 Task: Add an event  with title  Weekly Team Meeting, date '2024/03/03' to 2024/03/05  & Select Event type as  Group. Add location for the event as  789 Rua Augusta, Lisbon, Portugal and add a description: A monthly review meeting is a scheduled gathering where team members and stakeholders come together to reflect on the previous month's performance, discuss achievements, identify areas for improvement, and set goals for the upcoming month. Create an event link  http-weeklyteammeetingcom & Select the event color as  Orange. , logged in from the account softage.1@softage.netand send the event invitation to softage.2@softage.net and softage.3@softage.net
Action: Mouse moved to (788, 112)
Screenshot: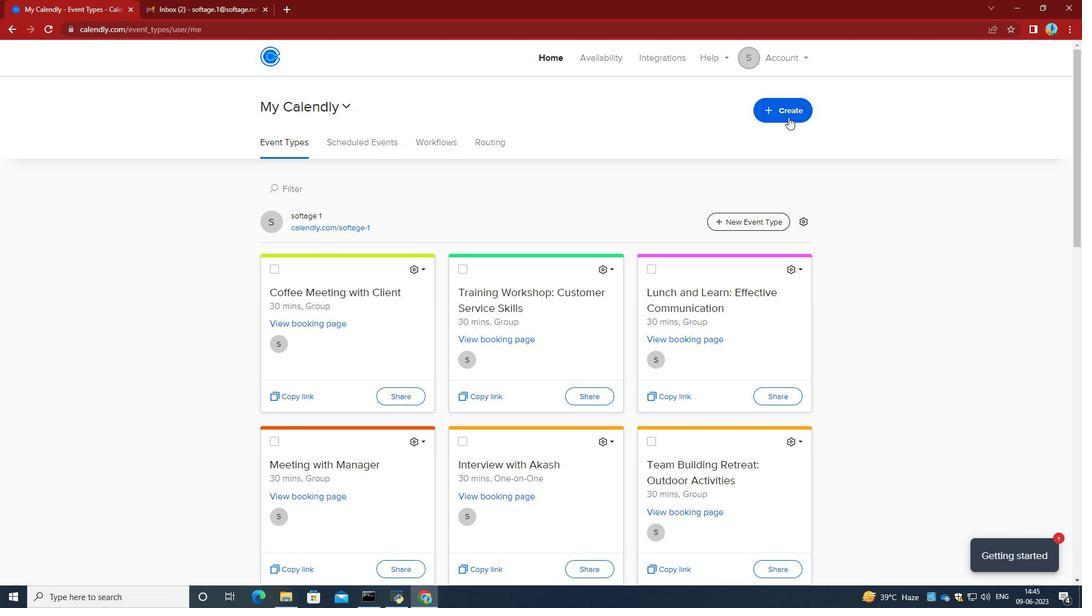 
Action: Mouse pressed left at (788, 112)
Screenshot: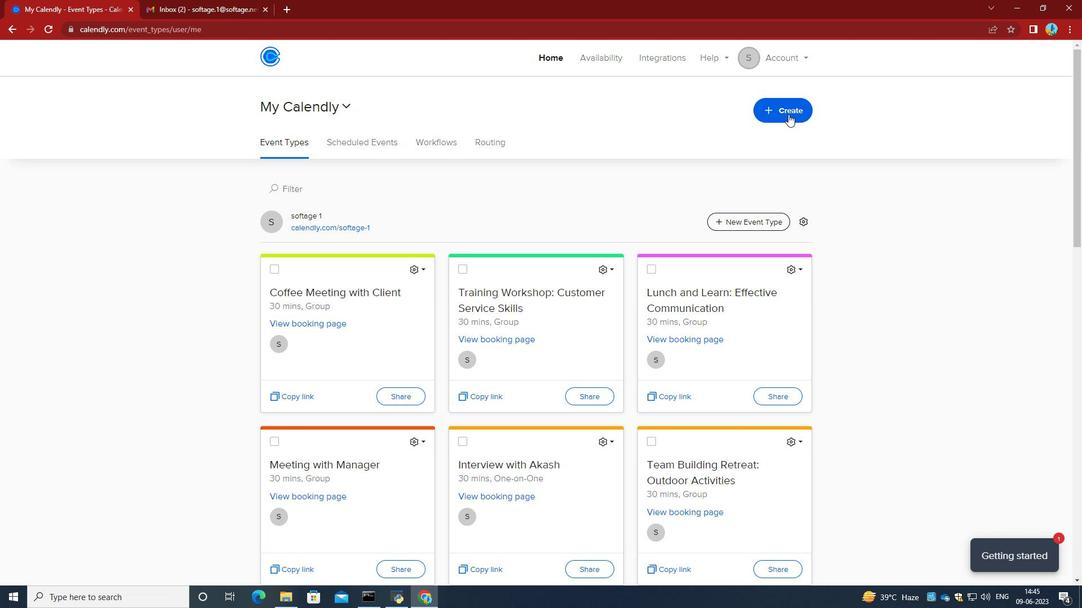 
Action: Mouse moved to (743, 162)
Screenshot: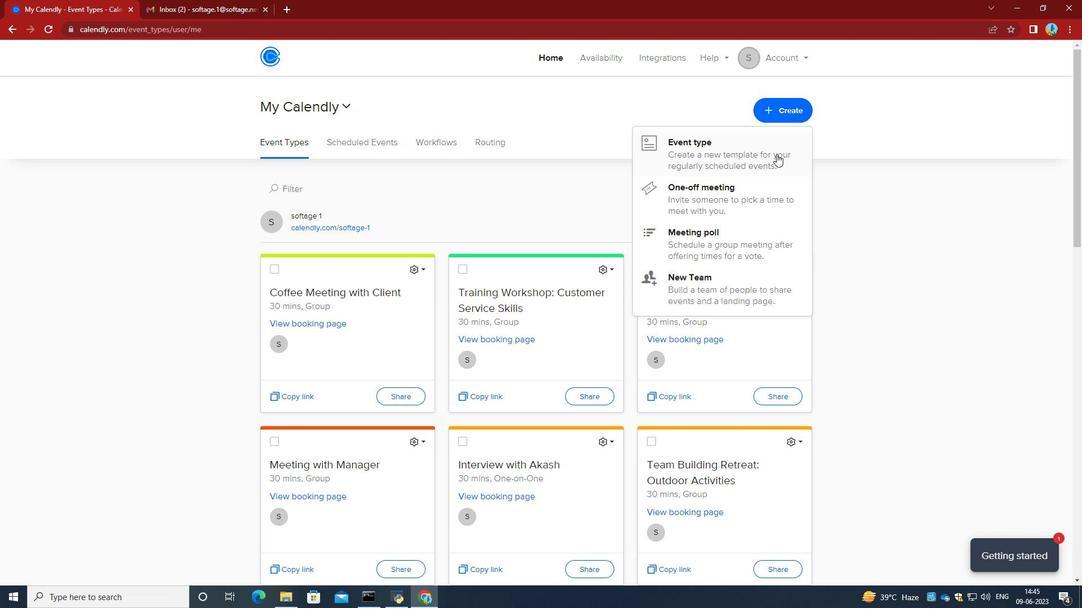 
Action: Mouse pressed left at (743, 162)
Screenshot: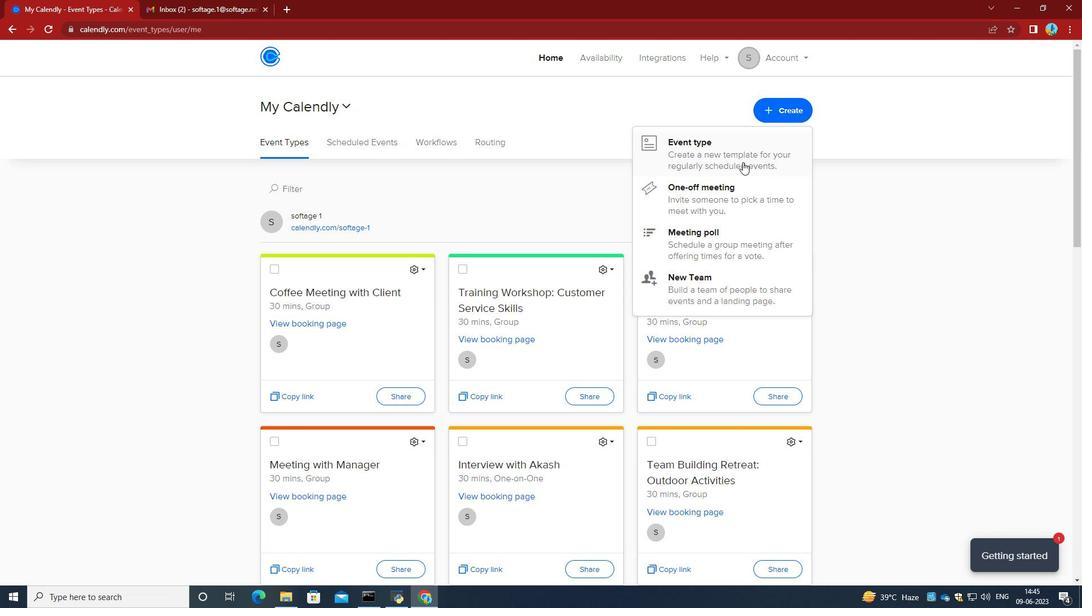
Action: Mouse moved to (483, 275)
Screenshot: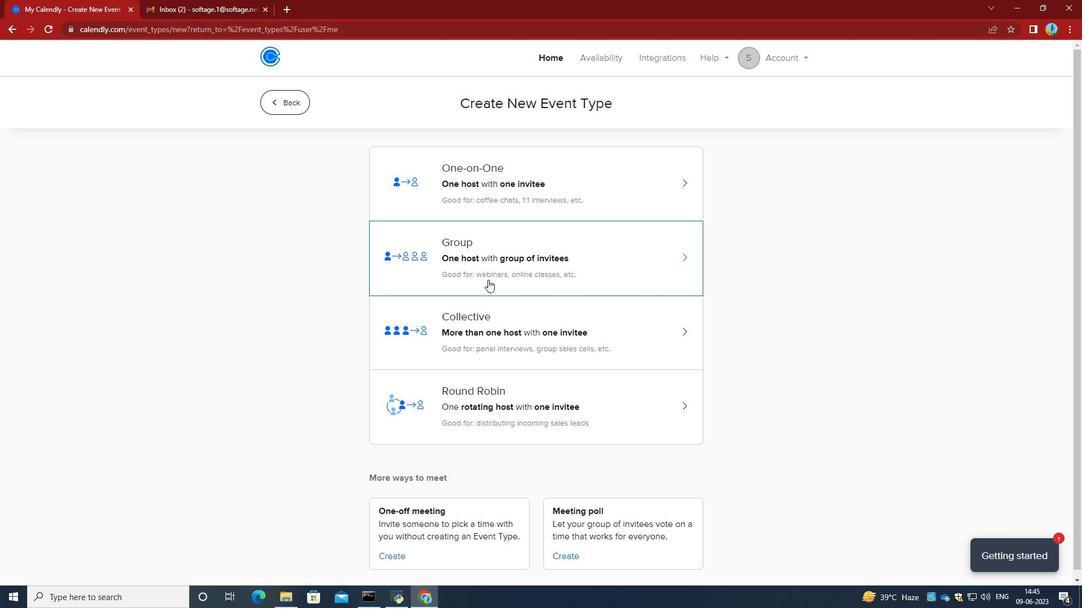 
Action: Mouse pressed left at (483, 275)
Screenshot: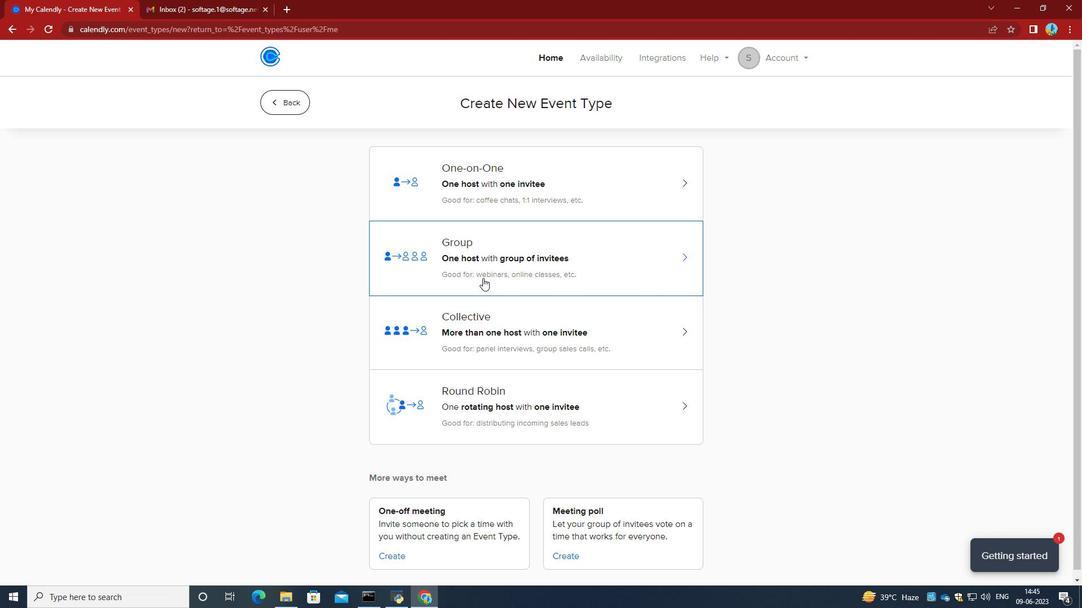 
Action: Mouse moved to (343, 263)
Screenshot: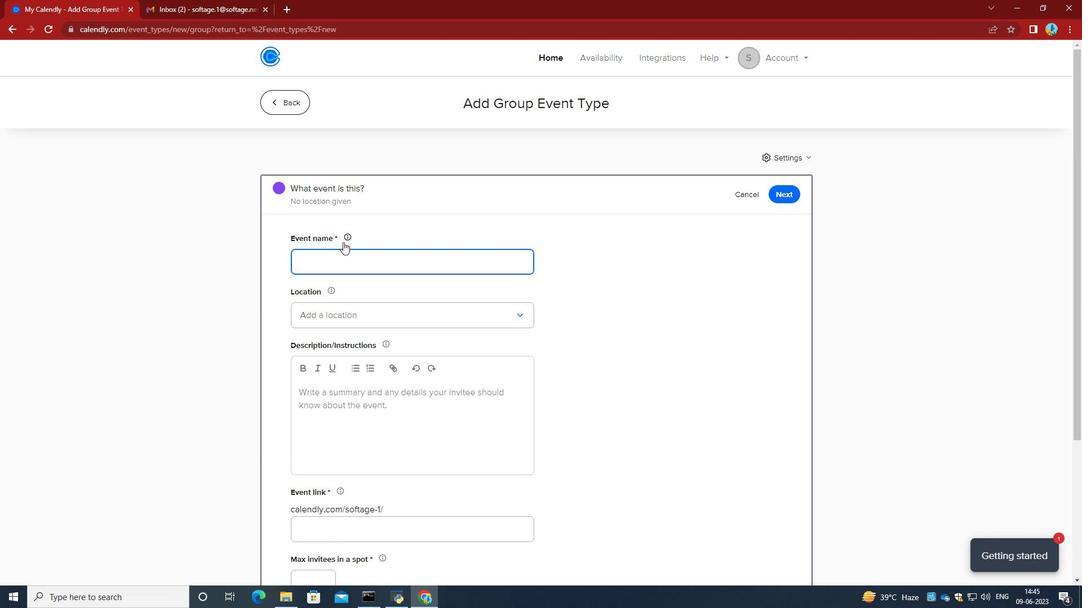
Action: Mouse pressed left at (343, 263)
Screenshot: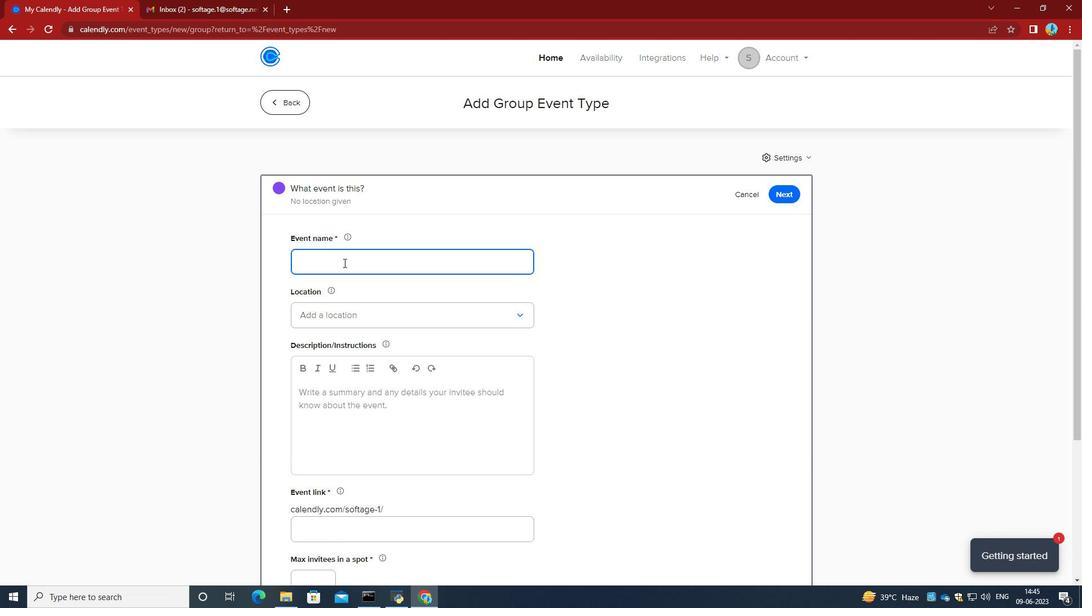 
Action: Key pressed <Key.caps_lock>W<Key.caps_lock>eekly<Key.space><Key.caps_lock>T<Key.caps_lock>eam<Key.space><Key.caps_lock>M<Key.caps_lock>eeting<Key.space>
Screenshot: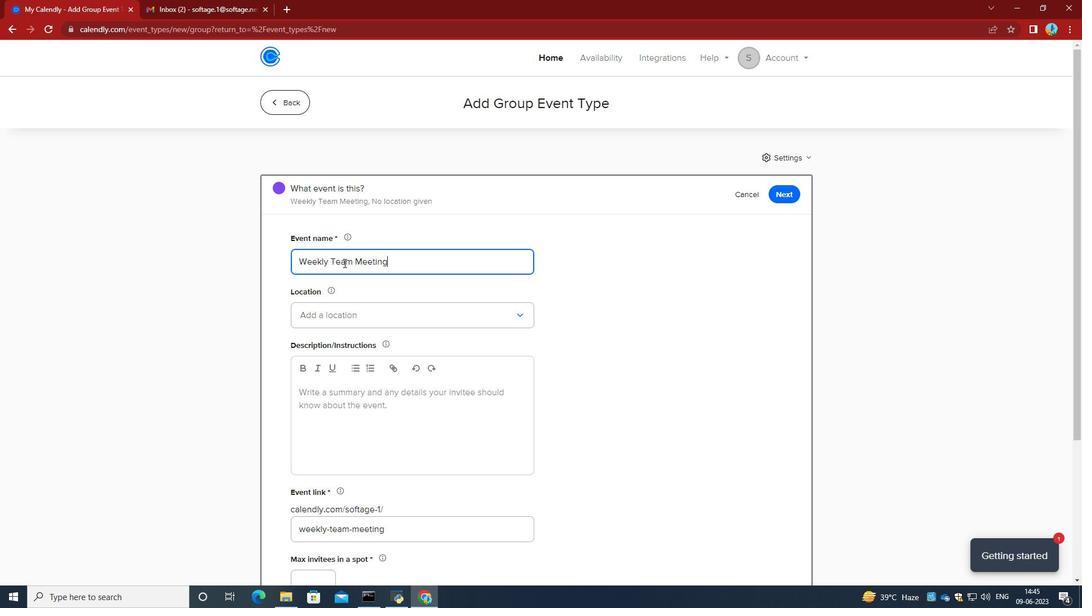 
Action: Mouse moved to (347, 312)
Screenshot: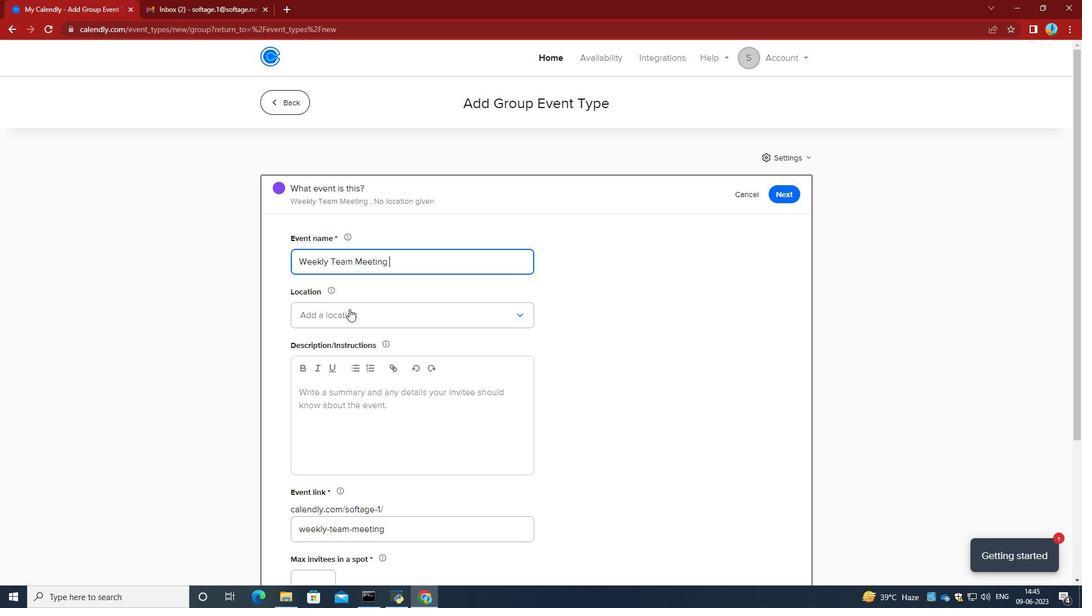 
Action: Mouse pressed left at (347, 312)
Screenshot: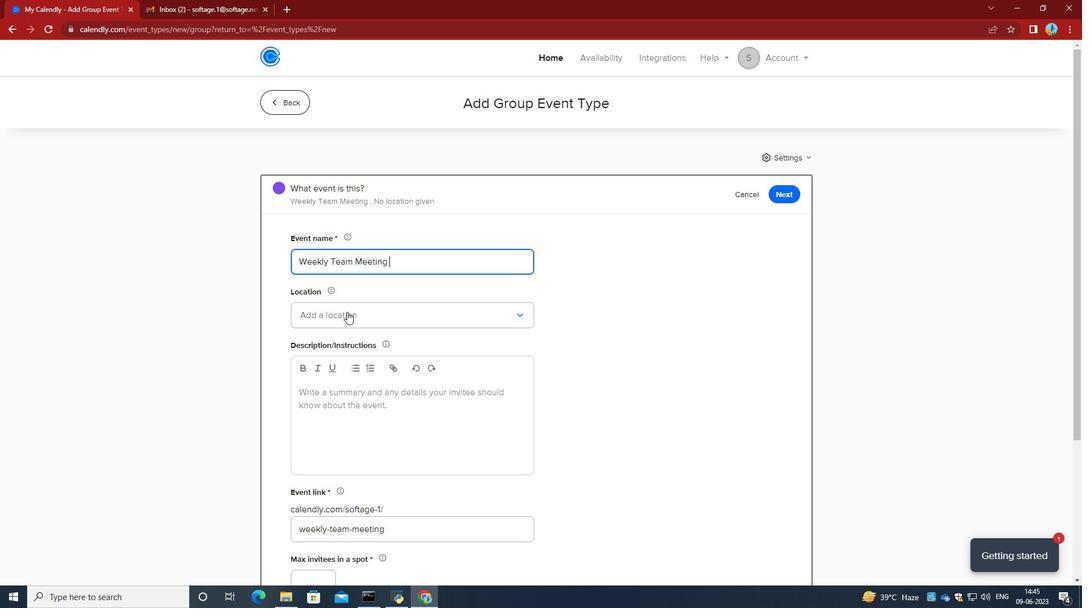 
Action: Mouse moved to (334, 343)
Screenshot: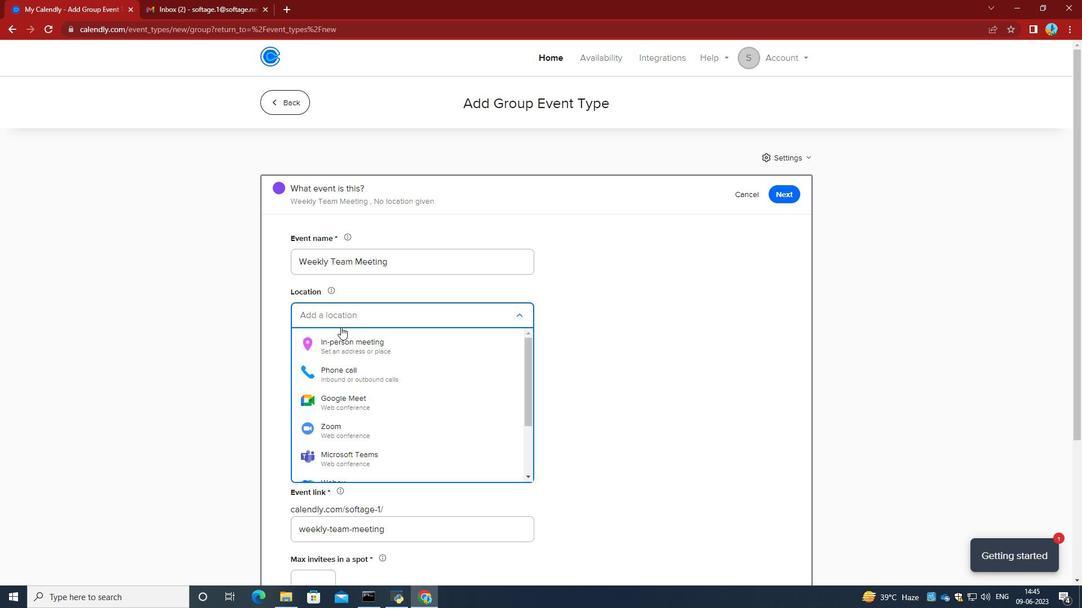 
Action: Mouse pressed left at (334, 343)
Screenshot: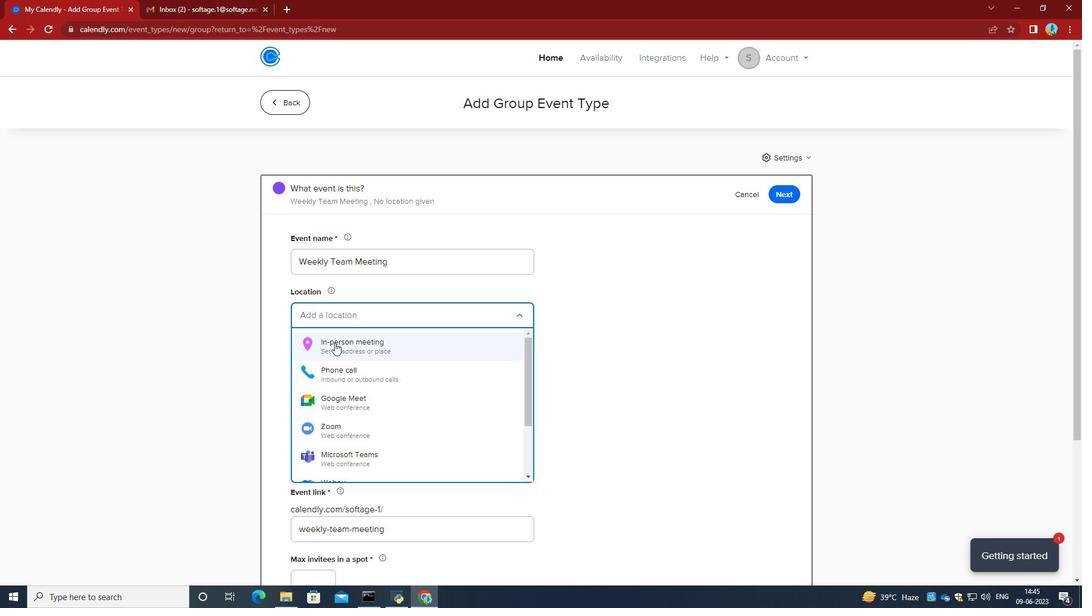 
Action: Mouse moved to (500, 188)
Screenshot: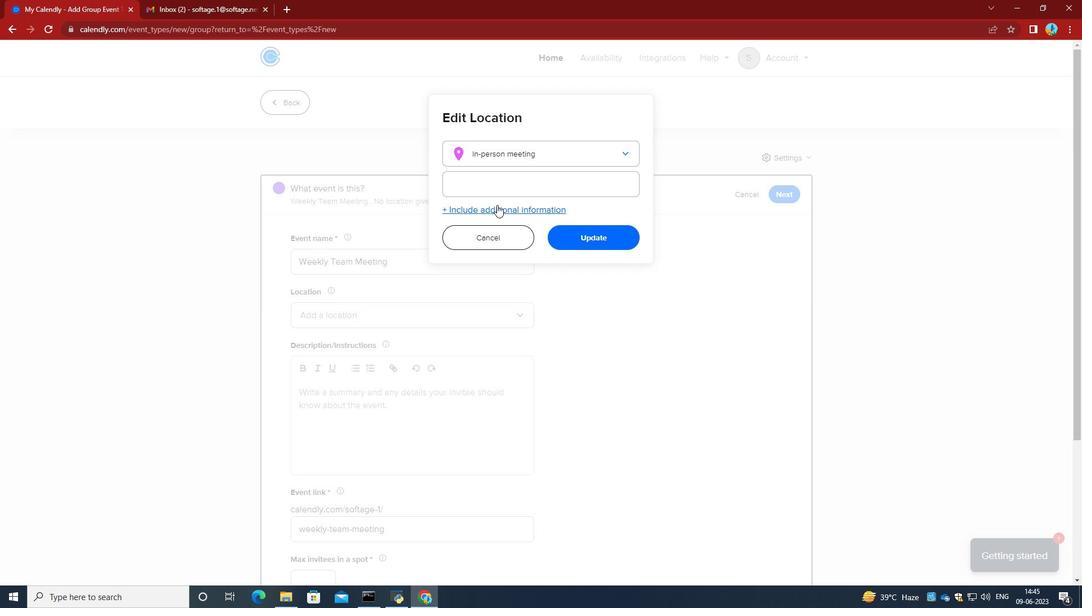 
Action: Mouse pressed left at (500, 188)
Screenshot: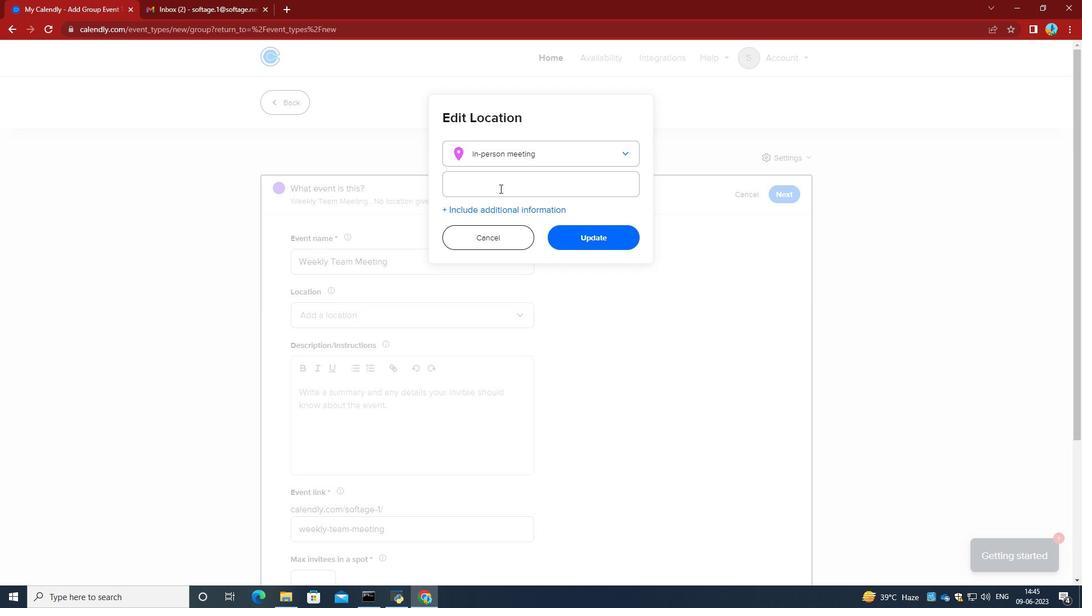 
Action: Key pressed 789<Key.space><Key.caps_lock>R<Key.caps_lock>ua<Key.space><Key.caps_lock>A<Key.caps_lock>ugusta,<Key.space><Key.caps_lock>L<Key.caps_lock>isbon,<Key.space><Key.caps_lock>P<Key.caps_lock>ortugal<Key.space>
Screenshot: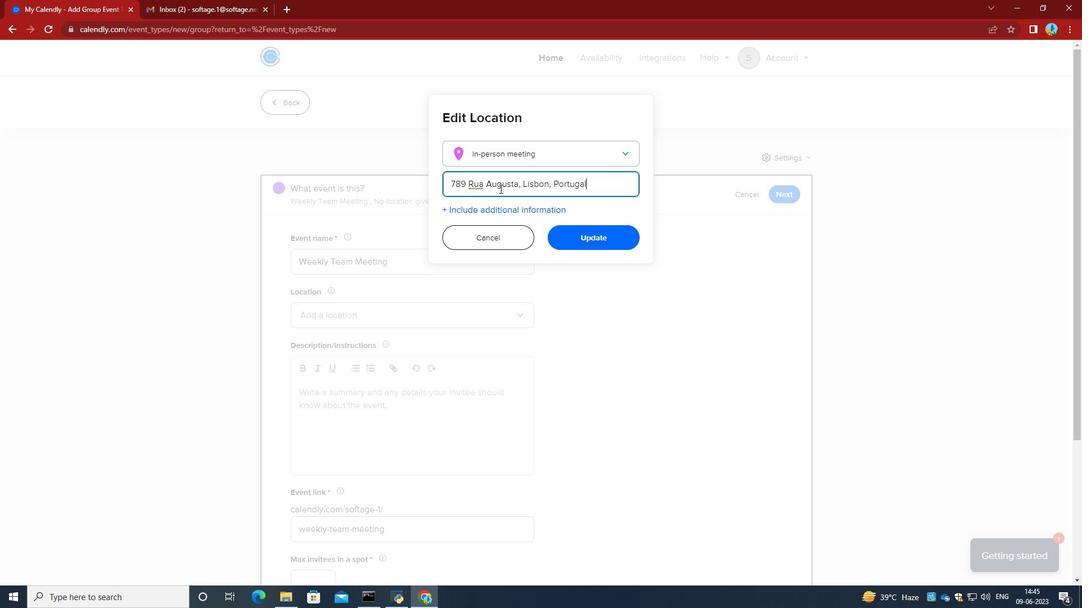
Action: Mouse moved to (565, 233)
Screenshot: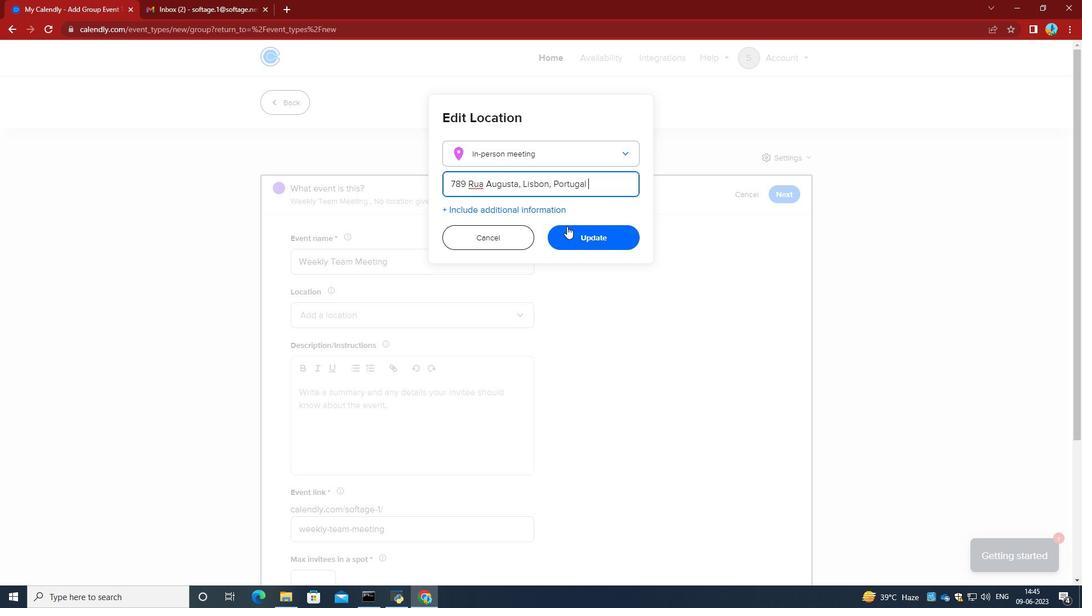 
Action: Mouse pressed left at (565, 233)
Screenshot: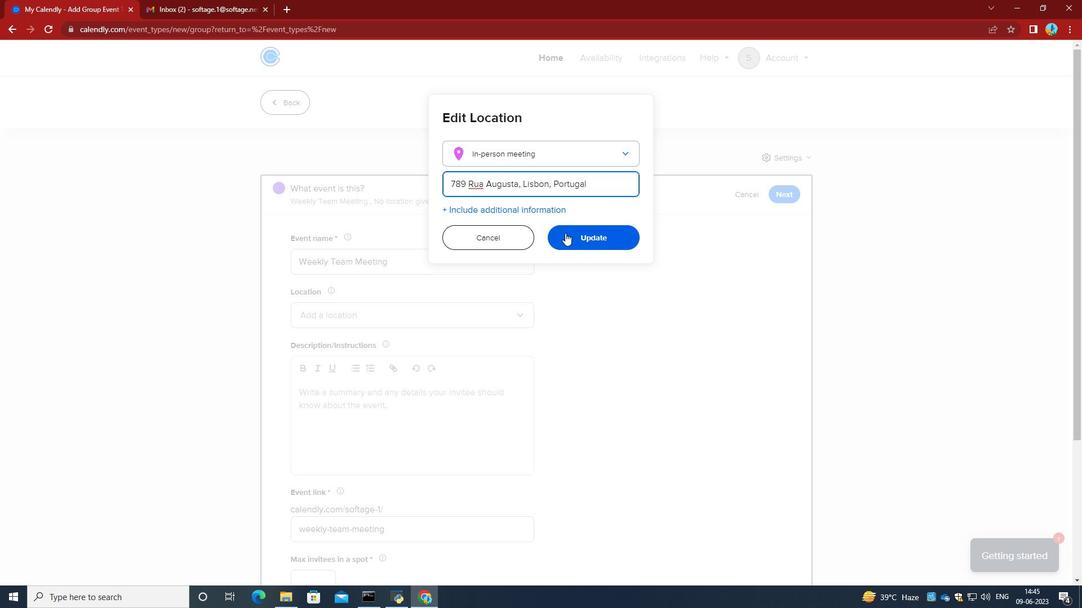 
Action: Mouse moved to (421, 425)
Screenshot: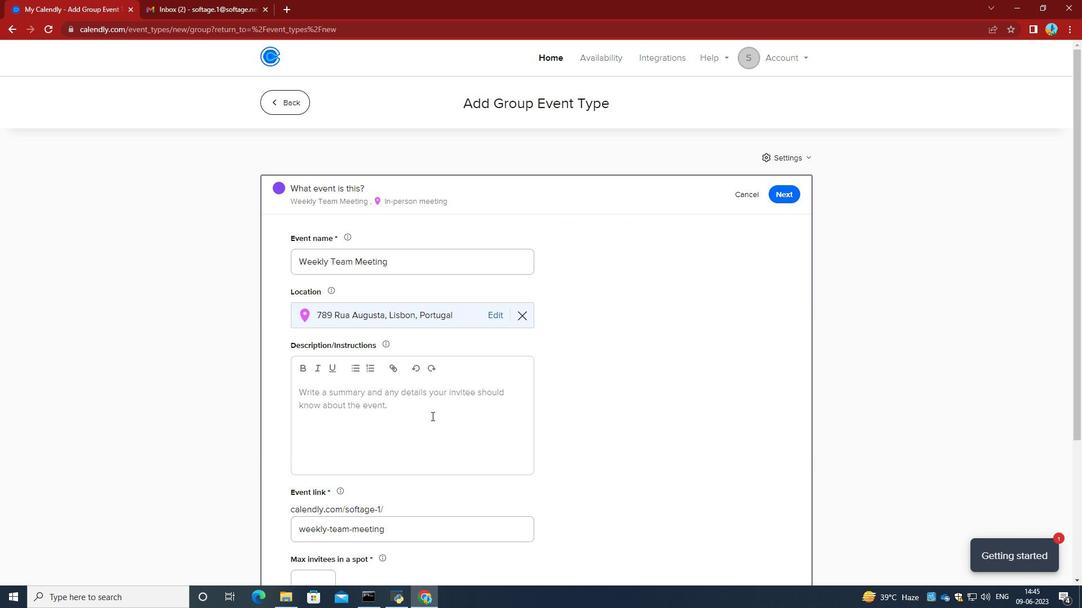 
Action: Mouse pressed left at (421, 425)
Screenshot: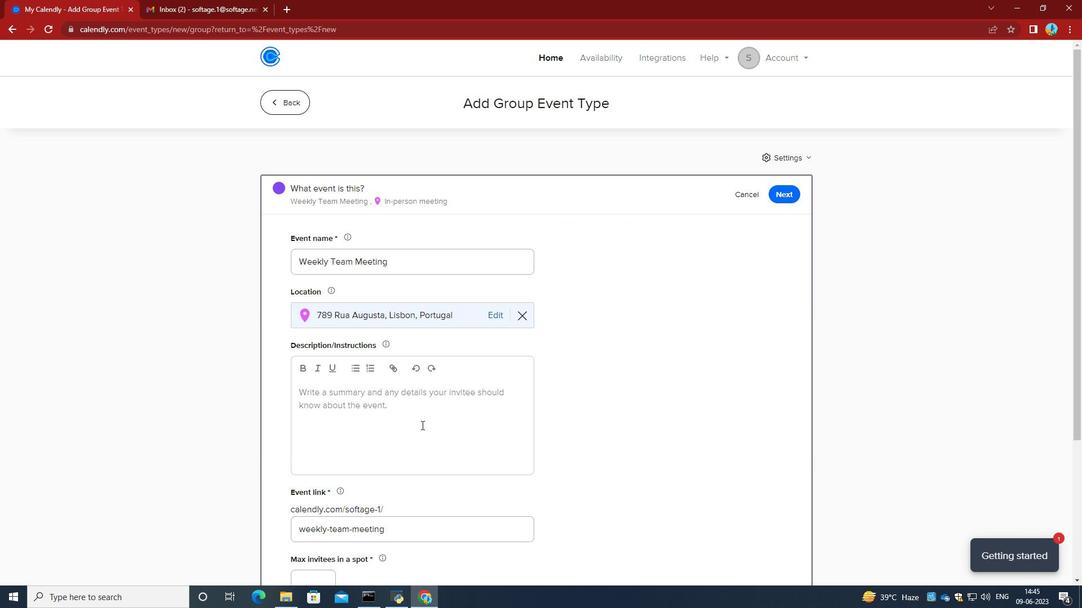 
Action: Key pressed <Key.caps_lock>A<Key.space><Key.caps_lock>montl<Key.backspace>hly<Key.space>review<Key.space>meeting<Key.space>is<Key.space>a<Key.space>scheduled<Key.space>gathering<Key.space>to<Key.space>reflect<Key.space>on<Key.space>the<Key.space>previous<Key.space>month's<Key.space>performac<Key.backspace>nce,<Key.space>sic<Key.backspace><Key.backspace>d<Key.backspace><Key.backspace>du<Key.backspace>iscuss<Key.space>ache<Key.backspace>ievments,<Key.space><Key.backspace><Key.backspace><Key.backspace><Key.backspace><Key.backspace><Key.backspace><Key.backspace><Key.backspace><Key.backspace><Key.backspace>ievements,<Key.space>identify<Key.space>areas<Key.space>for<Key.space>improvement,<Key.space>and<Key.space>set<Key.space>goals<Key.space>for<Key.space>the<Key.space>upcoming<Key.space>month.<Key.space><Key.caps_lock>
Screenshot: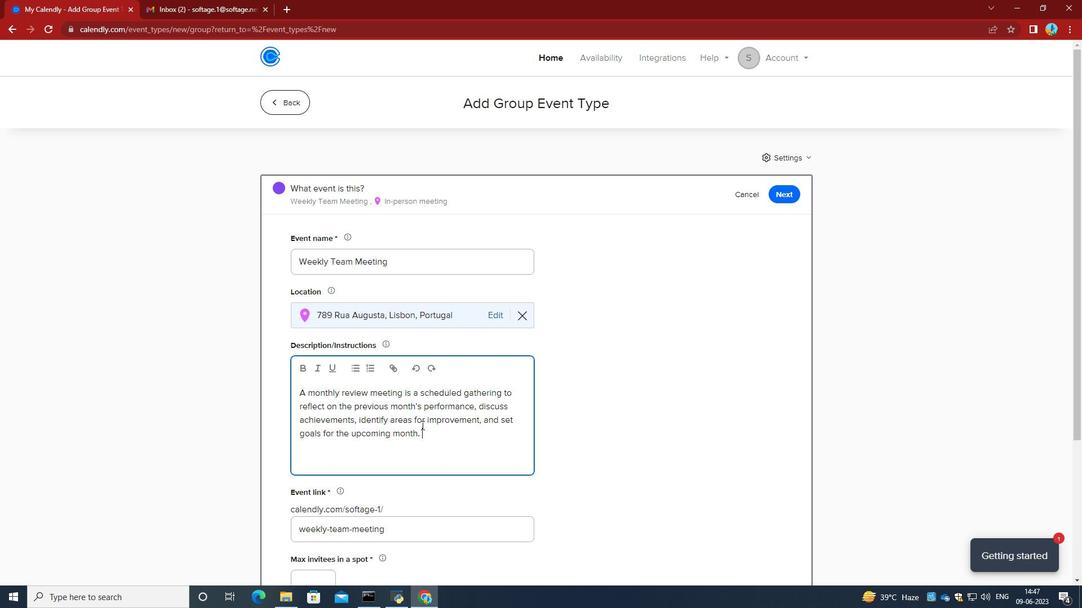 
Action: Mouse moved to (428, 464)
Screenshot: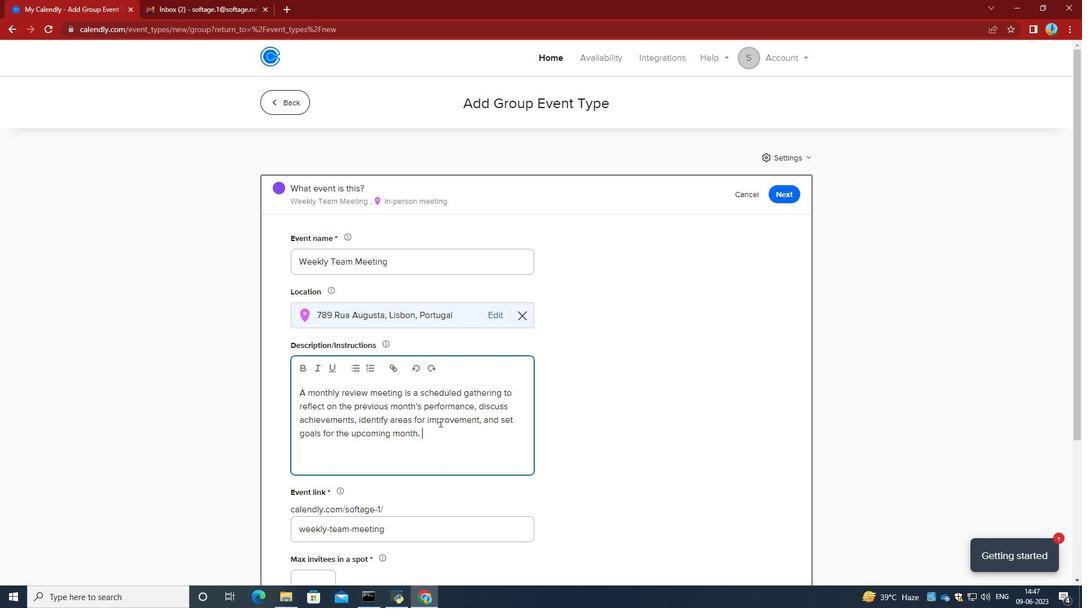 
Action: Mouse scrolled (428, 464) with delta (0, 0)
Screenshot: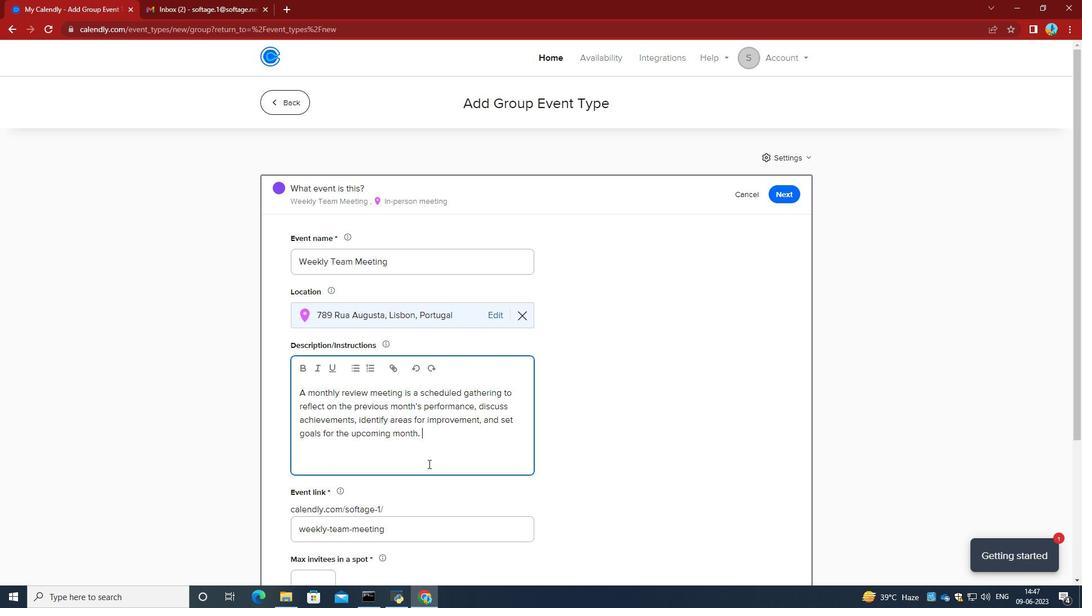 
Action: Mouse moved to (406, 469)
Screenshot: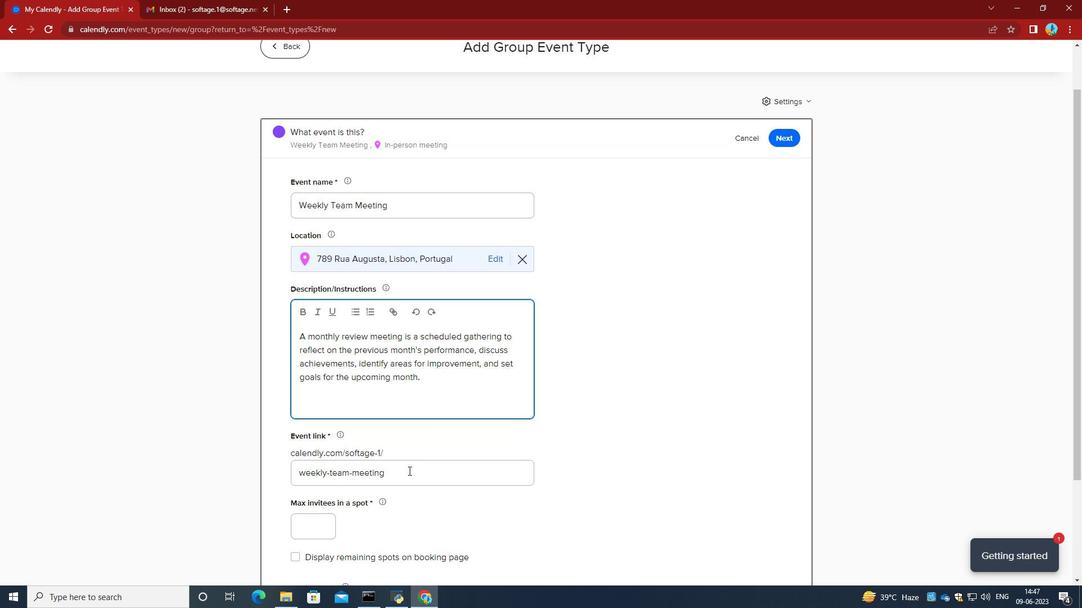 
Action: Mouse pressed left at (406, 469)
Screenshot: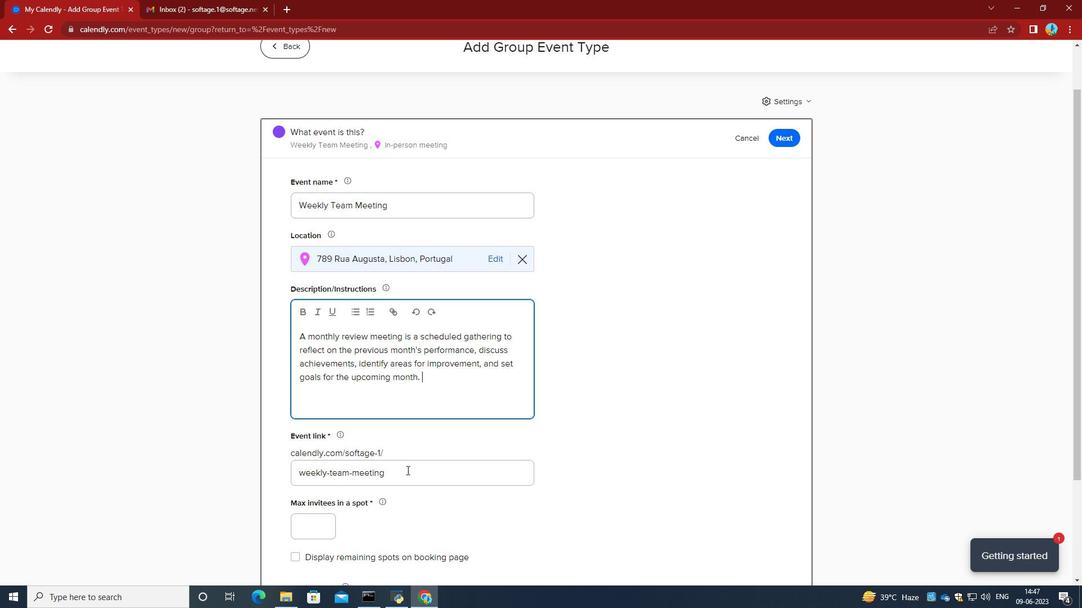 
Action: Mouse moved to (271, 477)
Screenshot: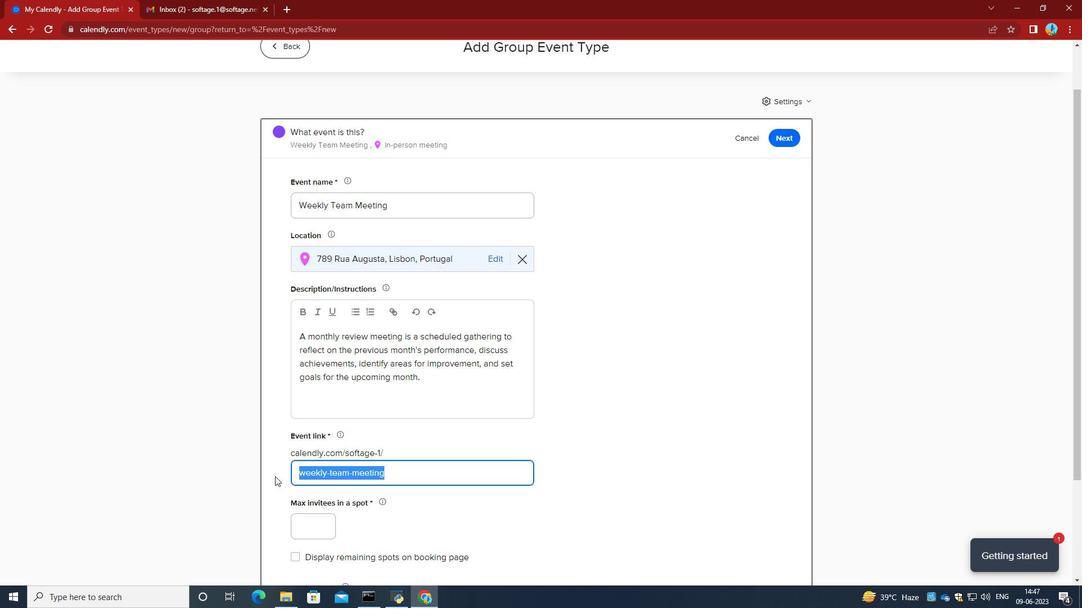 
Action: Key pressed <Key.backspace>HTT<Key.backspace><Key.backspace><Key.backspace><Key.caps_lock>http-weeklyteammeetingcom
Screenshot: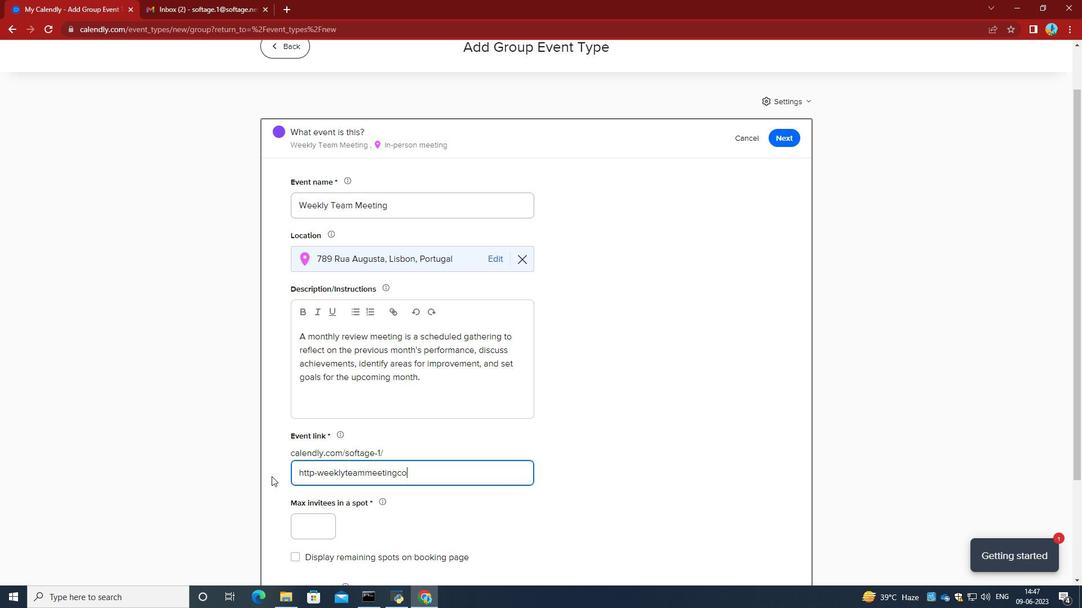 
Action: Mouse moved to (308, 528)
Screenshot: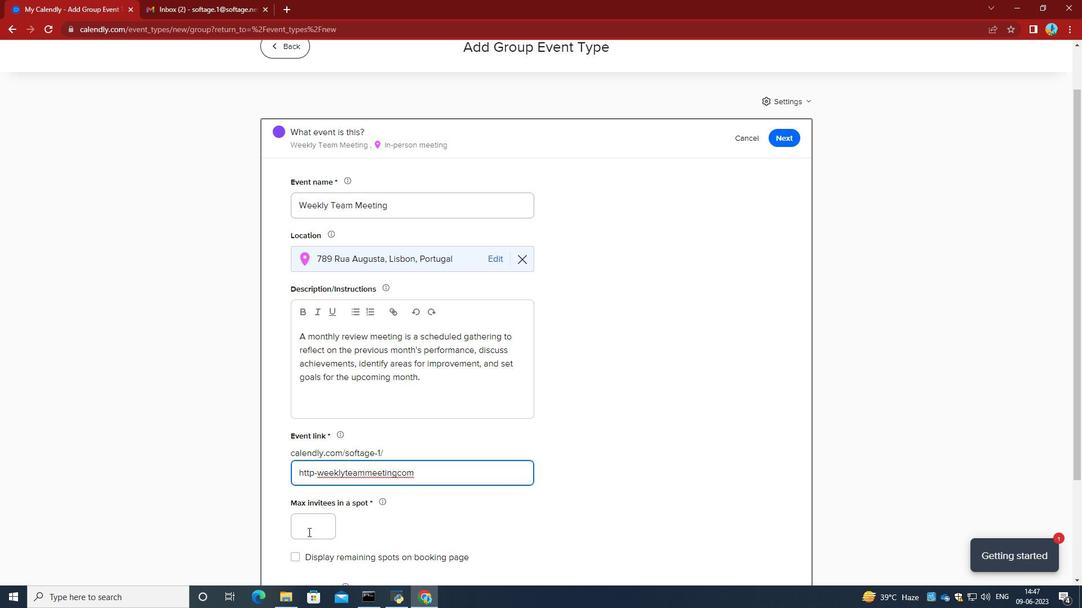 
Action: Mouse pressed left at (308, 528)
Screenshot: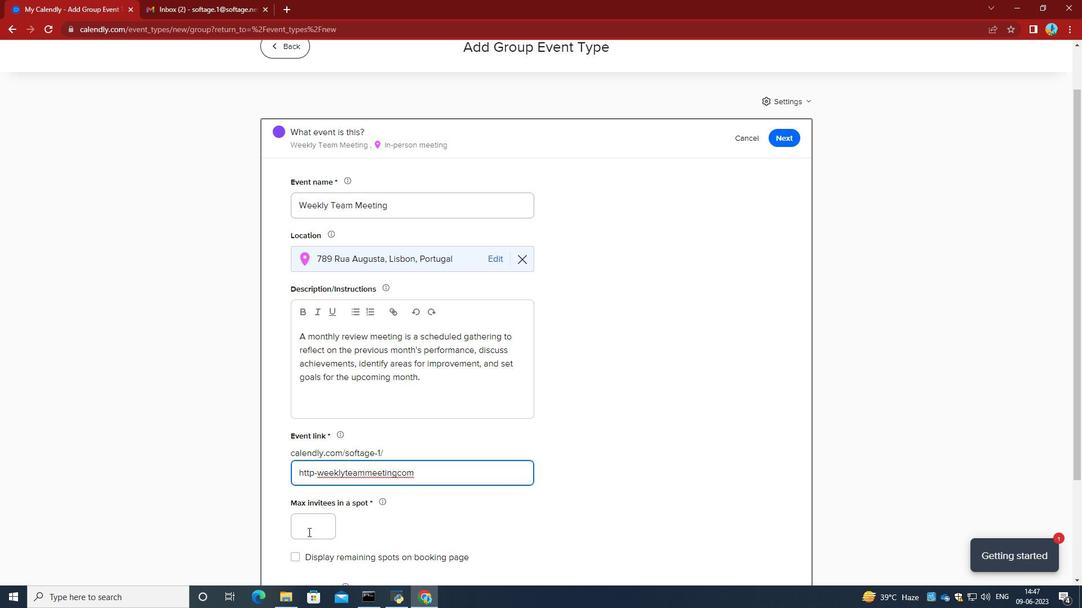 
Action: Key pressed 2
Screenshot: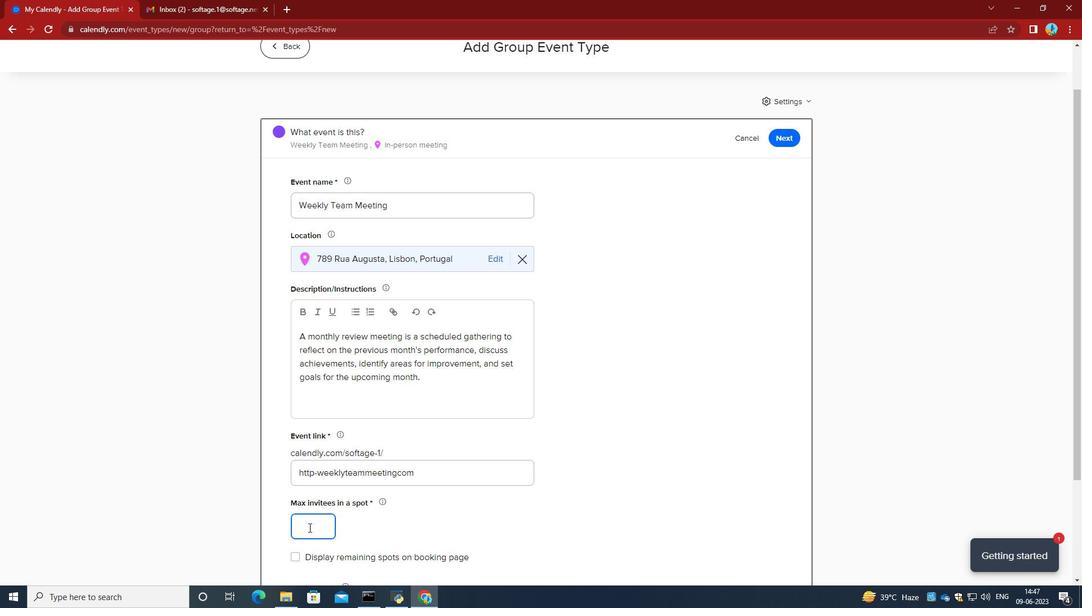 
Action: Mouse moved to (385, 526)
Screenshot: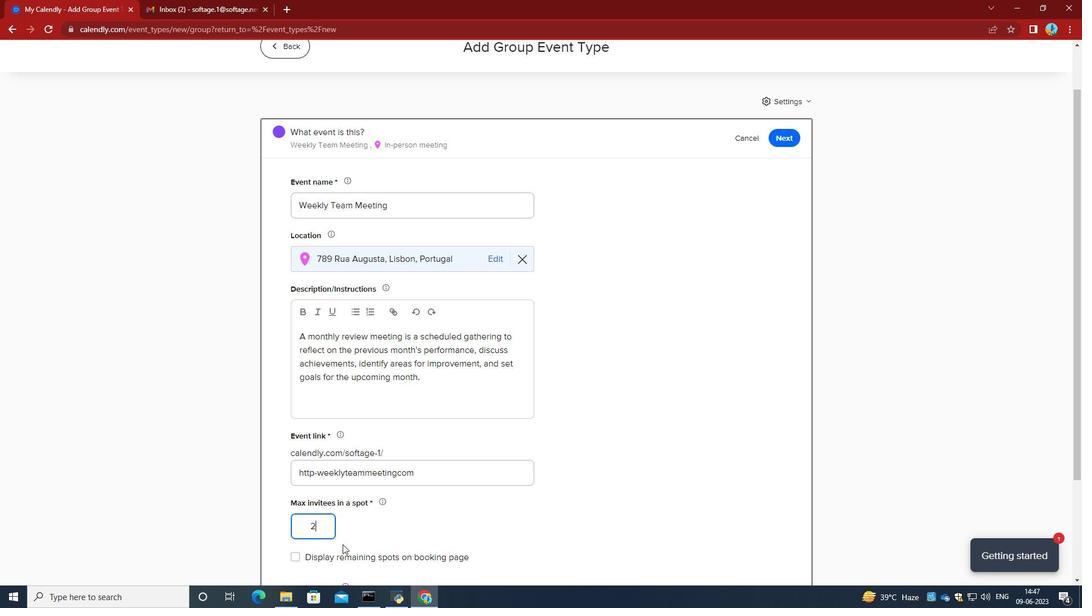 
Action: Mouse scrolled (385, 525) with delta (0, 0)
Screenshot: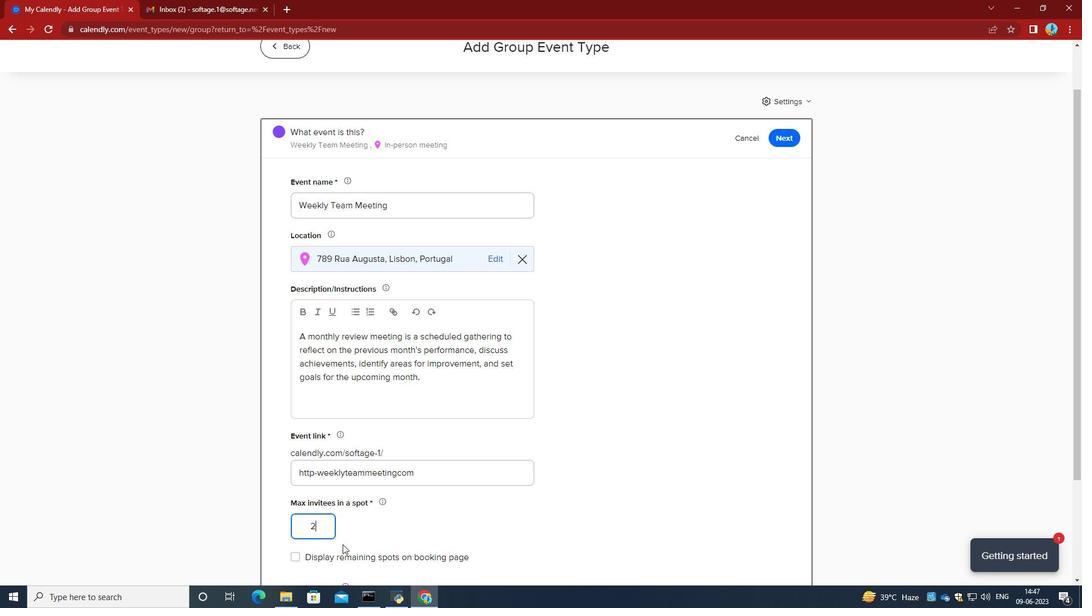 
Action: Mouse scrolled (385, 525) with delta (0, 0)
Screenshot: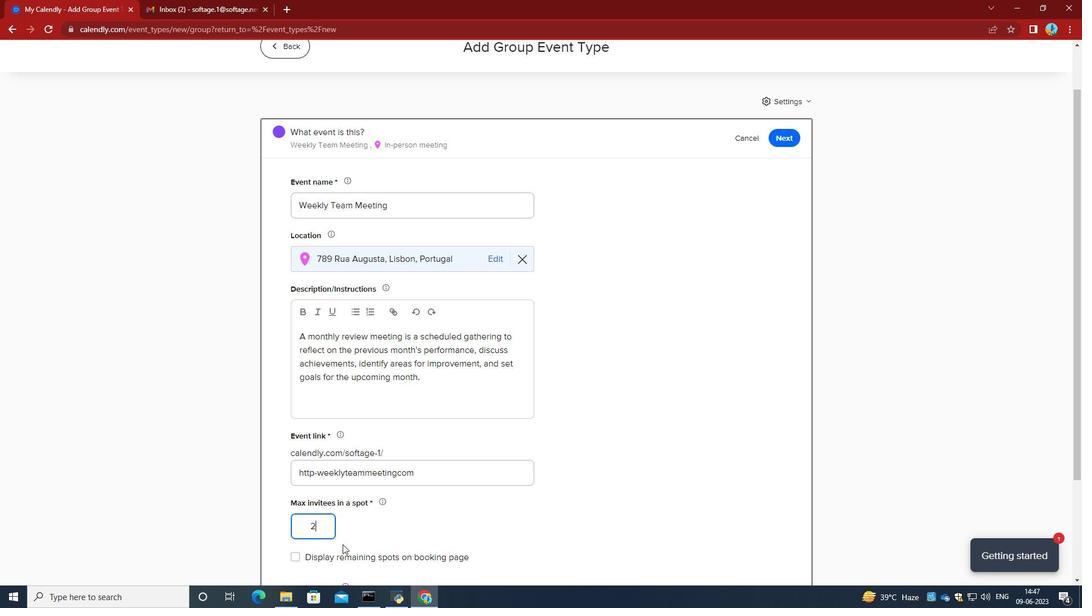 
Action: Mouse scrolled (385, 525) with delta (0, 0)
Screenshot: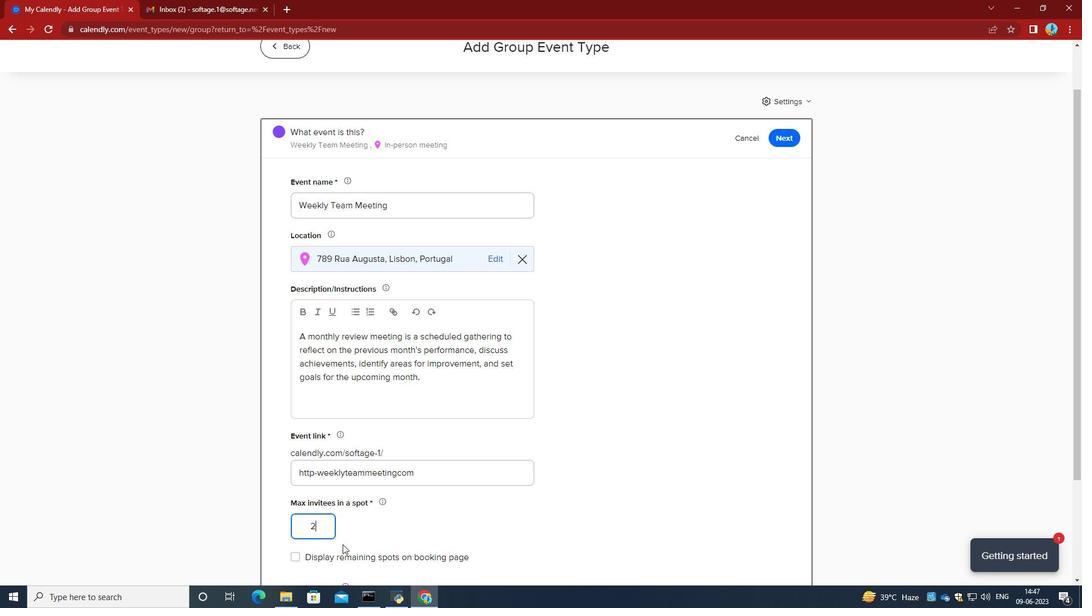 
Action: Mouse moved to (518, 479)
Screenshot: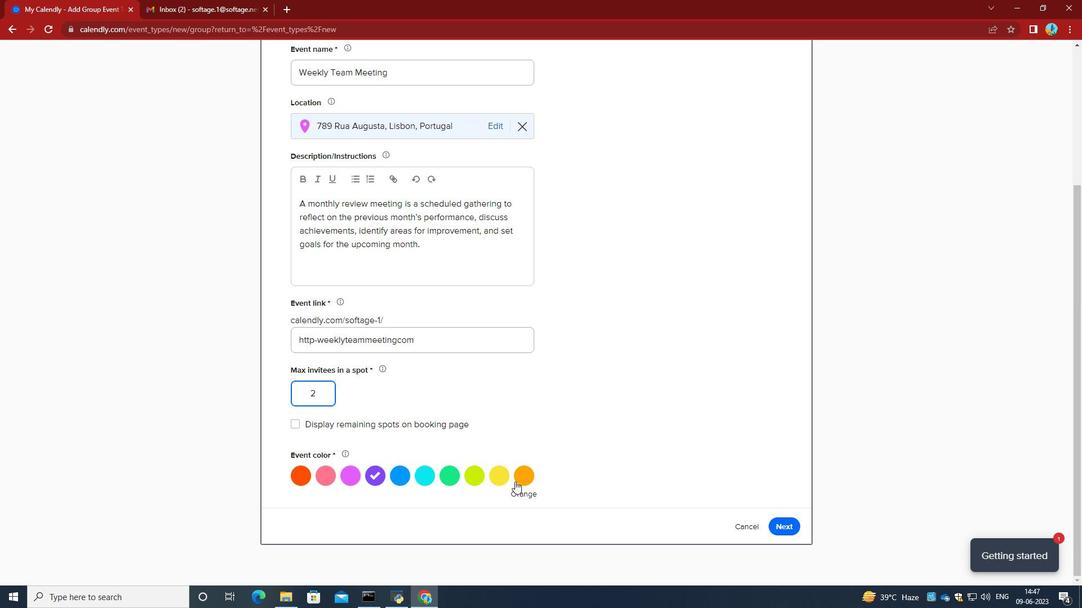 
Action: Mouse pressed left at (518, 479)
Screenshot: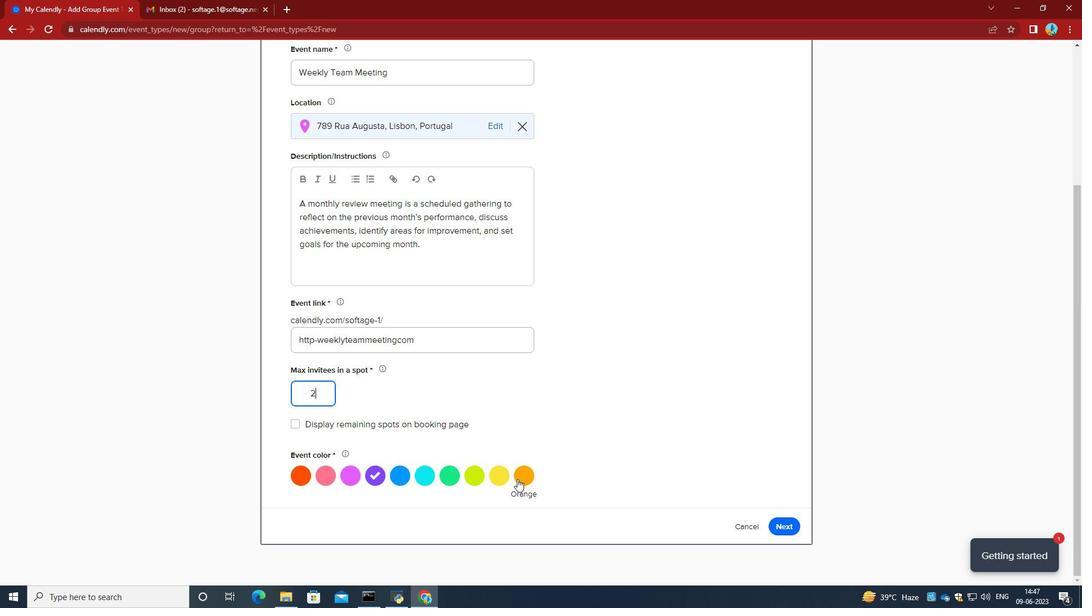
Action: Mouse moved to (797, 528)
Screenshot: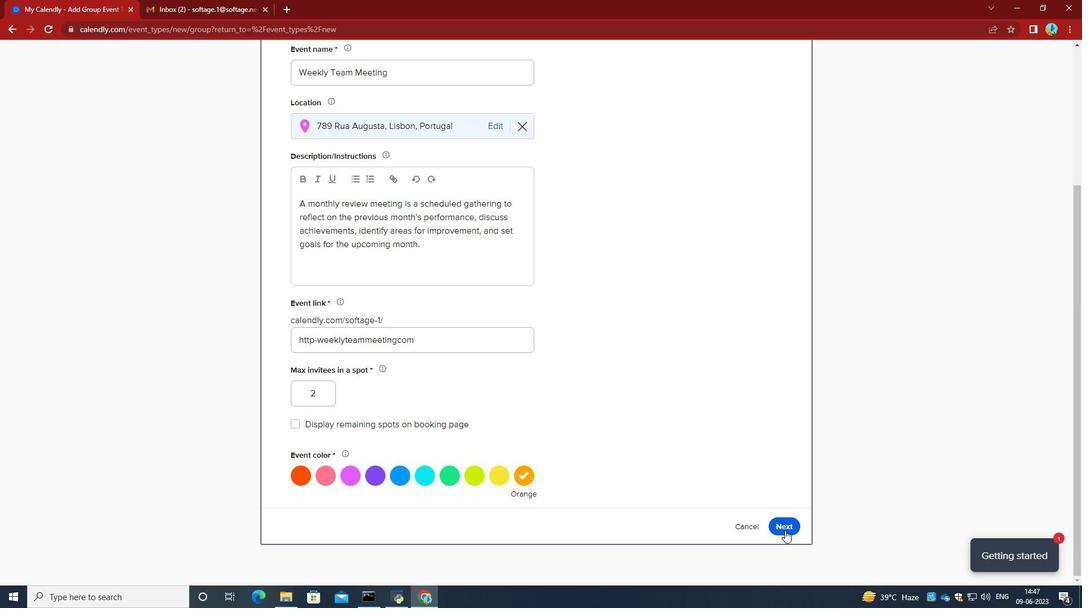 
Action: Mouse pressed left at (797, 528)
Screenshot: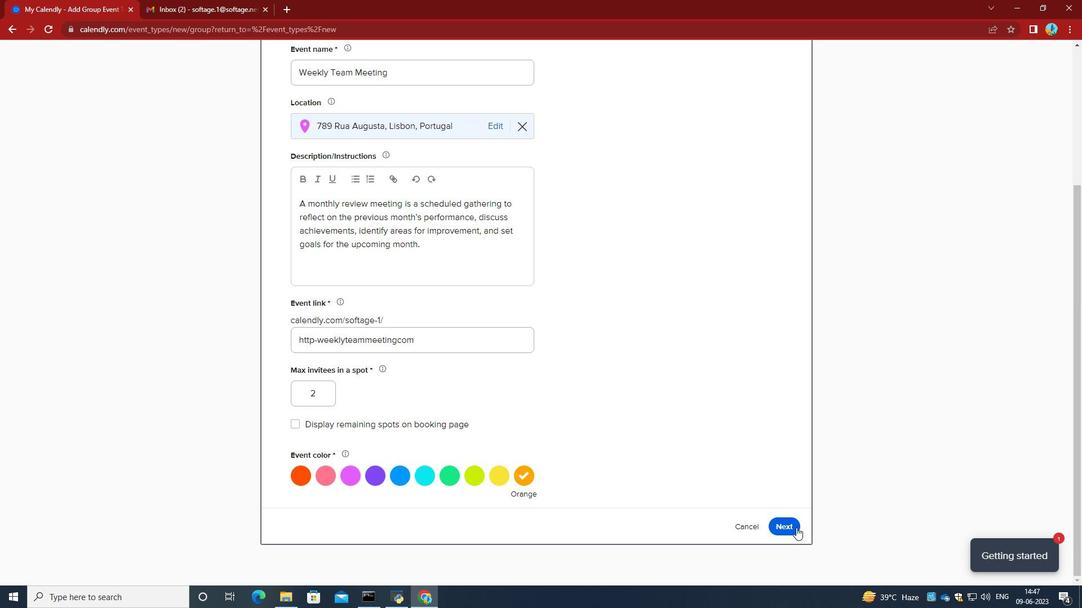 
Action: Mouse moved to (360, 170)
Screenshot: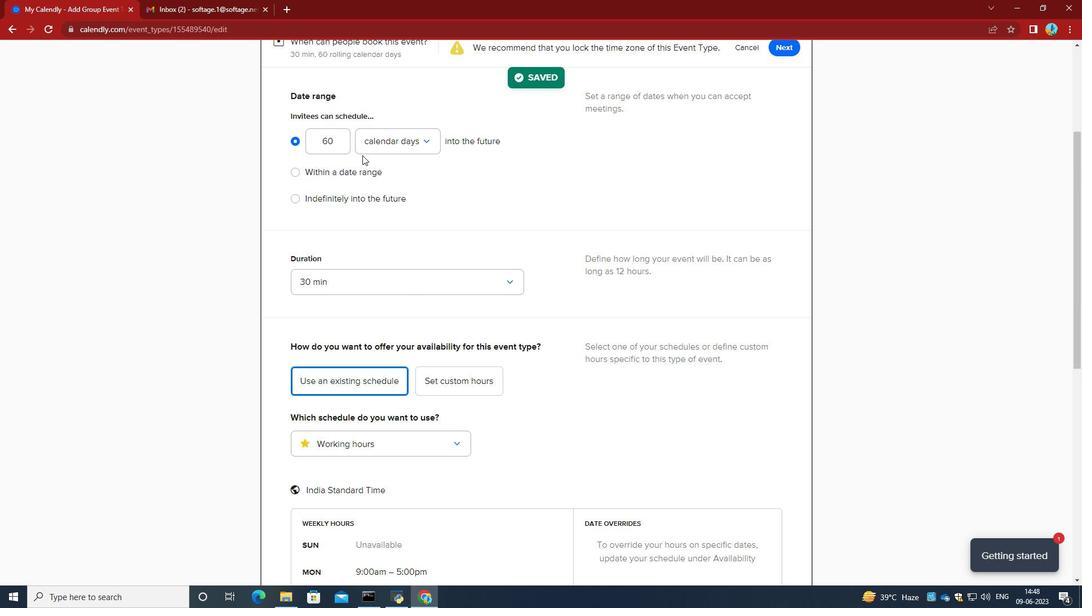 
Action: Mouse pressed left at (360, 170)
Screenshot: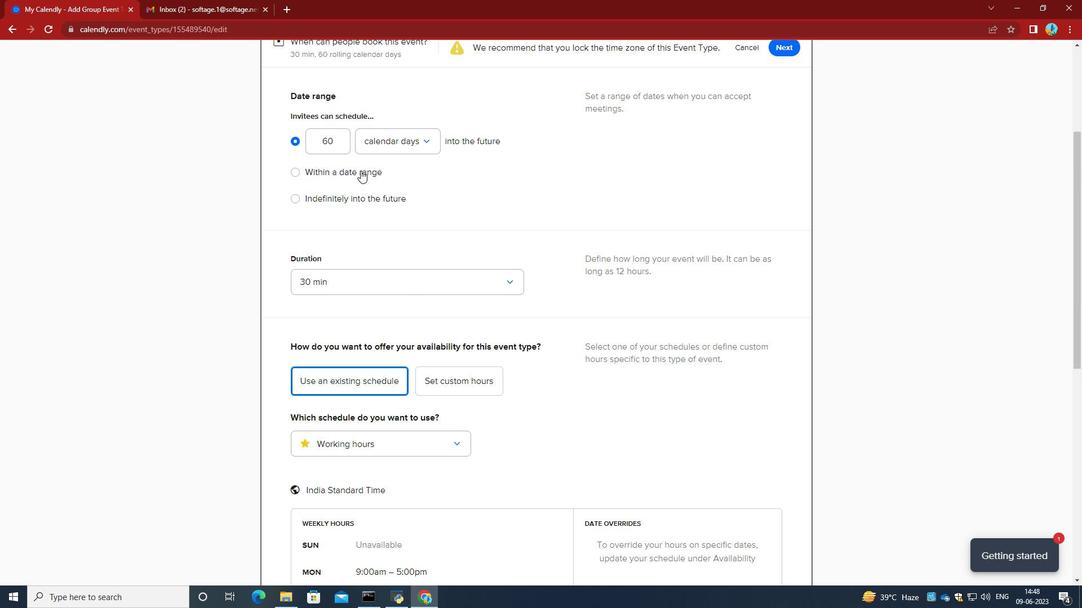 
Action: Mouse moved to (405, 177)
Screenshot: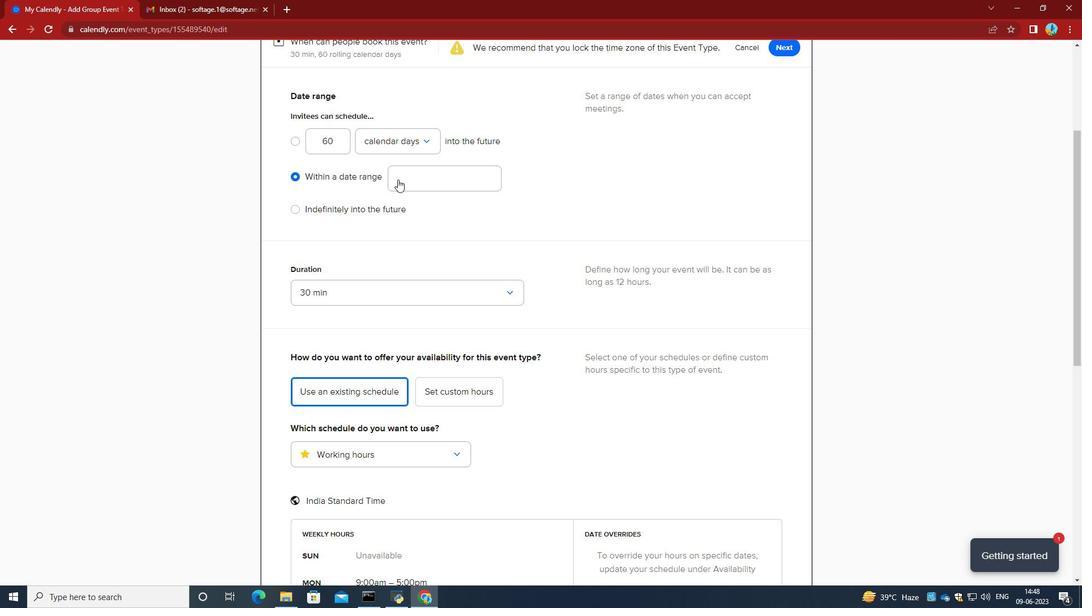 
Action: Mouse pressed left at (405, 177)
Screenshot: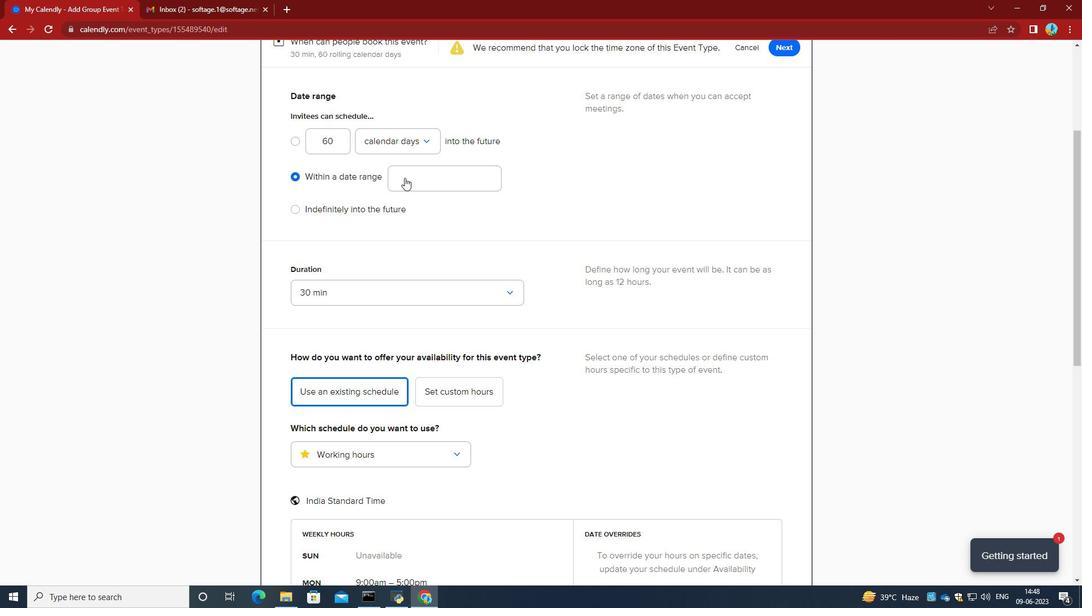 
Action: Mouse moved to (479, 213)
Screenshot: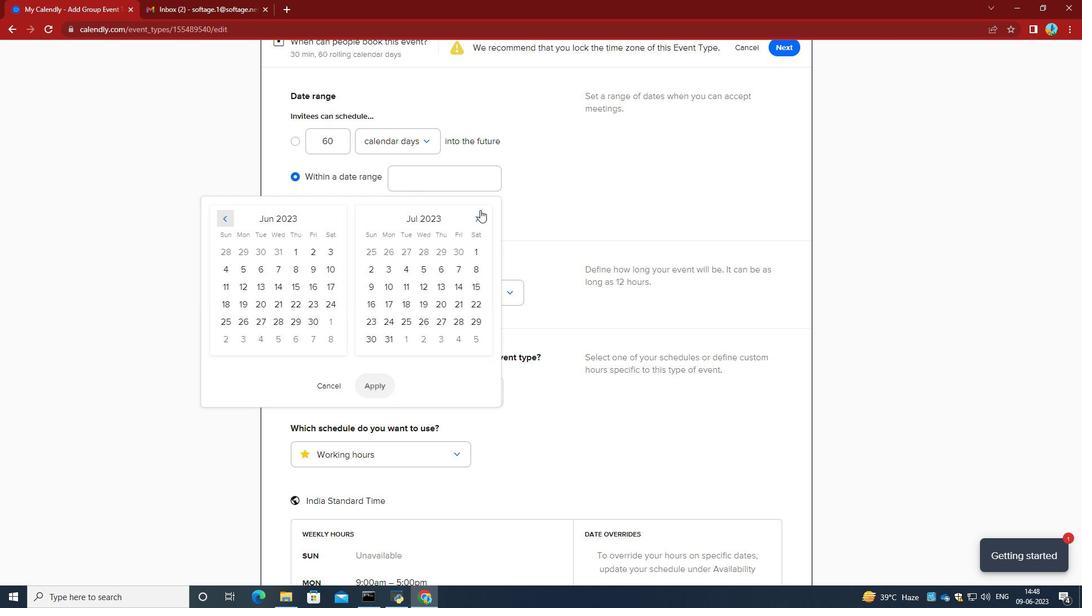 
Action: Mouse pressed left at (479, 213)
Screenshot: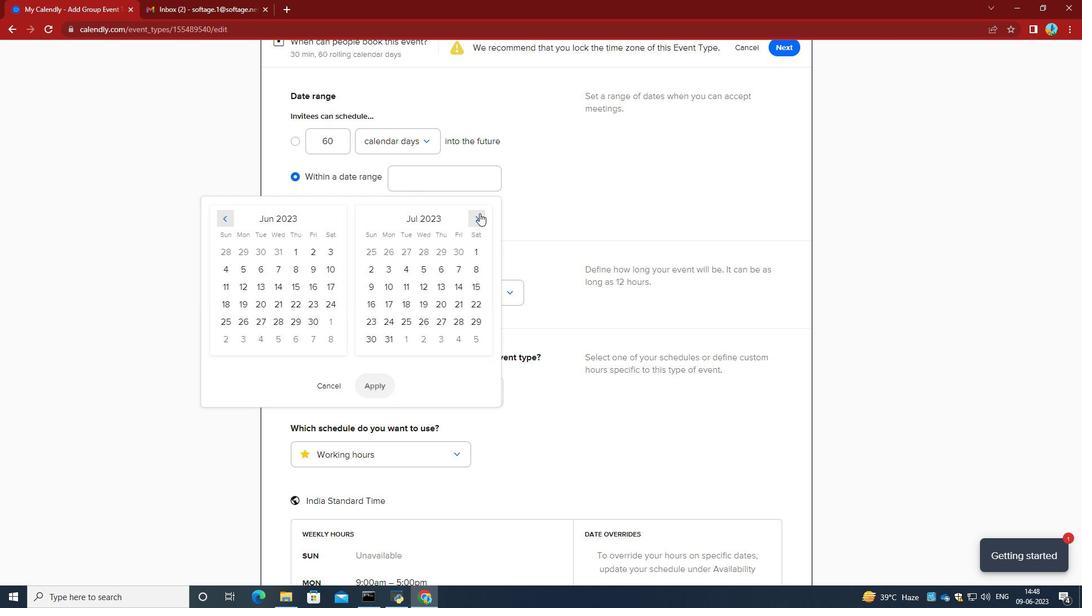 
Action: Mouse pressed left at (479, 213)
Screenshot: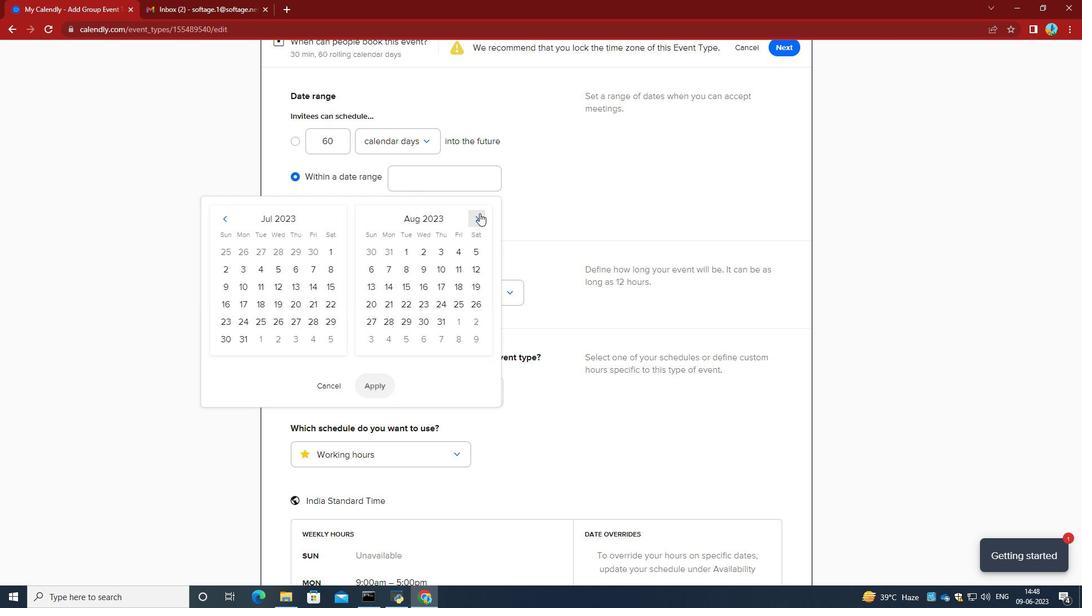 
Action: Mouse pressed left at (479, 213)
Screenshot: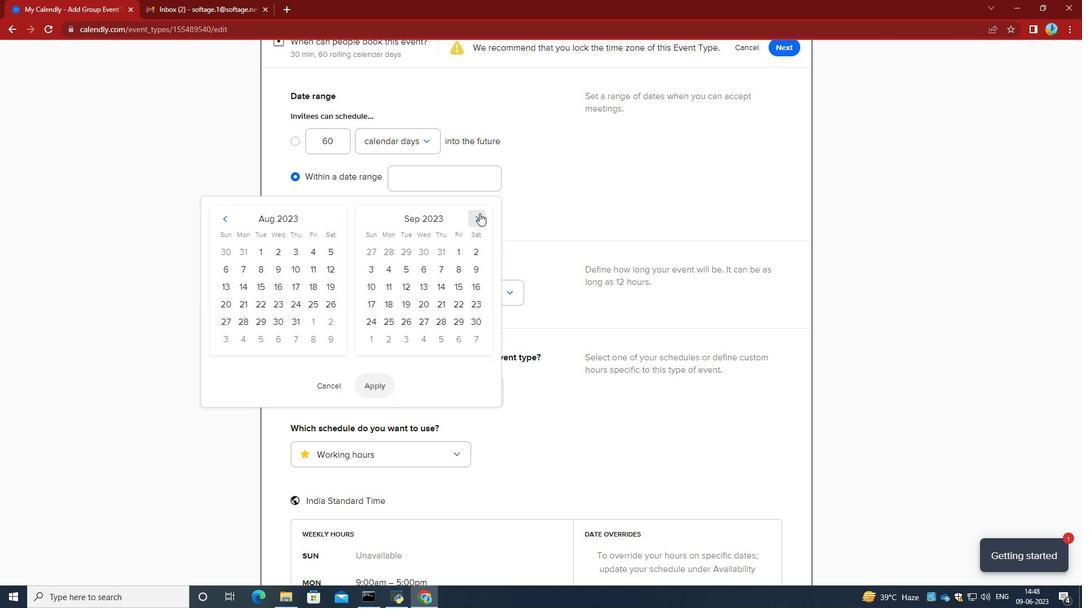 
Action: Mouse pressed left at (479, 213)
Screenshot: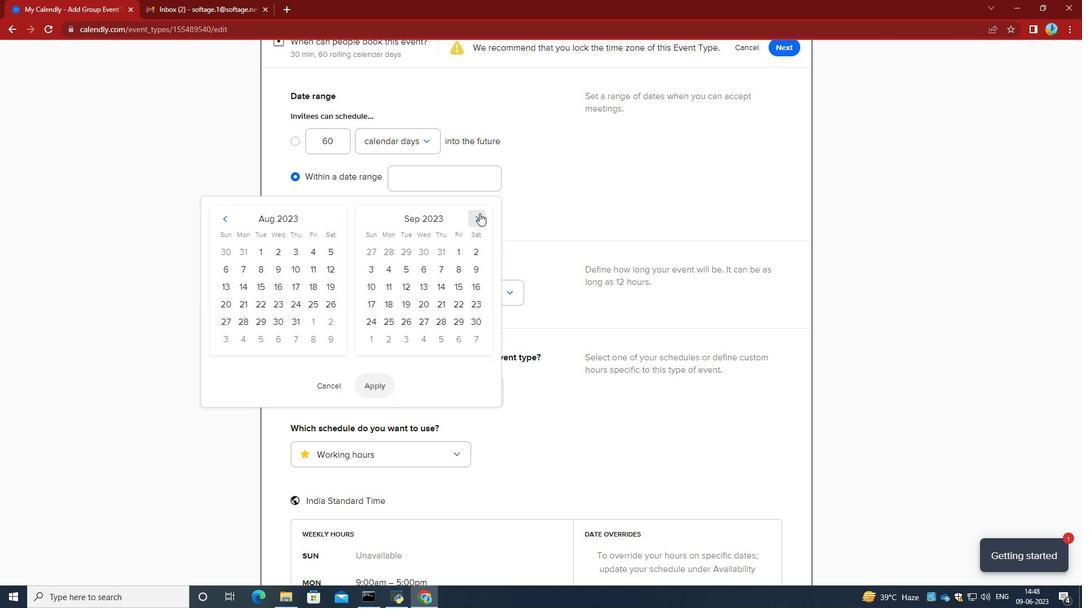 
Action: Mouse moved to (479, 214)
Screenshot: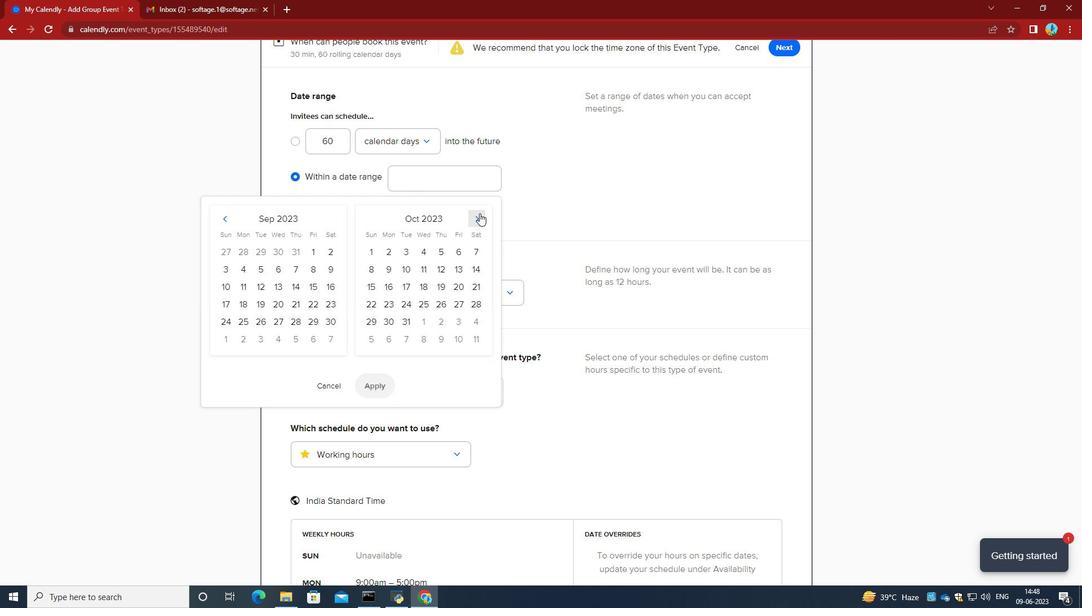 
Action: Mouse pressed left at (479, 214)
Screenshot: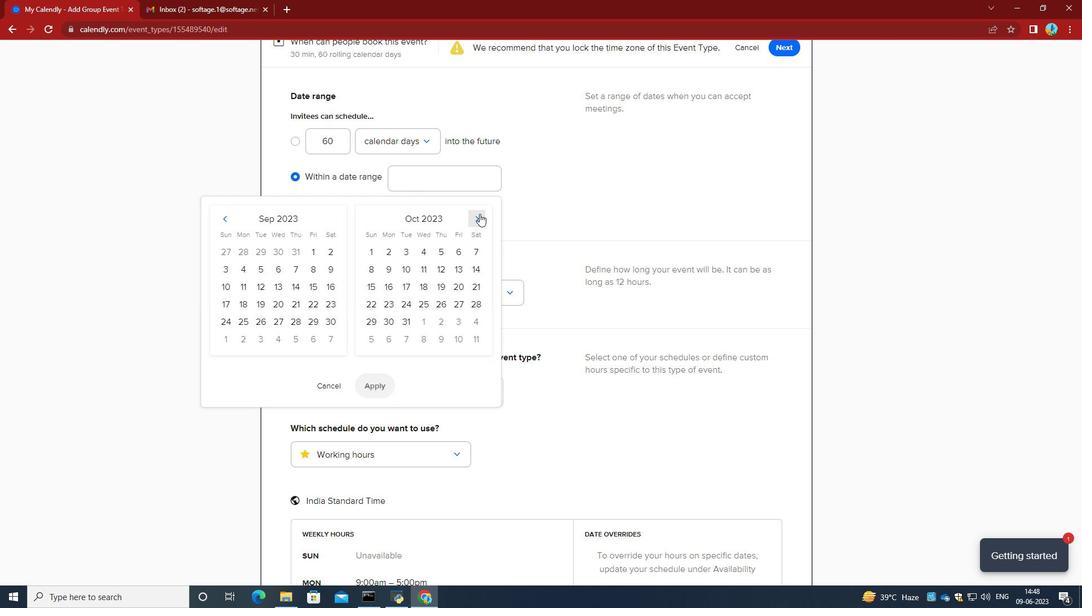 
Action: Mouse moved to (478, 215)
Screenshot: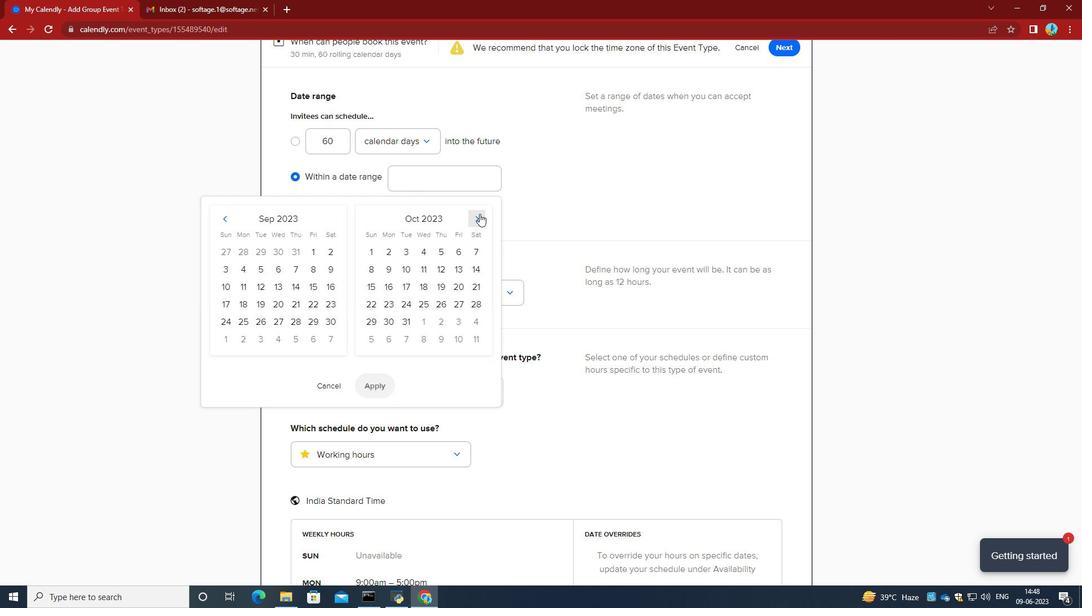 
Action: Mouse pressed left at (478, 215)
Screenshot: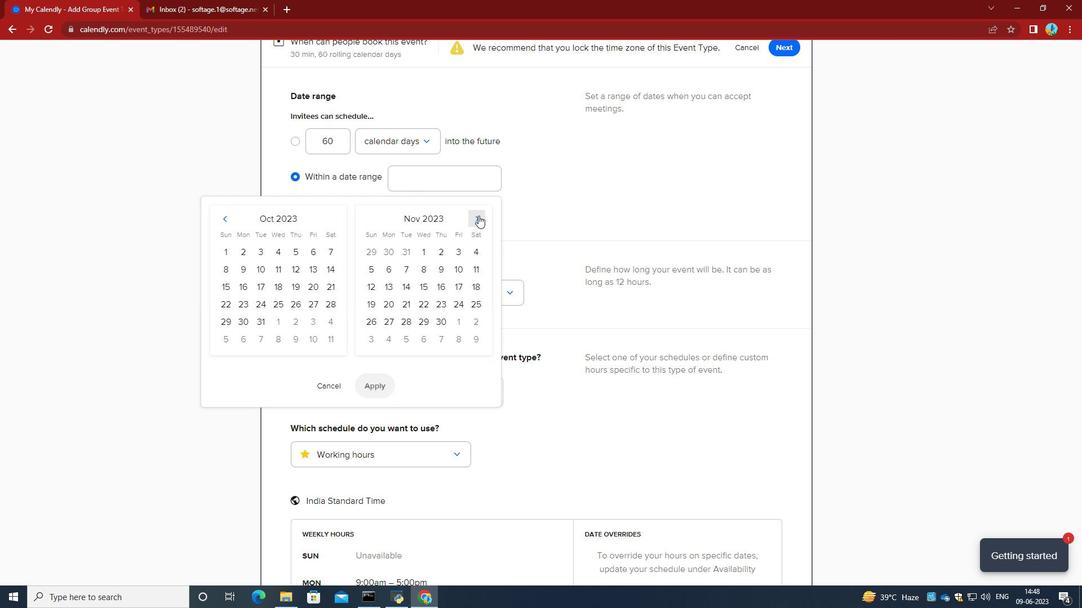 
Action: Mouse pressed left at (478, 215)
Screenshot: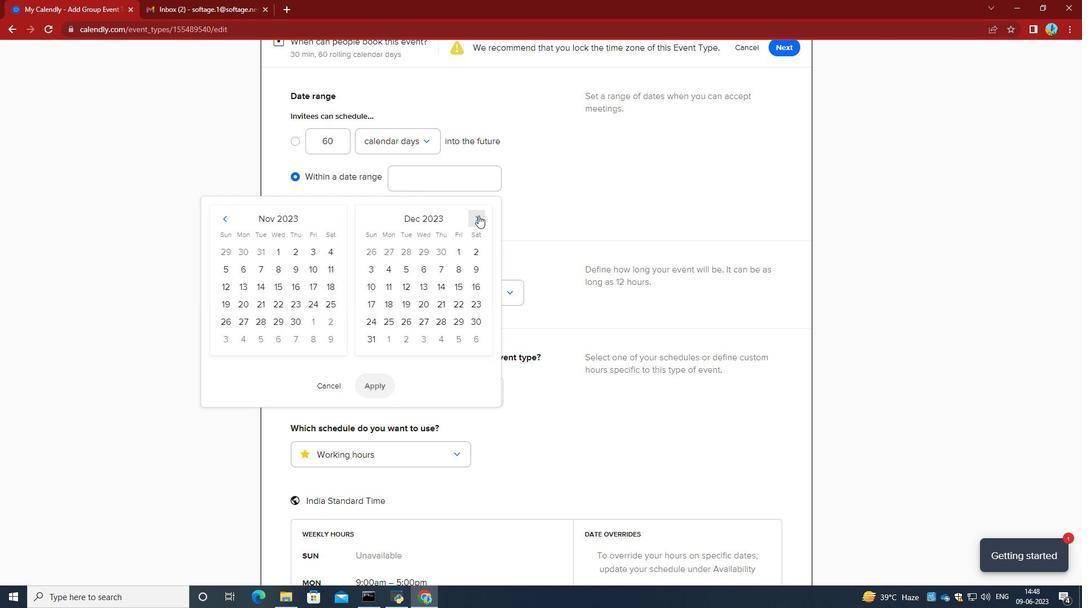 
Action: Mouse pressed left at (478, 215)
Screenshot: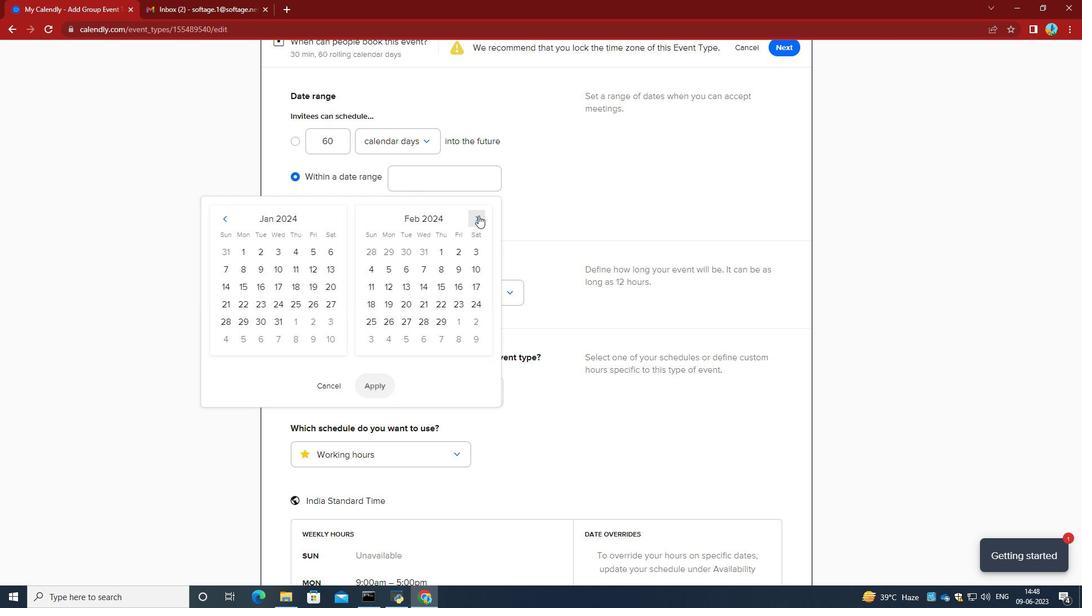 
Action: Mouse moved to (369, 271)
Screenshot: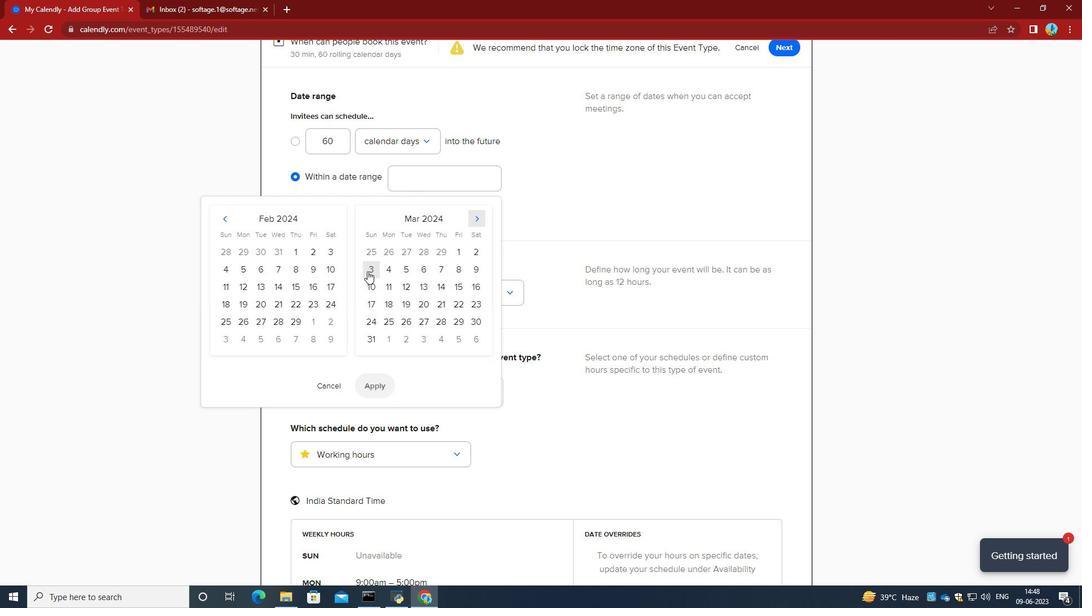 
Action: Mouse pressed left at (369, 271)
Screenshot: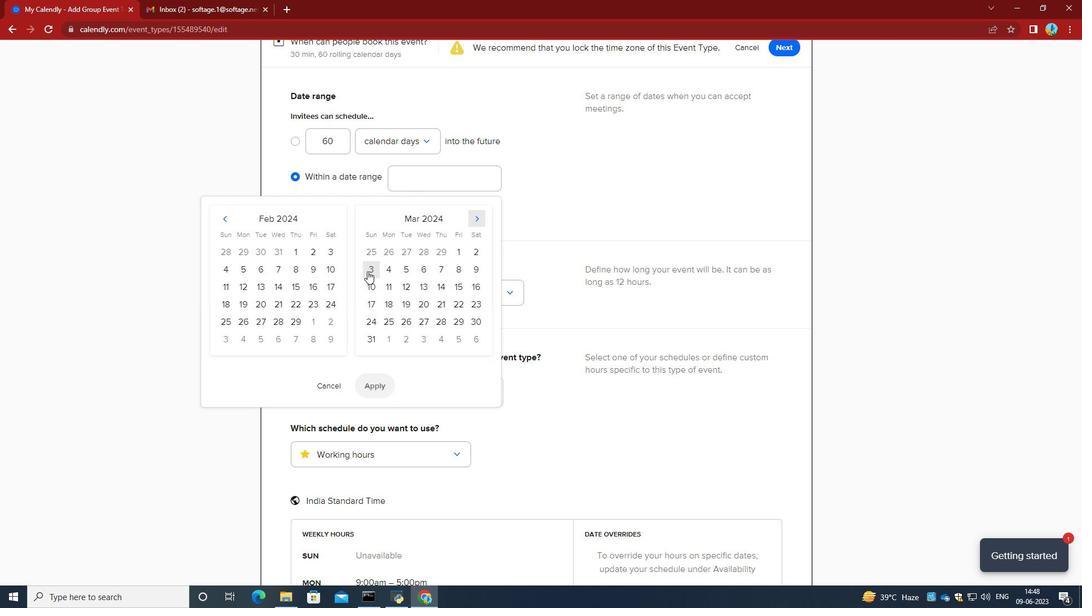 
Action: Mouse moved to (402, 272)
Screenshot: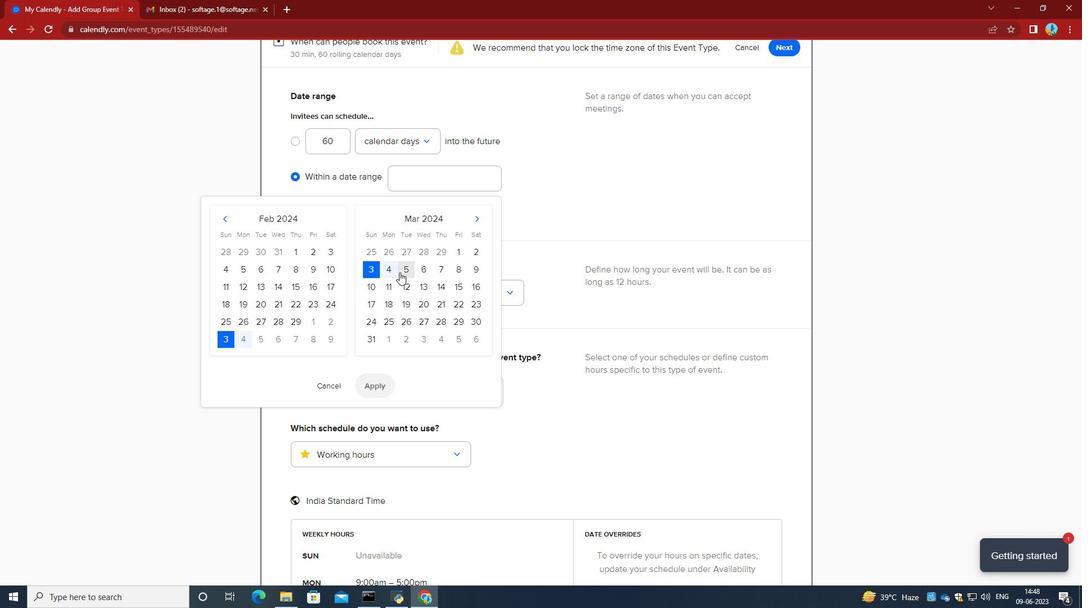 
Action: Mouse pressed left at (402, 272)
Screenshot: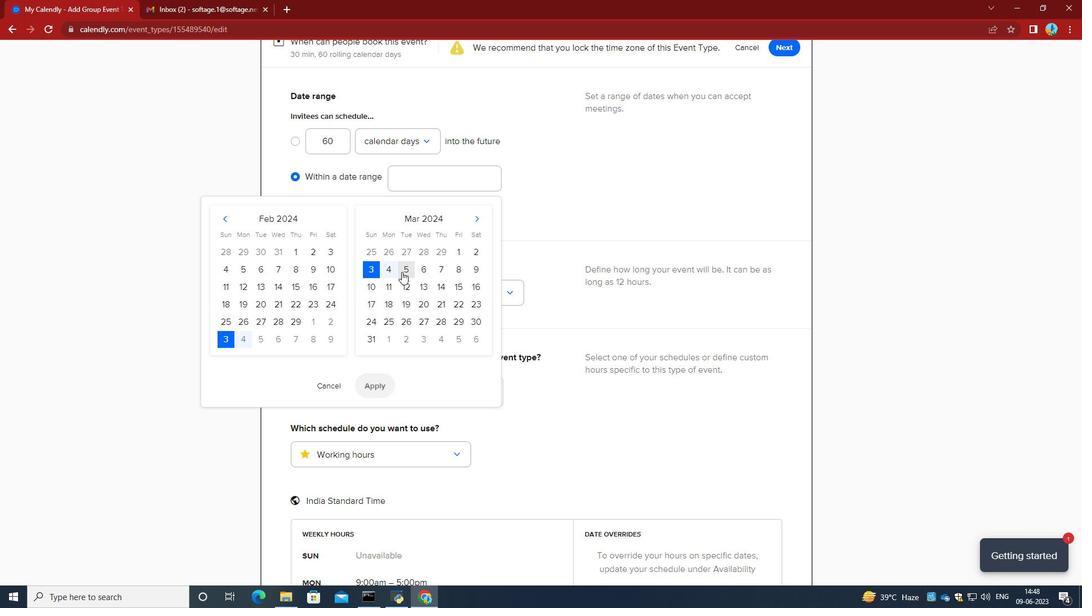 
Action: Mouse moved to (381, 385)
Screenshot: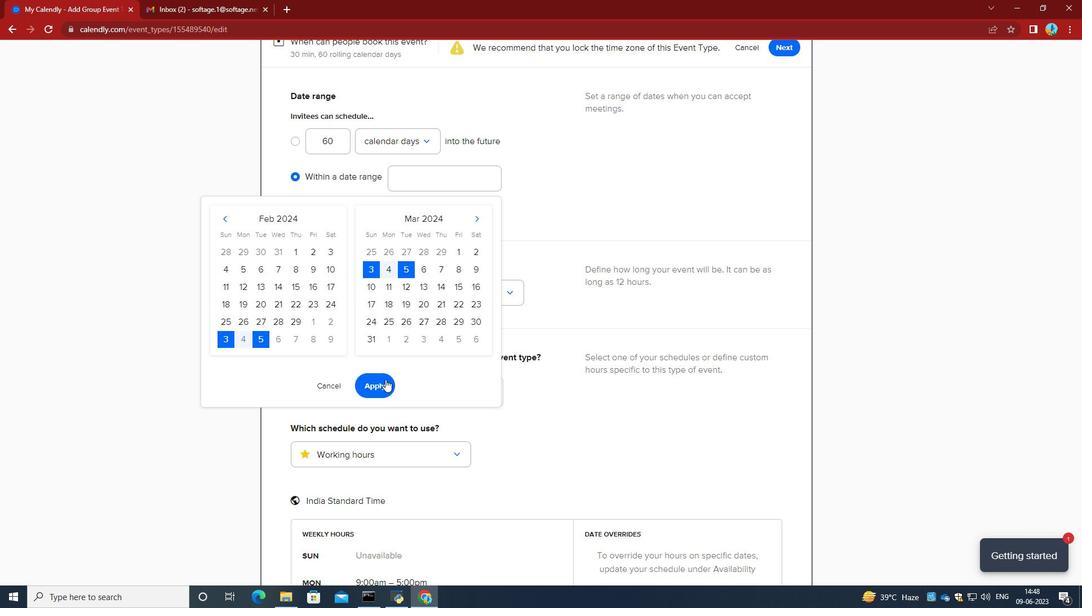 
Action: Mouse pressed left at (381, 385)
Screenshot: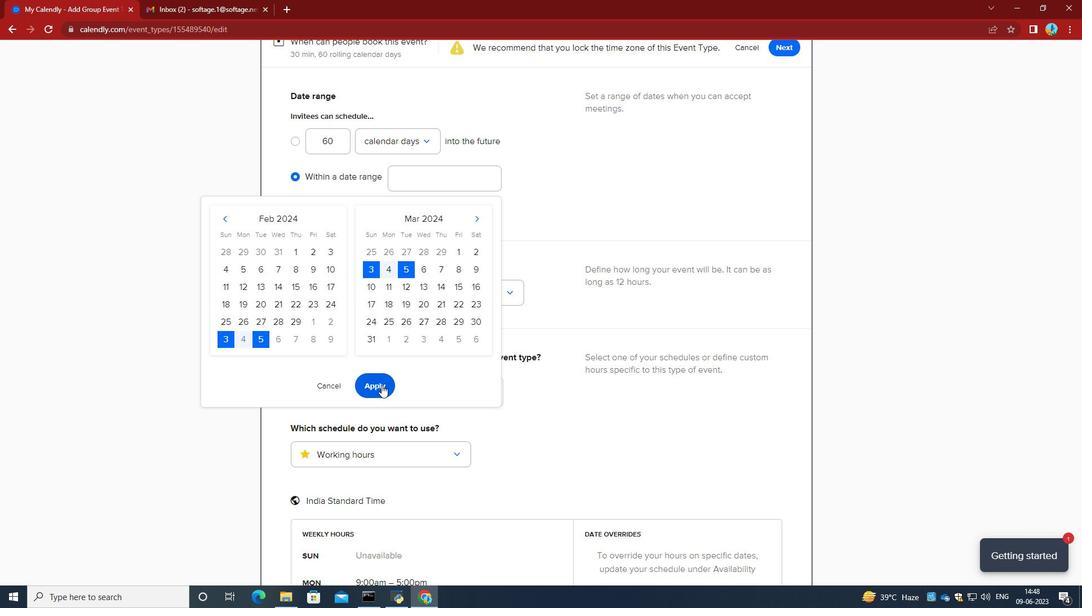 
Action: Mouse moved to (432, 288)
Screenshot: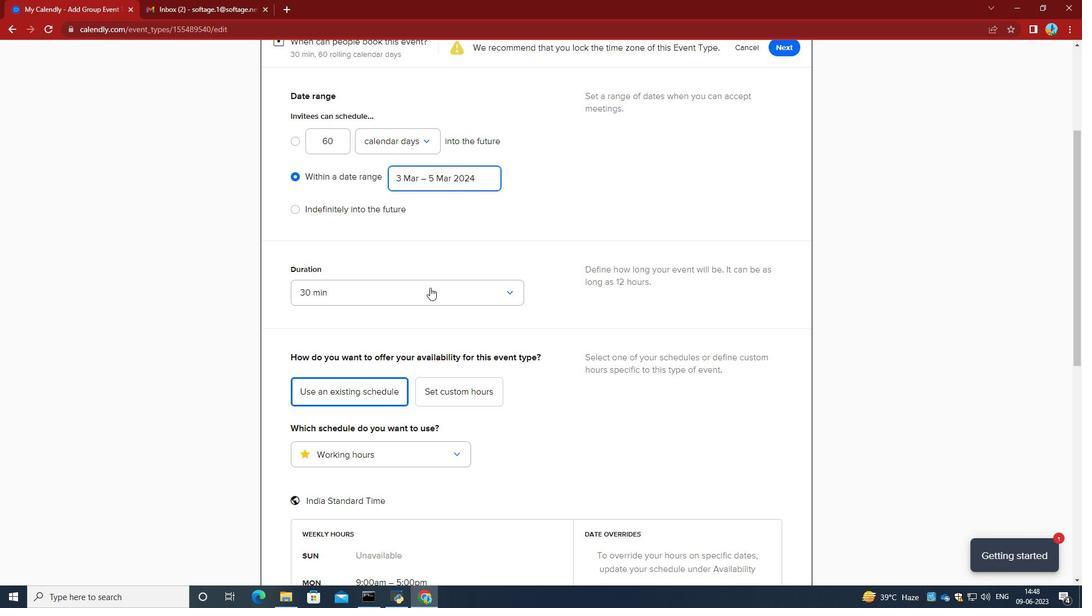 
Action: Mouse scrolled (432, 288) with delta (0, 0)
Screenshot: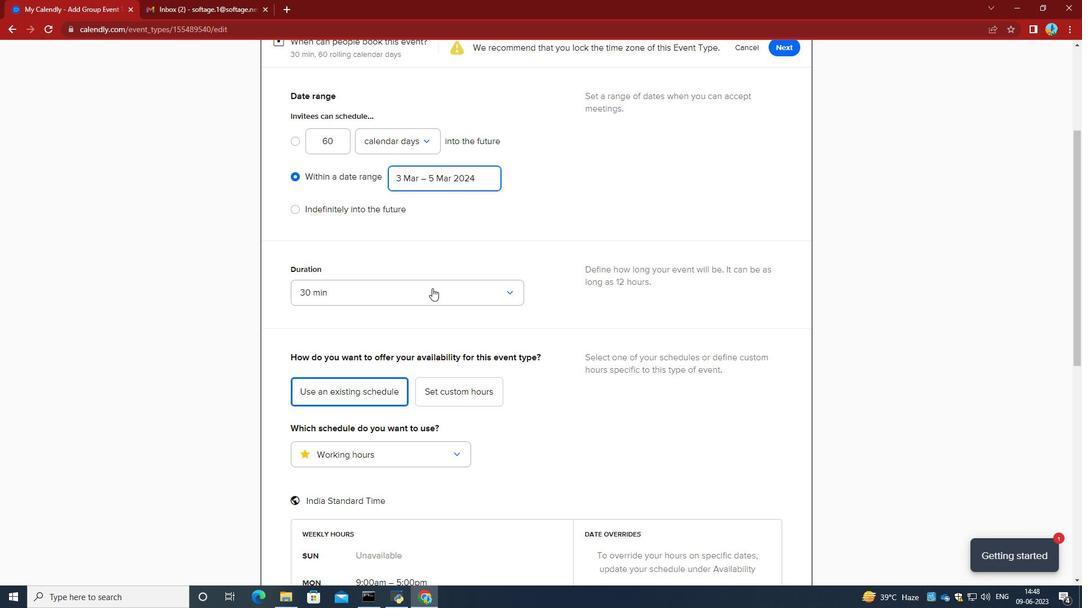 
Action: Mouse moved to (433, 289)
Screenshot: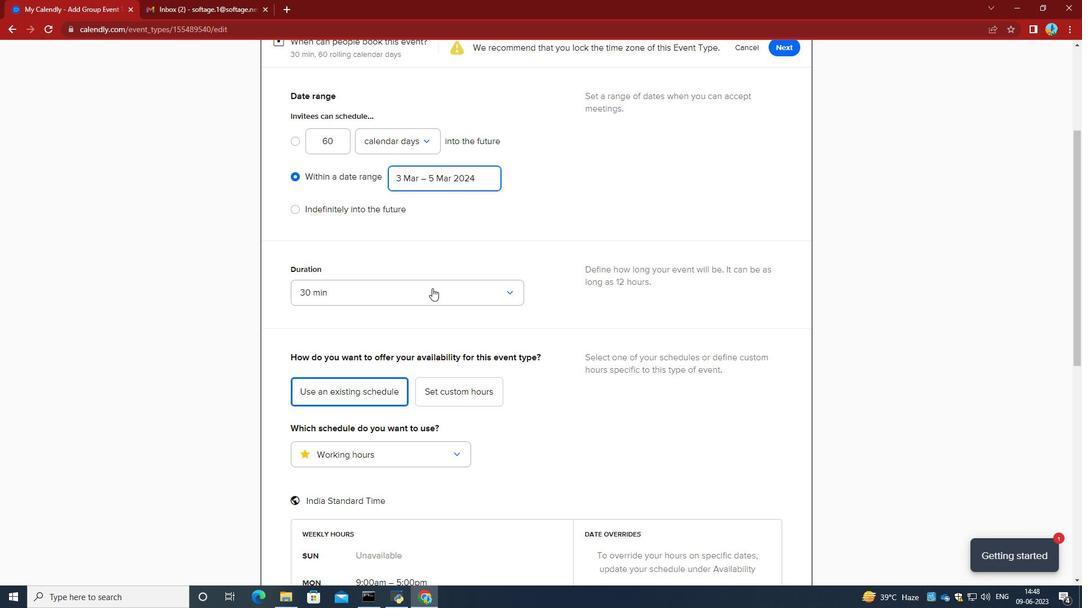 
Action: Mouse scrolled (433, 289) with delta (0, 0)
Screenshot: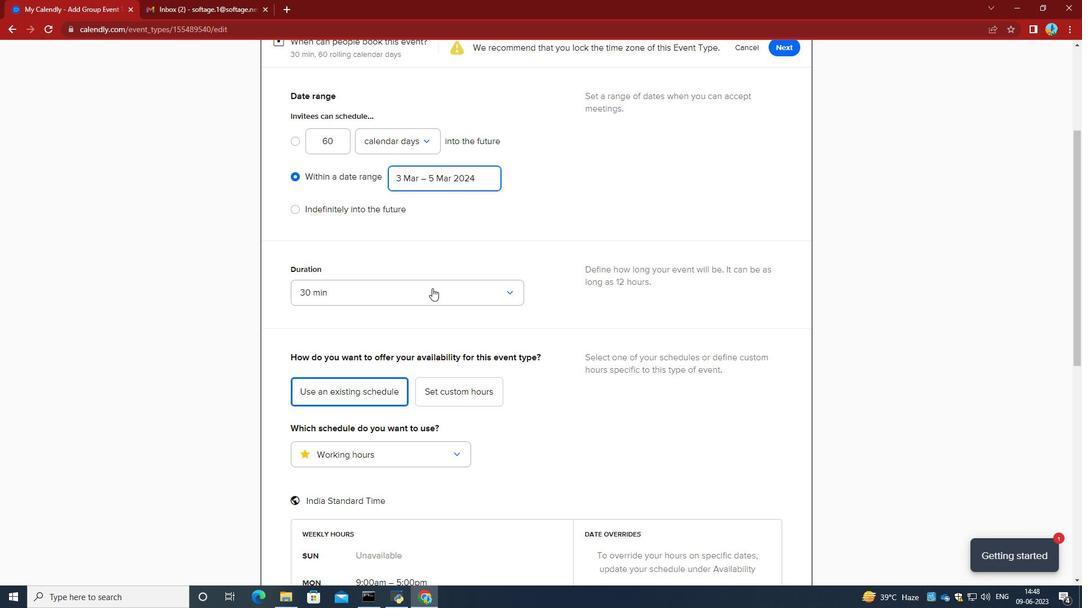 
Action: Mouse moved to (434, 290)
Screenshot: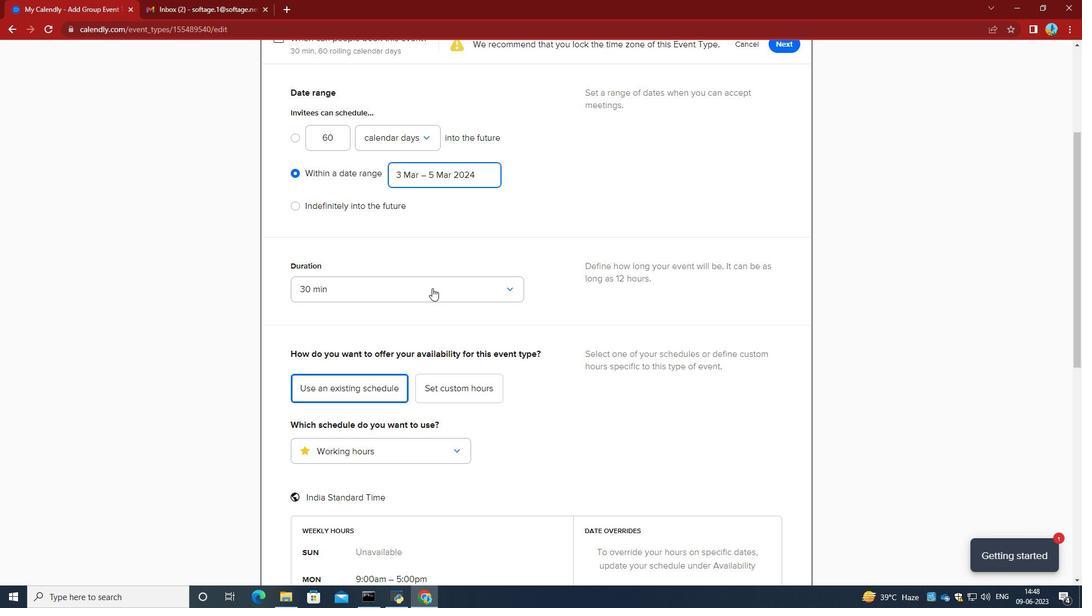 
Action: Mouse scrolled (434, 289) with delta (0, 0)
Screenshot: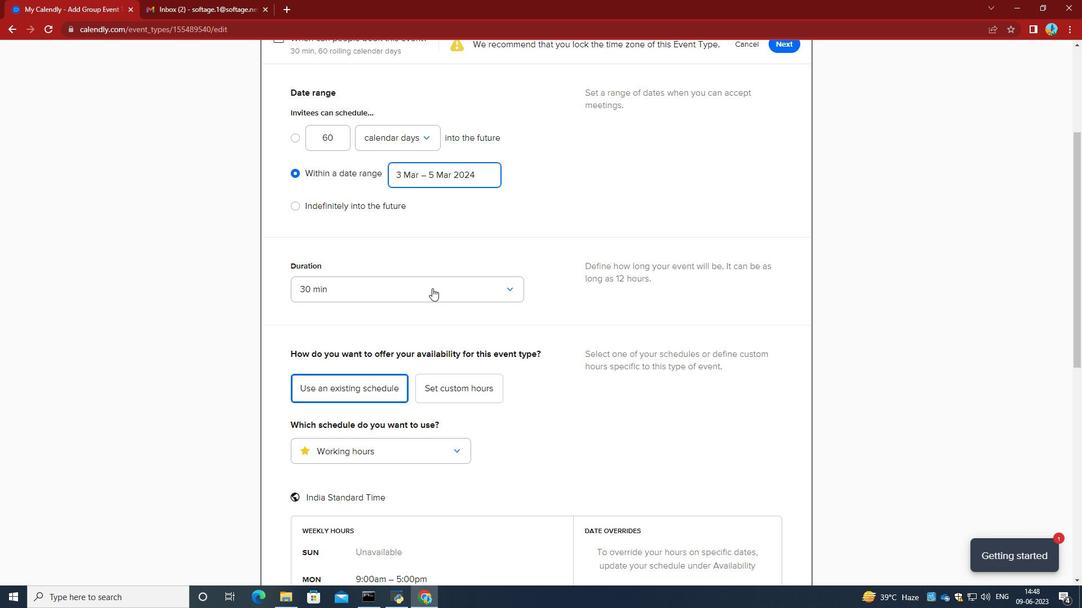 
Action: Mouse moved to (434, 290)
Screenshot: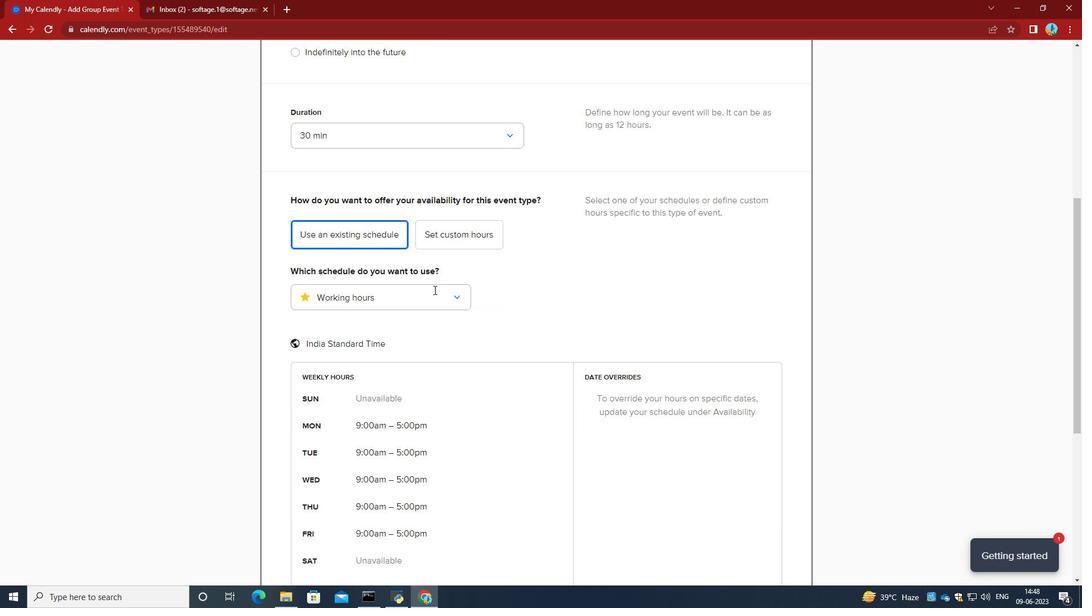 
Action: Mouse scrolled (434, 290) with delta (0, 0)
Screenshot: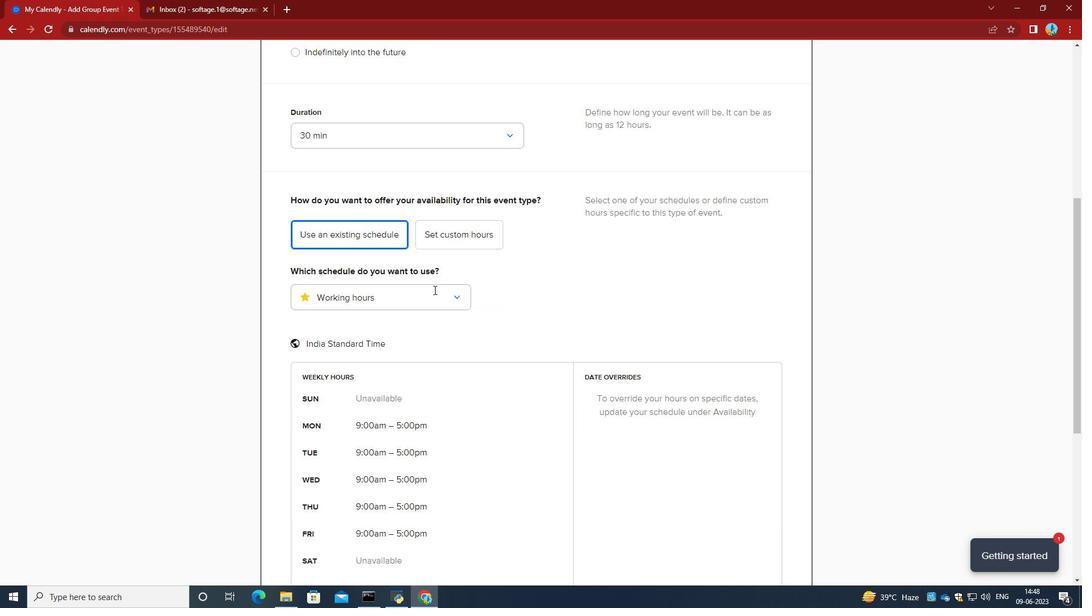 
Action: Mouse moved to (435, 292)
Screenshot: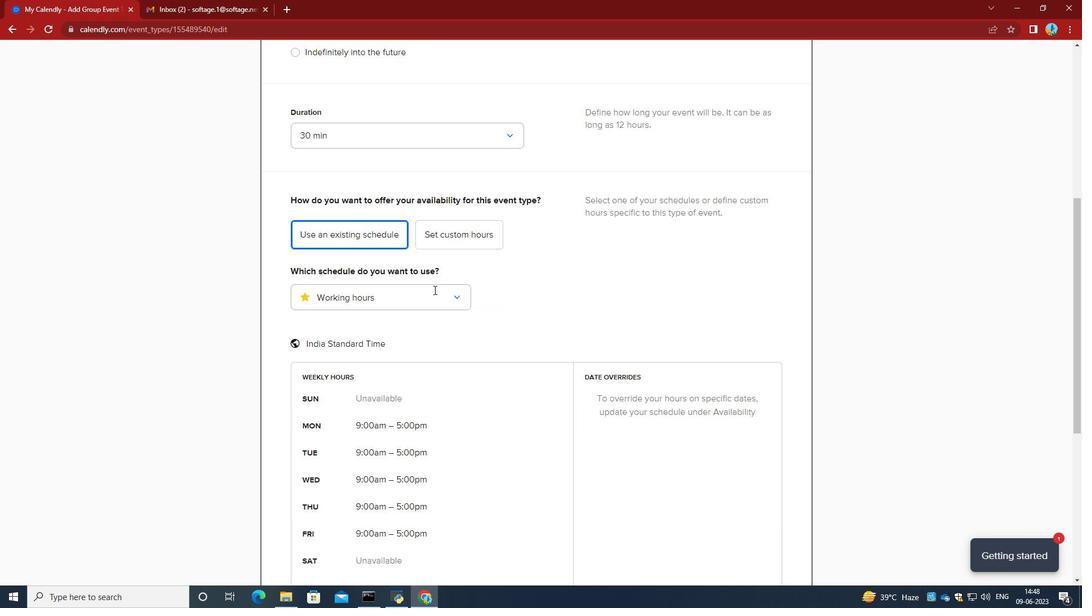 
Action: Mouse scrolled (435, 291) with delta (0, 0)
Screenshot: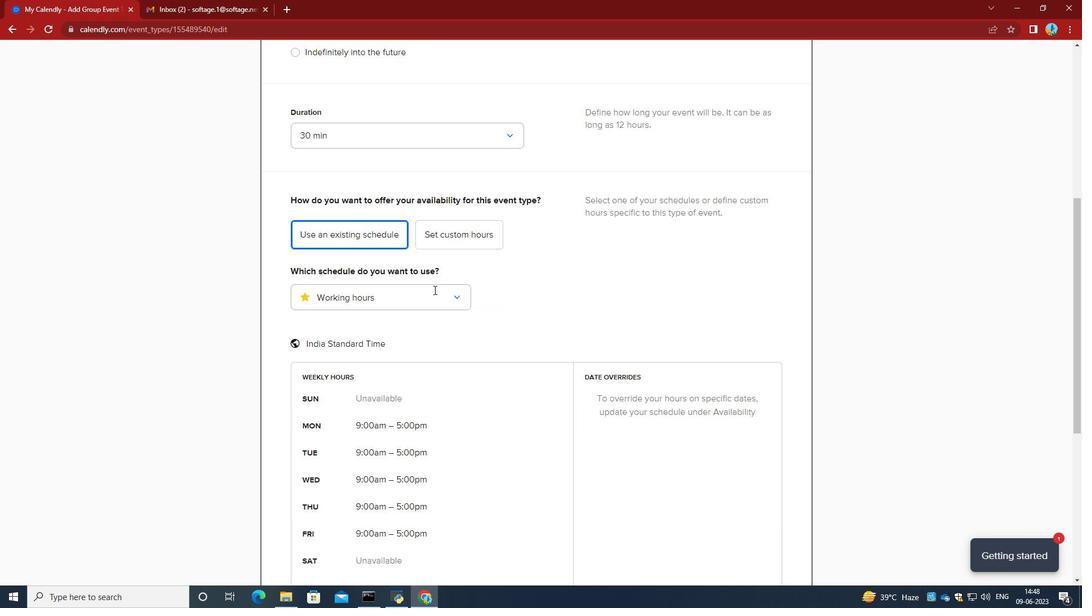 
Action: Mouse scrolled (435, 291) with delta (0, 0)
Screenshot: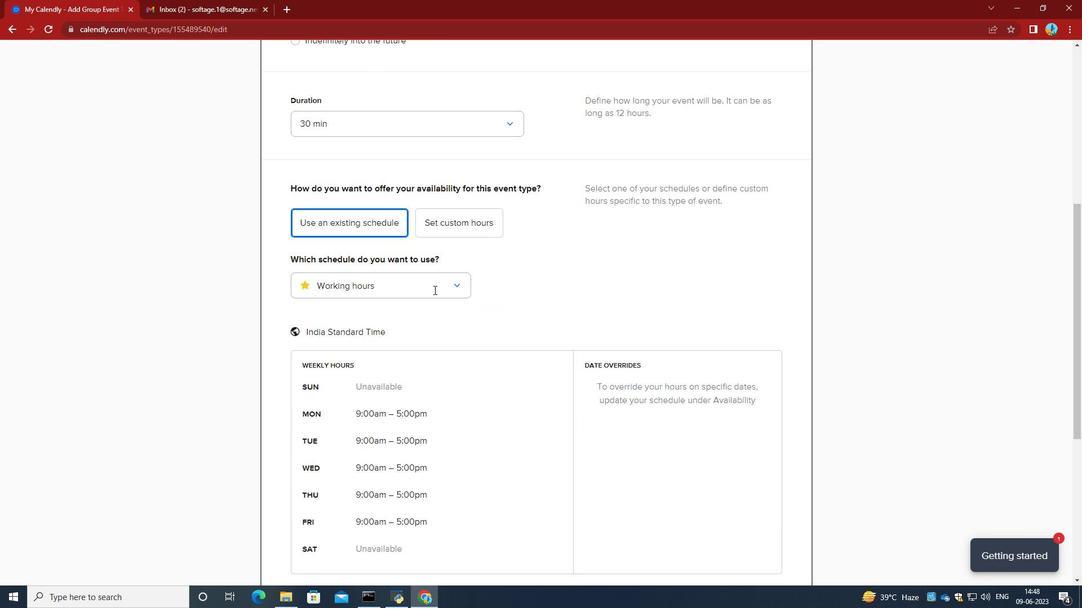 
Action: Mouse scrolled (435, 291) with delta (0, 0)
Screenshot: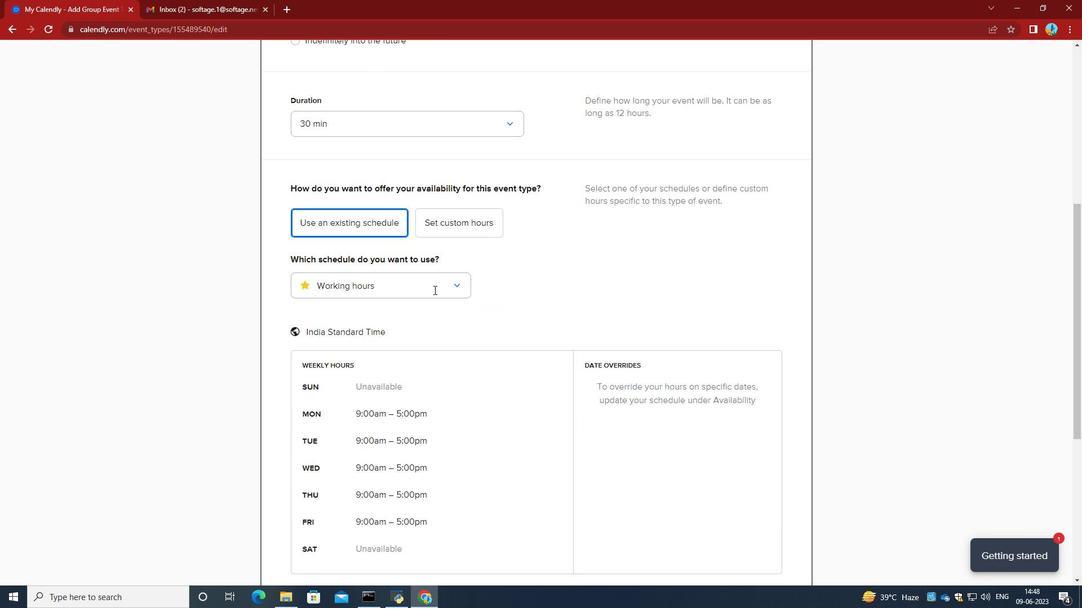 
Action: Mouse moved to (437, 293)
Screenshot: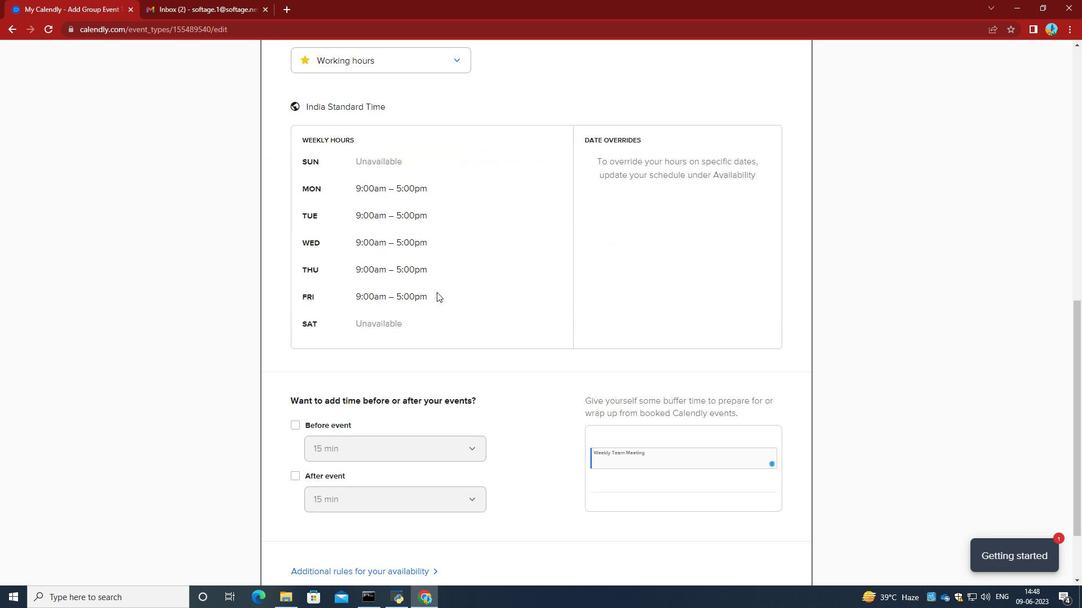 
Action: Mouse scrolled (437, 292) with delta (0, 0)
Screenshot: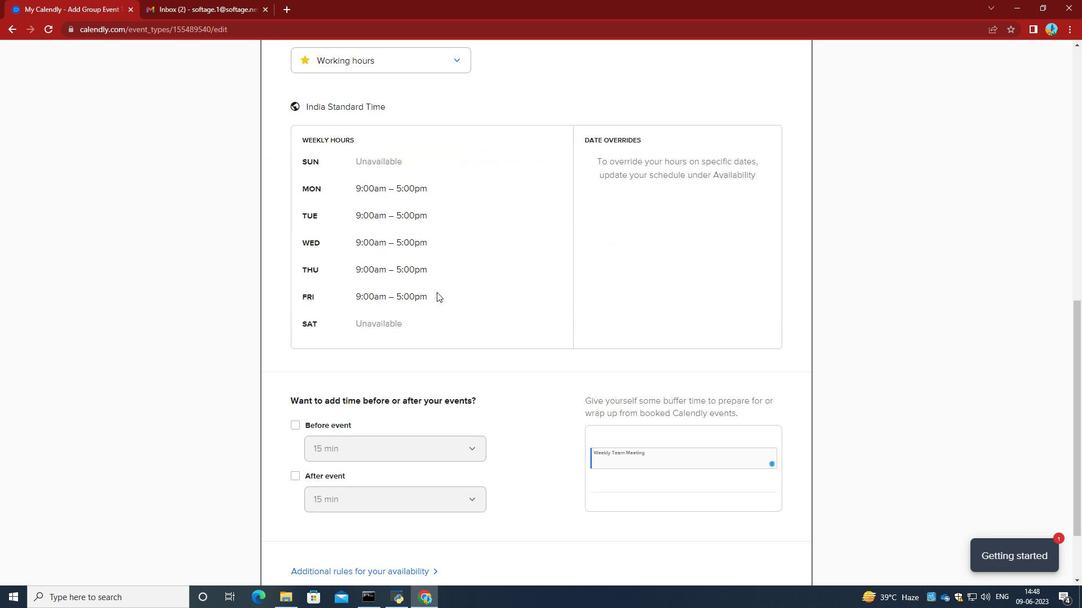 
Action: Mouse moved to (438, 293)
Screenshot: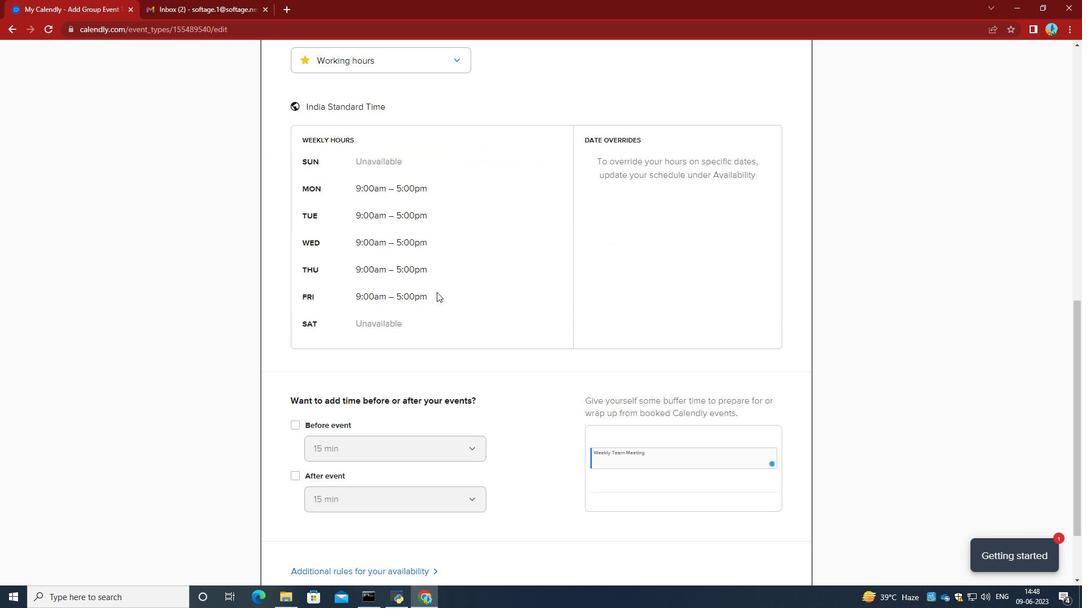 
Action: Mouse scrolled (438, 293) with delta (0, 0)
Screenshot: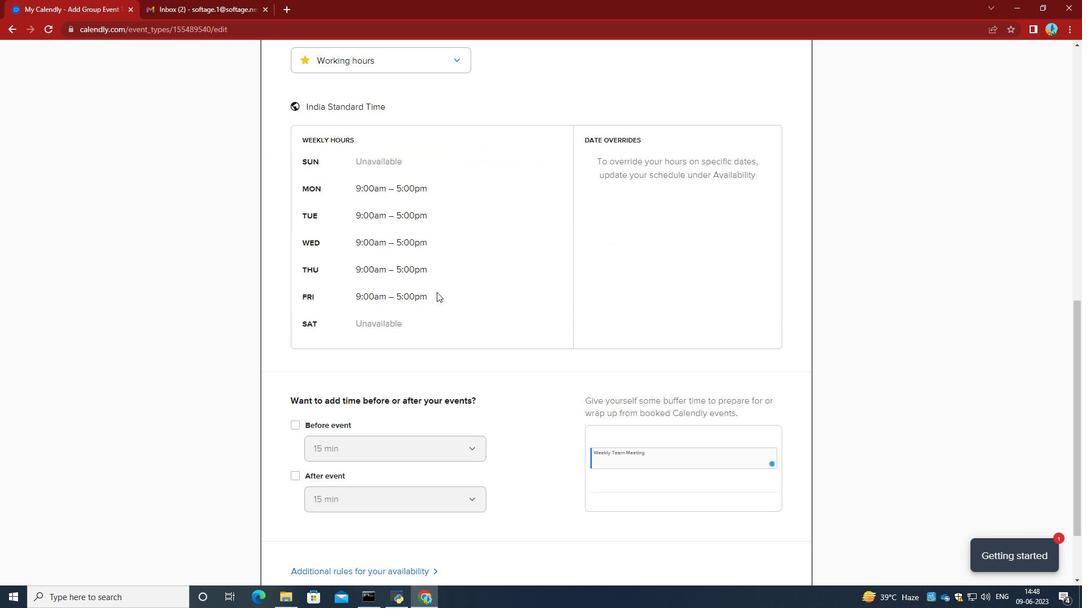 
Action: Mouse scrolled (438, 293) with delta (0, 0)
Screenshot: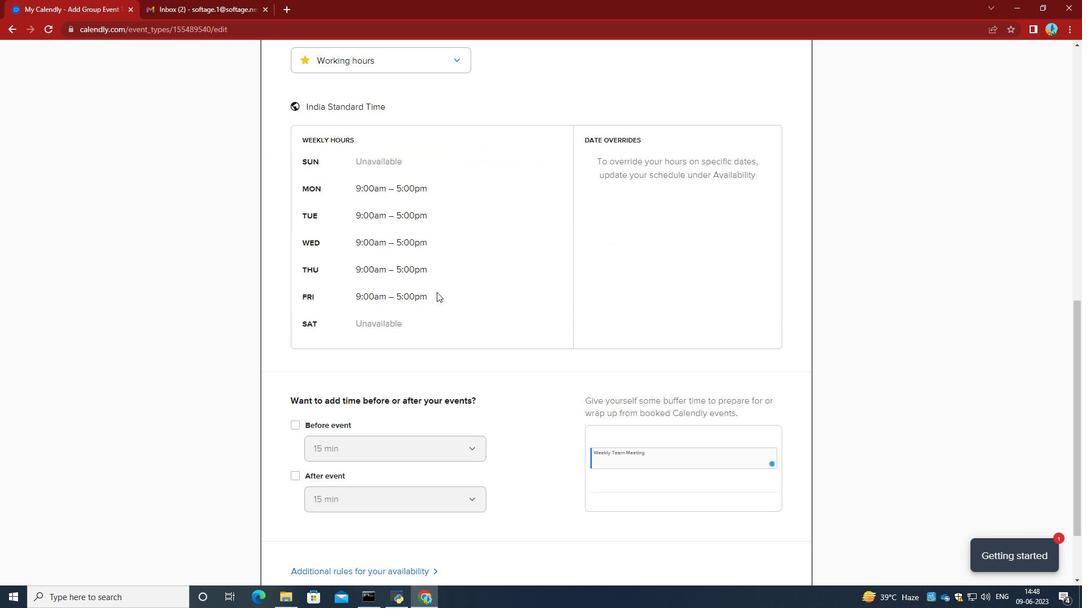 
Action: Mouse scrolled (438, 293) with delta (0, 0)
Screenshot: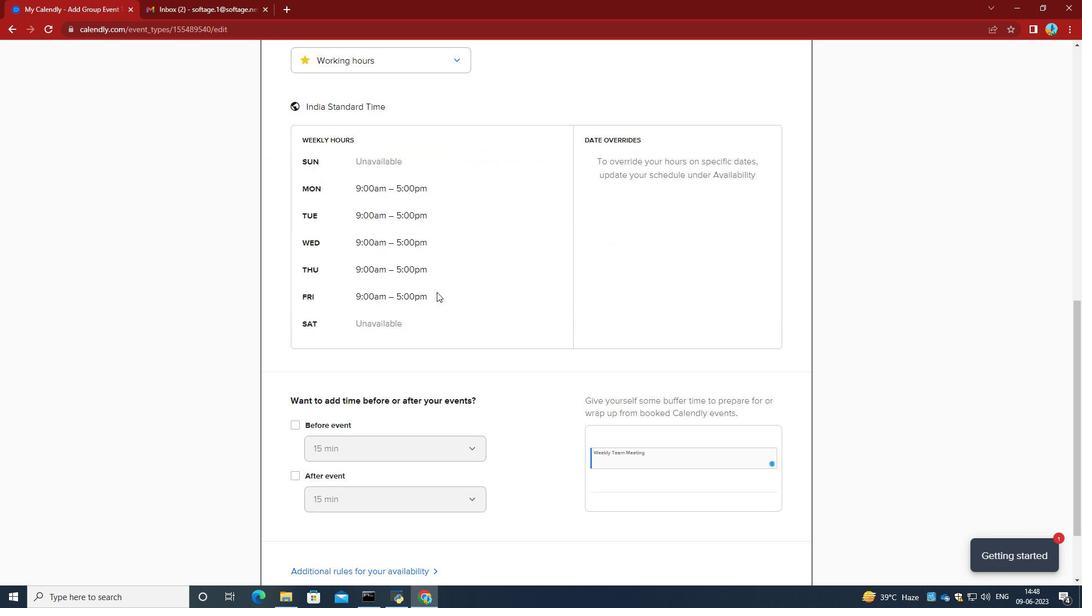 
Action: Mouse scrolled (438, 293) with delta (0, 0)
Screenshot: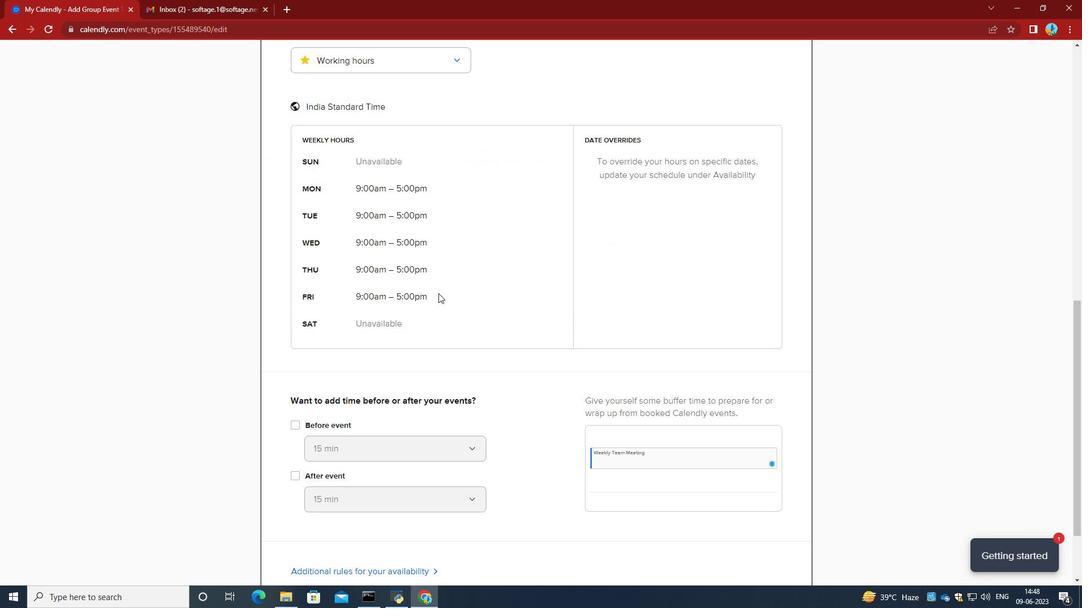 
Action: Mouse moved to (438, 296)
Screenshot: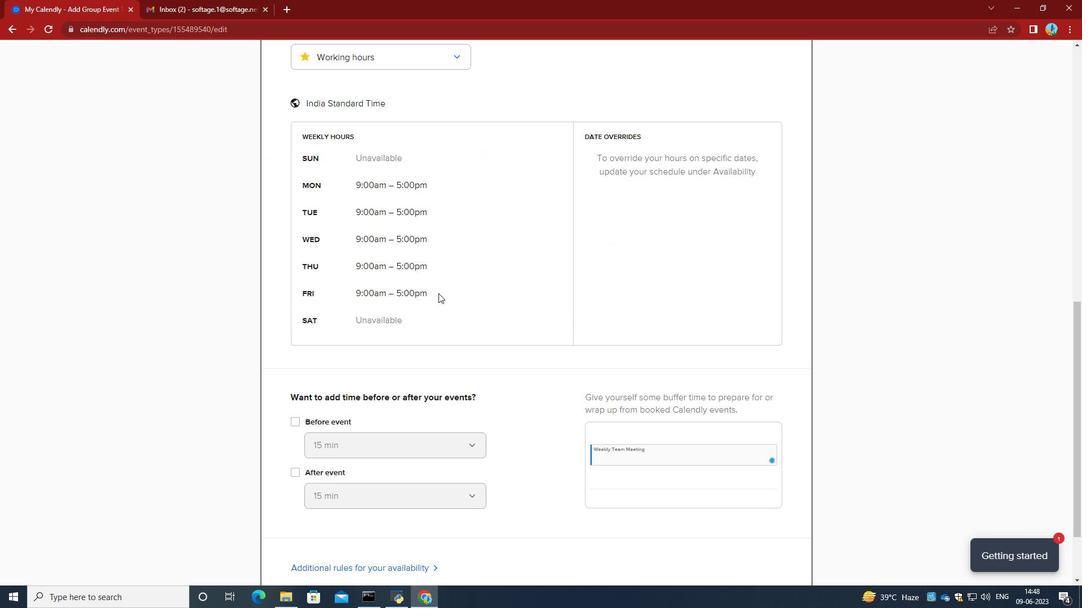 
Action: Mouse scrolled (438, 295) with delta (0, 0)
Screenshot: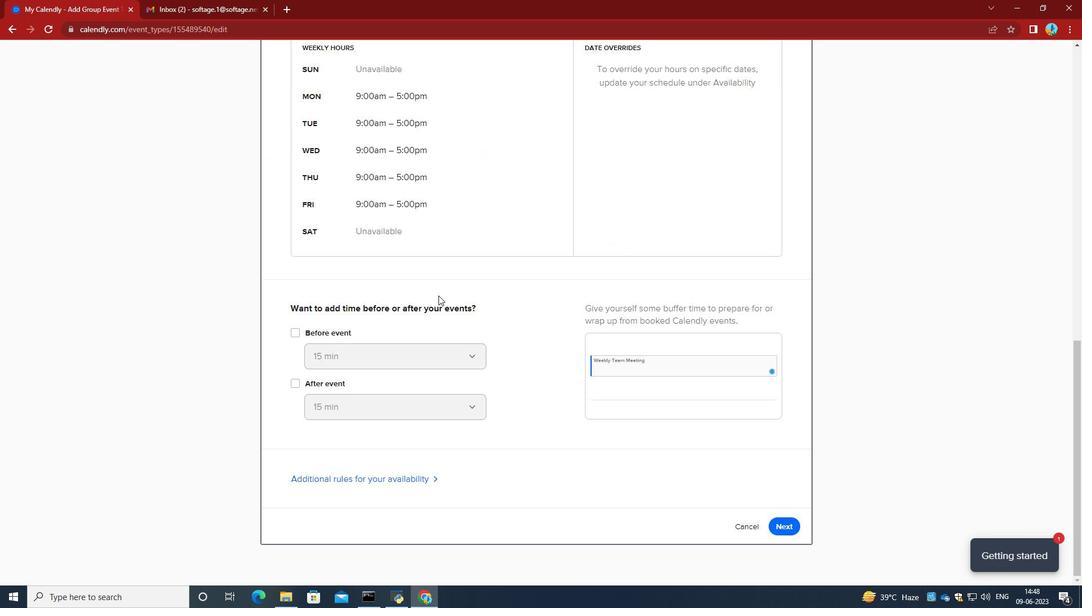 
Action: Mouse moved to (439, 297)
Screenshot: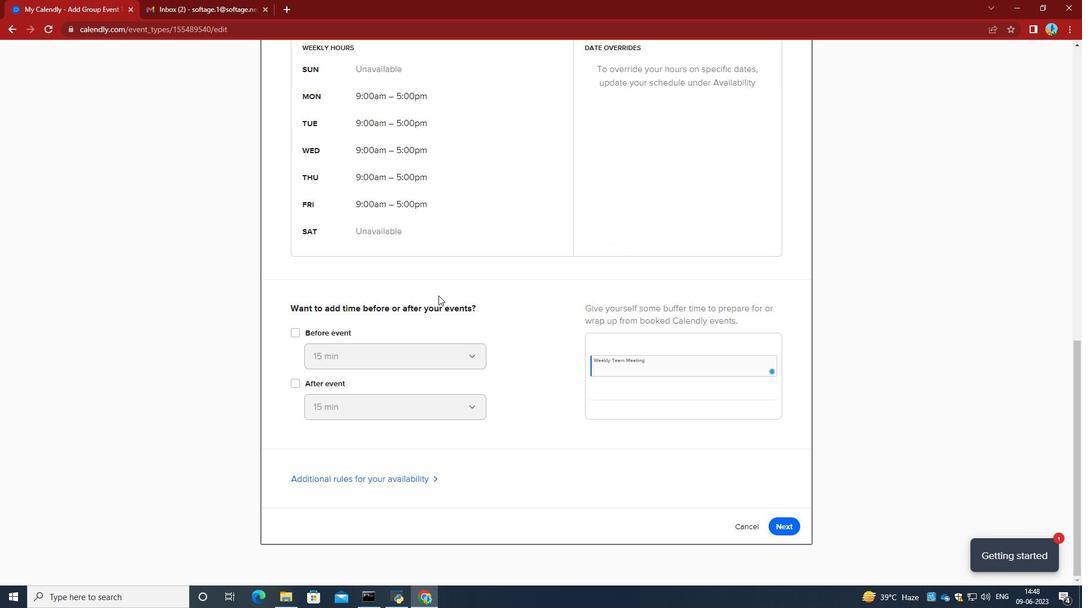 
Action: Mouse scrolled (439, 296) with delta (0, 0)
Screenshot: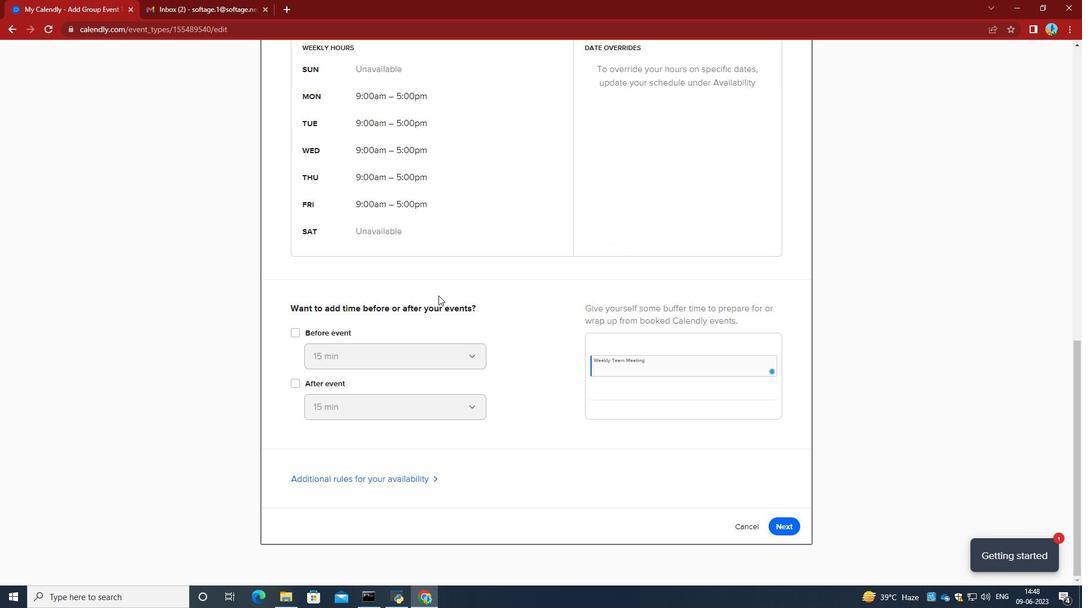 
Action: Mouse moved to (439, 297)
Screenshot: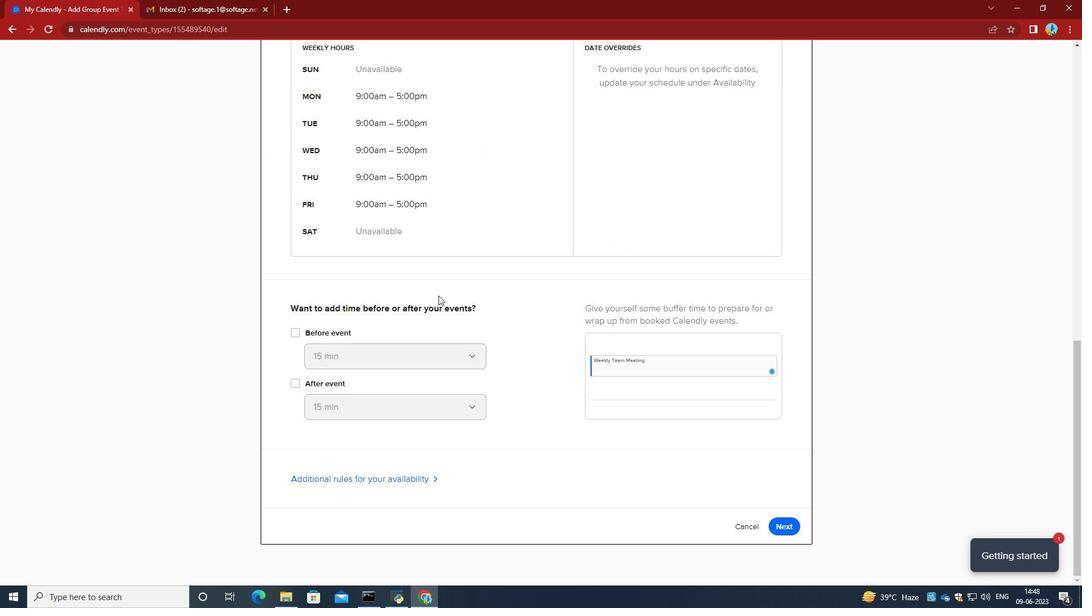 
Action: Mouse scrolled (439, 296) with delta (0, 0)
Screenshot: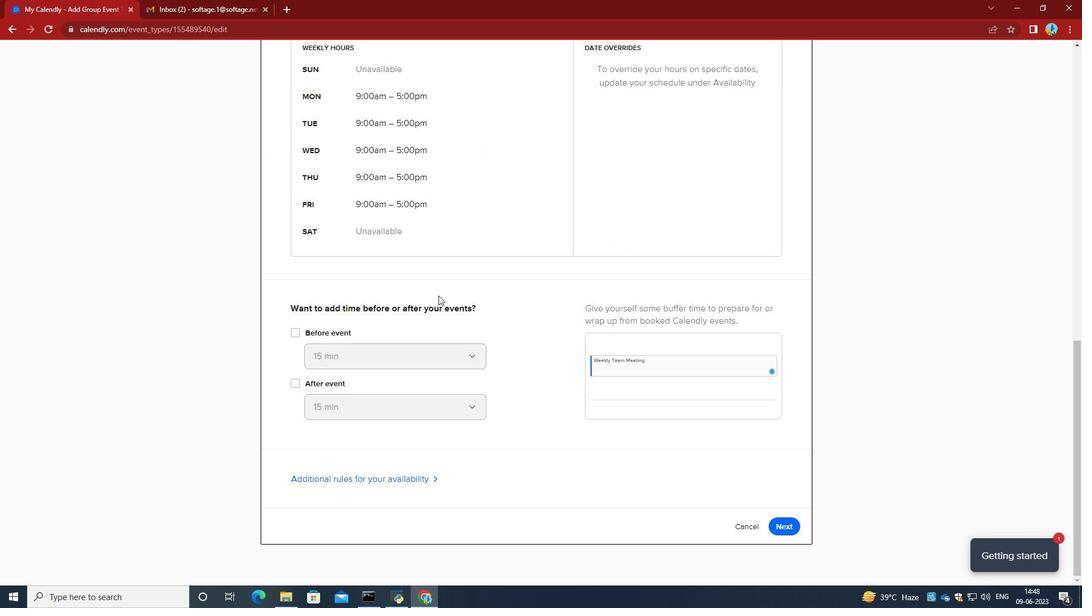 
Action: Mouse scrolled (439, 296) with delta (0, 0)
Screenshot: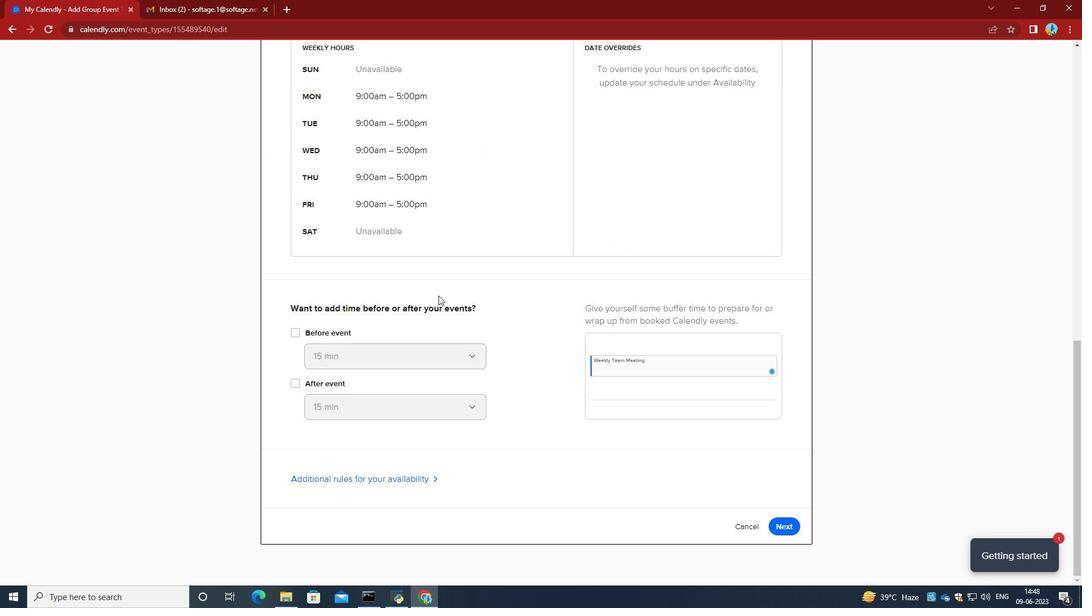 
Action: Mouse scrolled (439, 296) with delta (0, 0)
Screenshot: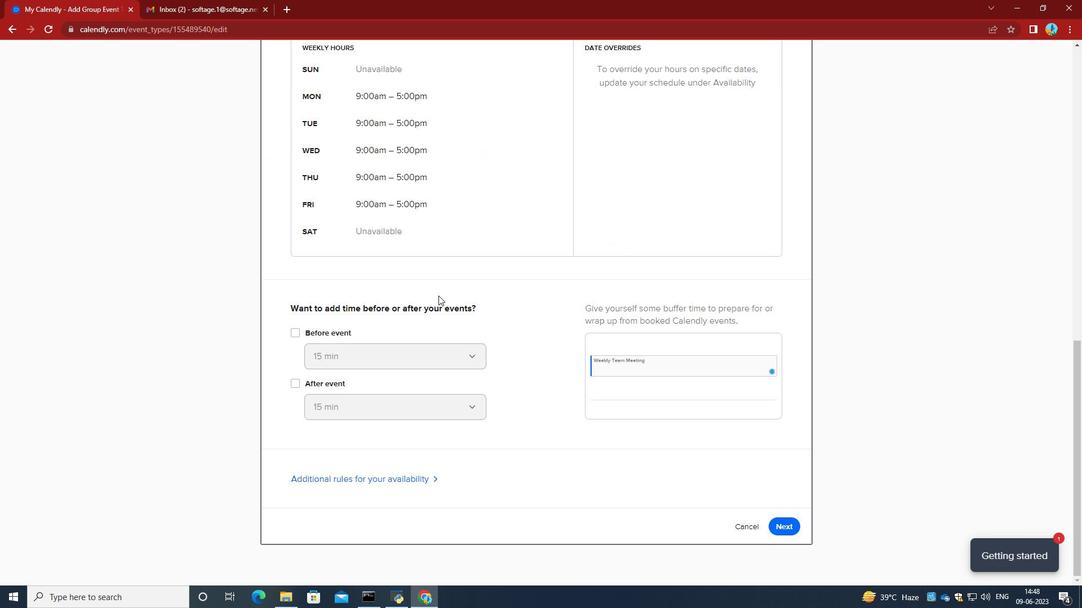 
Action: Mouse moved to (440, 298)
Screenshot: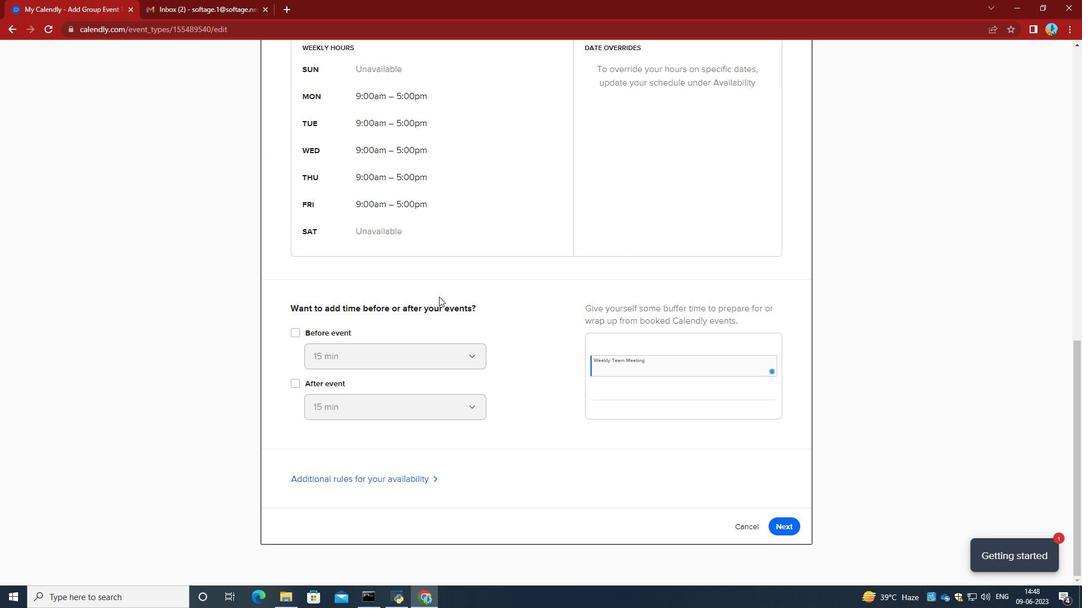 
Action: Mouse scrolled (440, 298) with delta (0, 0)
Screenshot: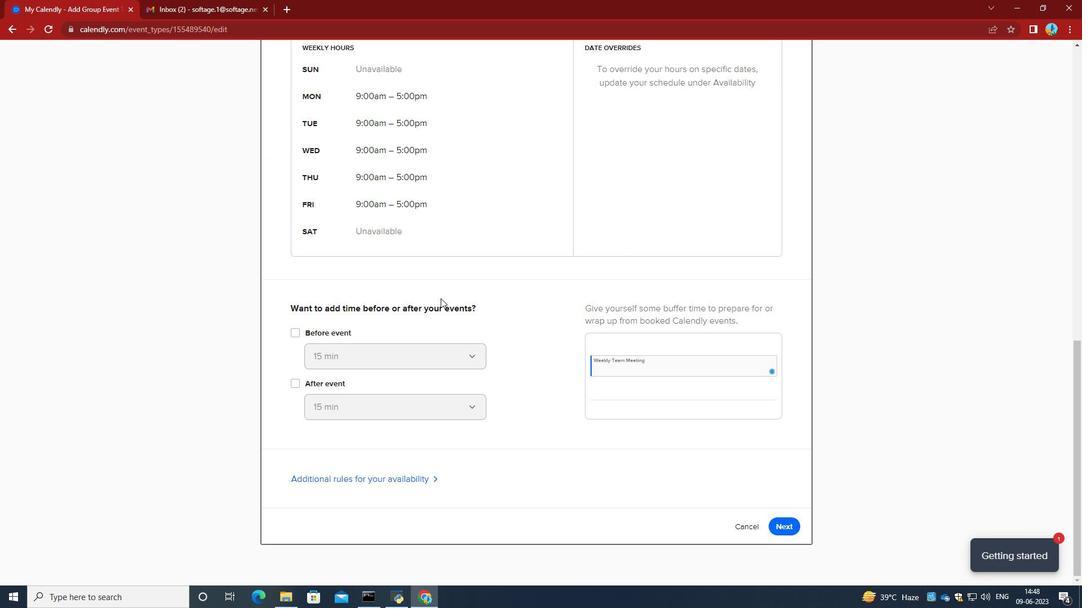 
Action: Mouse moved to (443, 303)
Screenshot: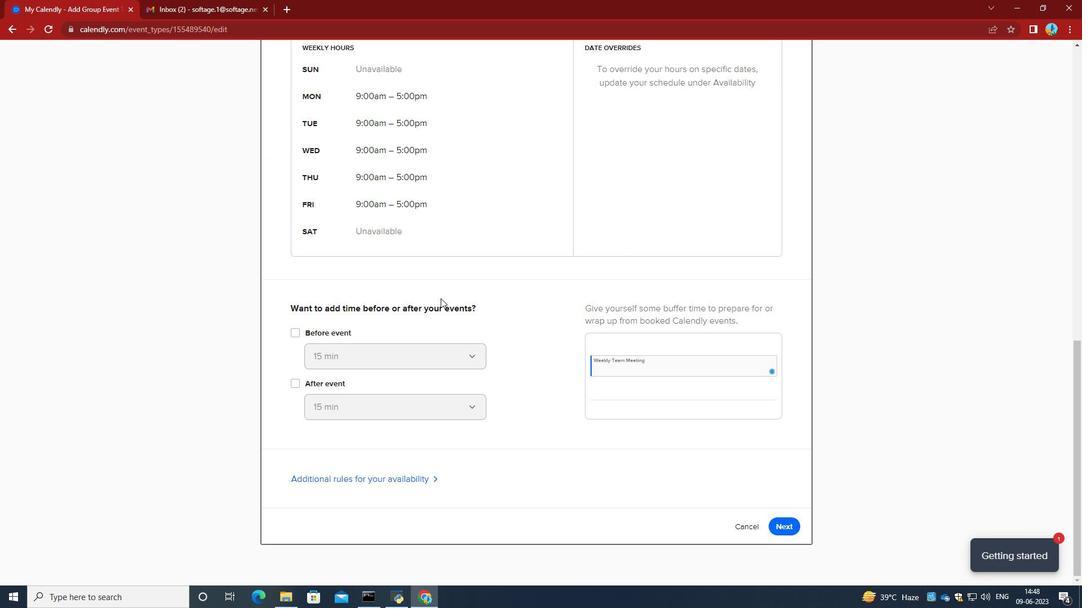 
Action: Mouse scrolled (443, 302) with delta (0, 0)
Screenshot: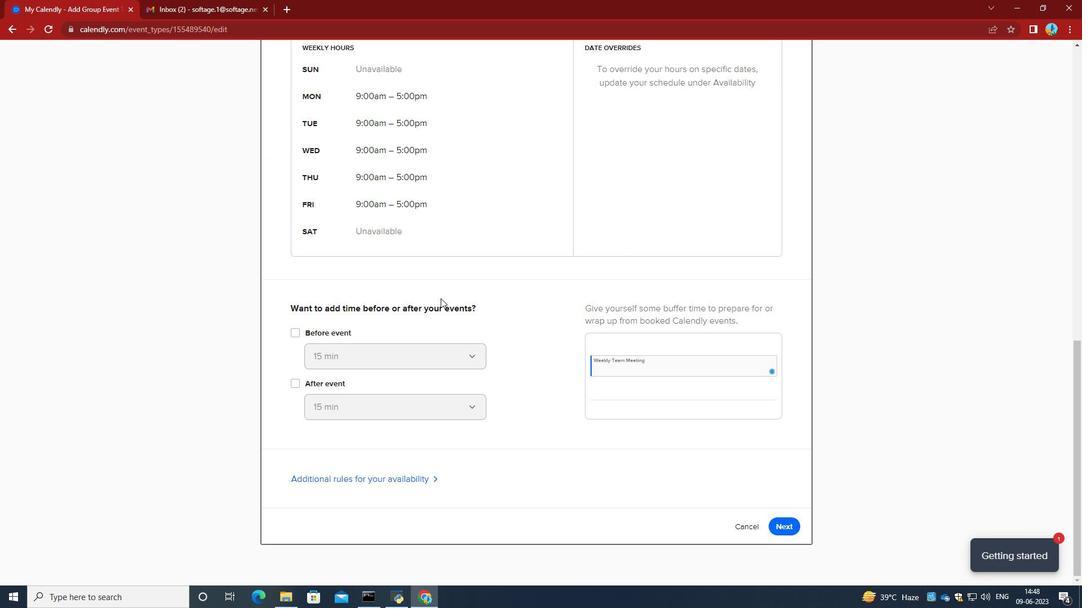 
Action: Mouse moved to (792, 524)
Screenshot: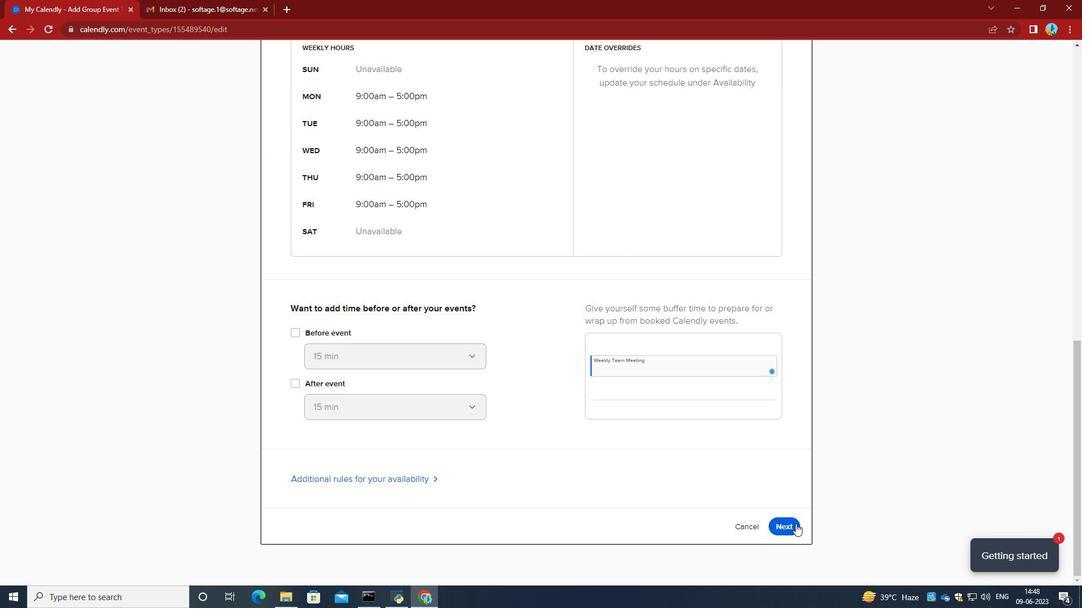 
Action: Mouse pressed left at (792, 524)
Screenshot: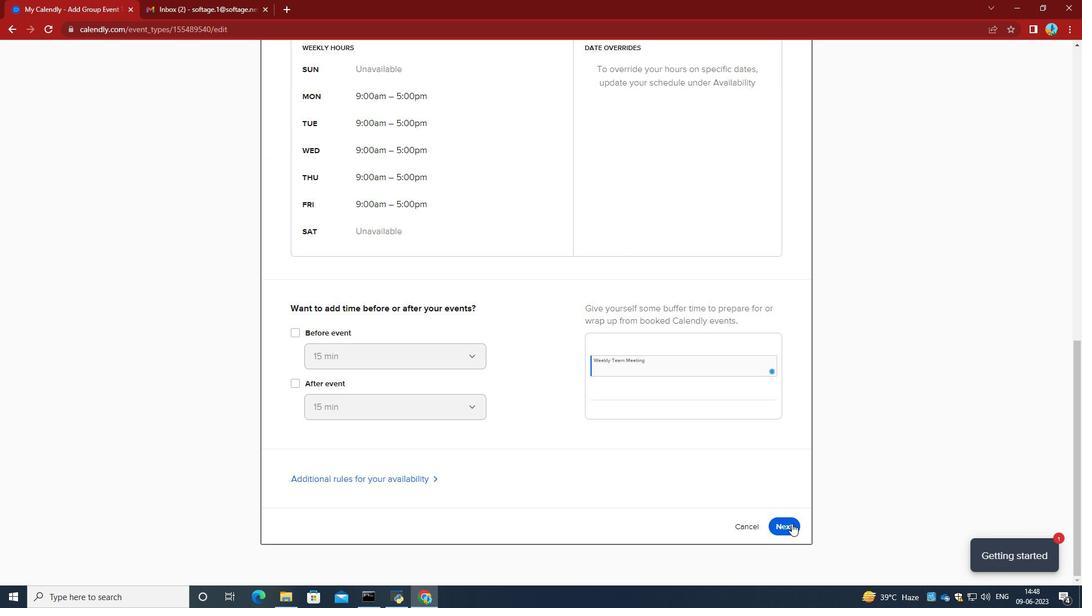 
Action: Mouse moved to (696, 435)
Screenshot: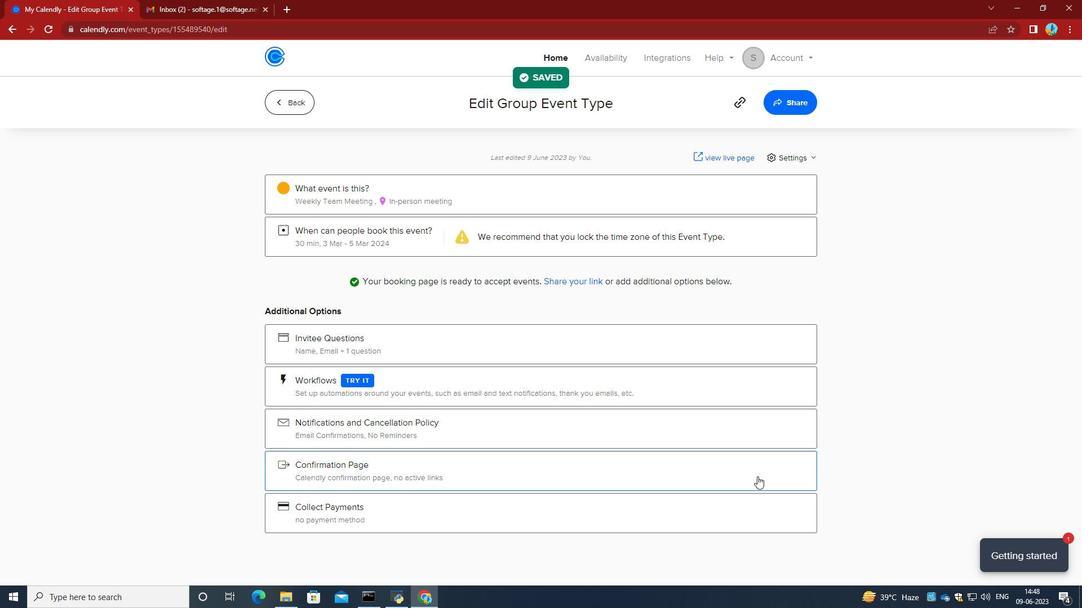 
Action: Mouse scrolled (696, 435) with delta (0, 0)
Screenshot: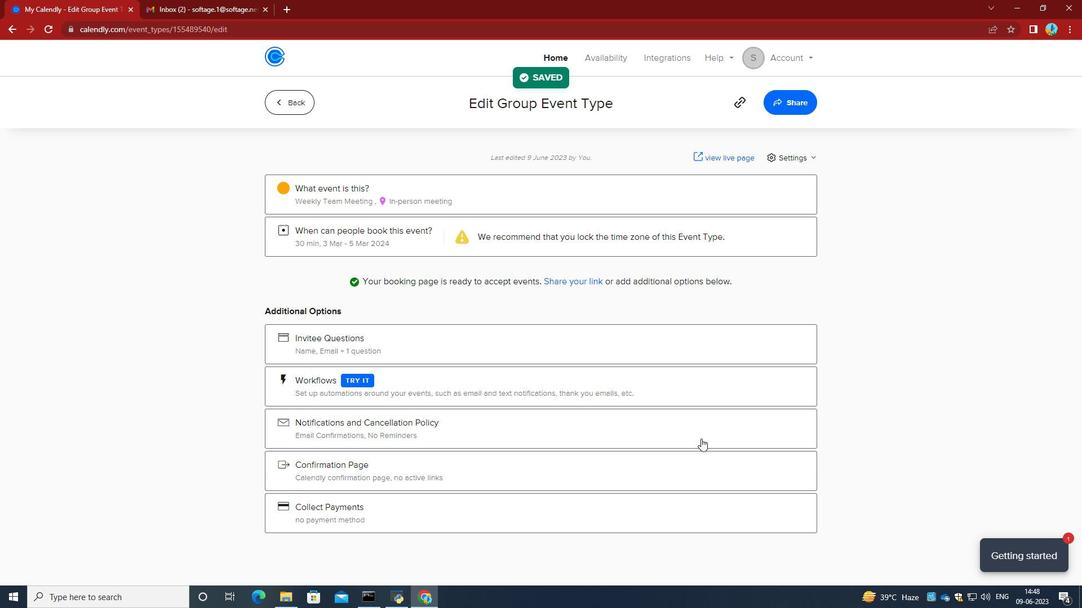 
Action: Mouse scrolled (696, 435) with delta (0, 0)
Screenshot: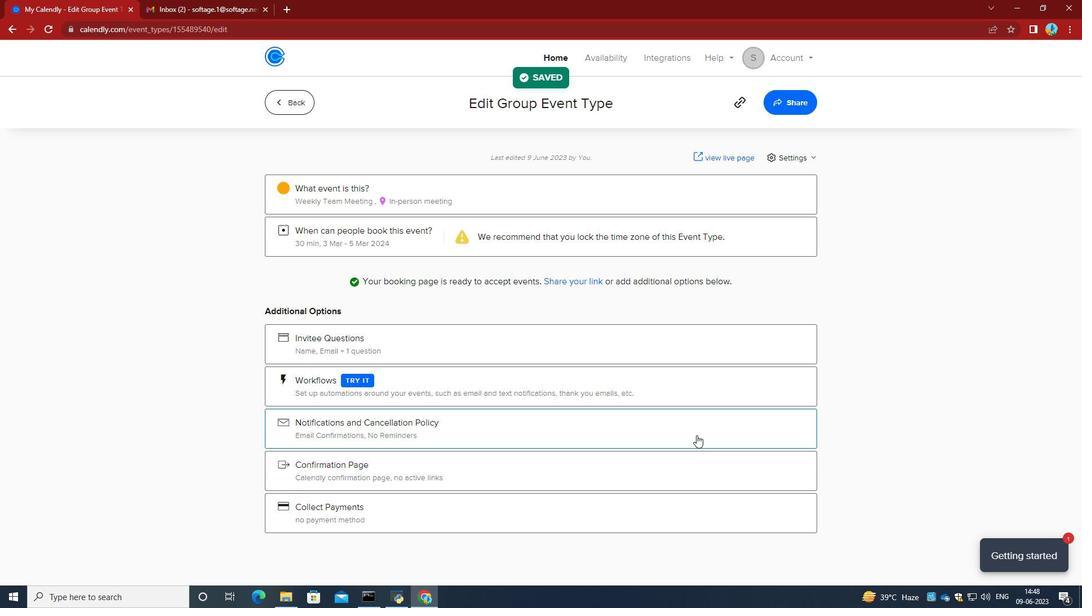 
Action: Mouse scrolled (696, 435) with delta (0, 0)
Screenshot: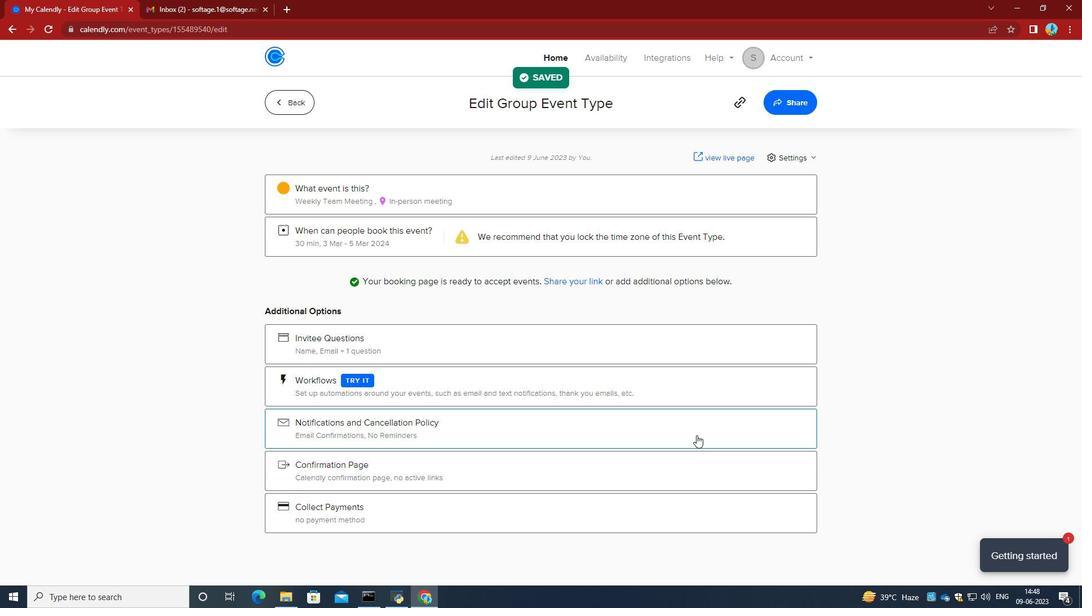 
Action: Mouse scrolled (696, 435) with delta (0, 0)
Screenshot: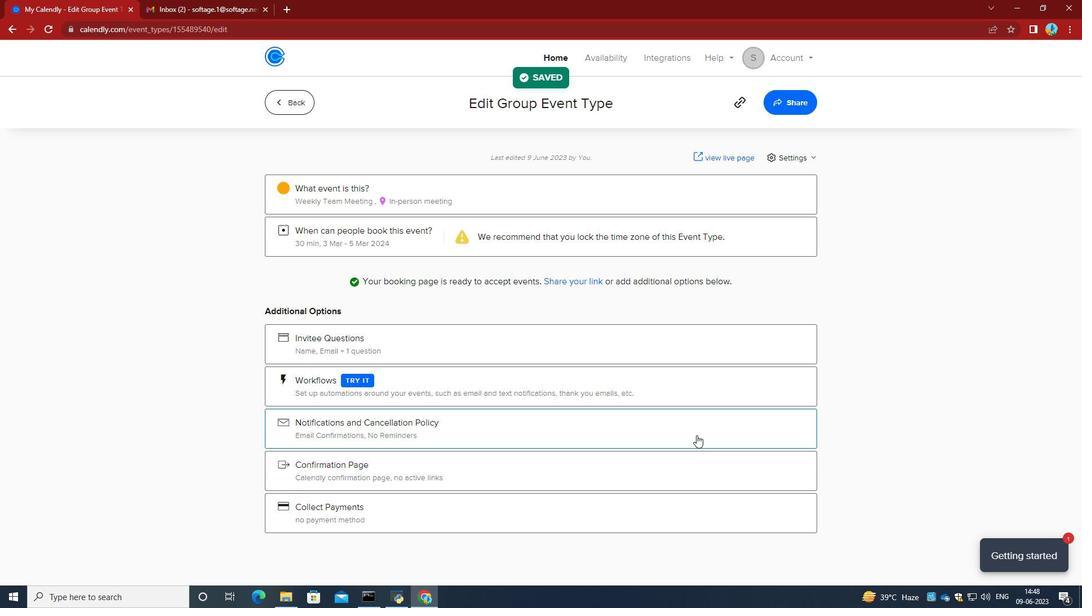 
Action: Mouse moved to (795, 103)
Screenshot: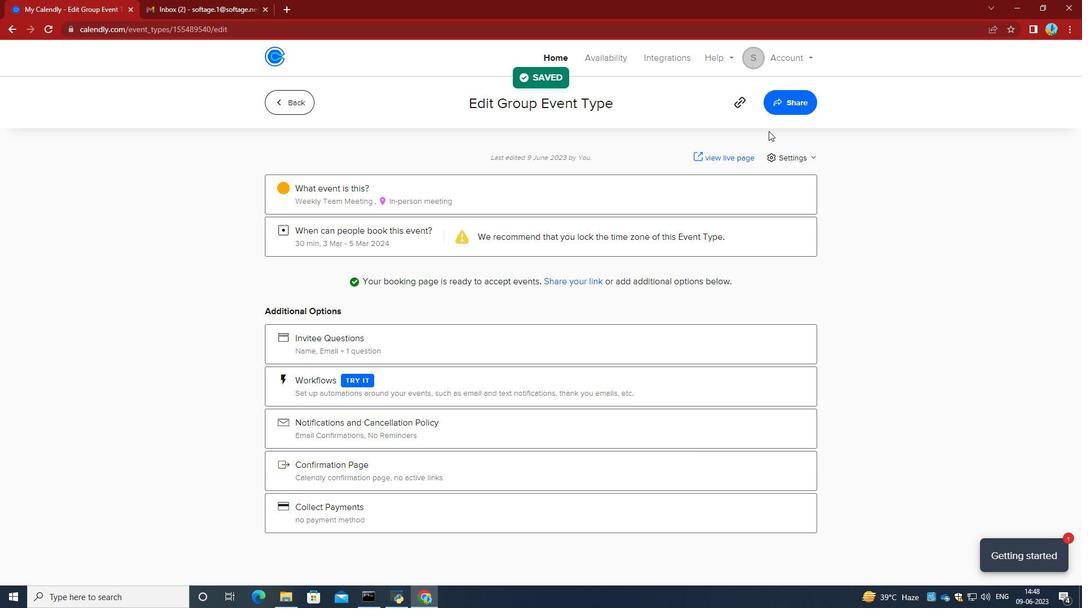 
Action: Mouse pressed left at (795, 103)
Screenshot: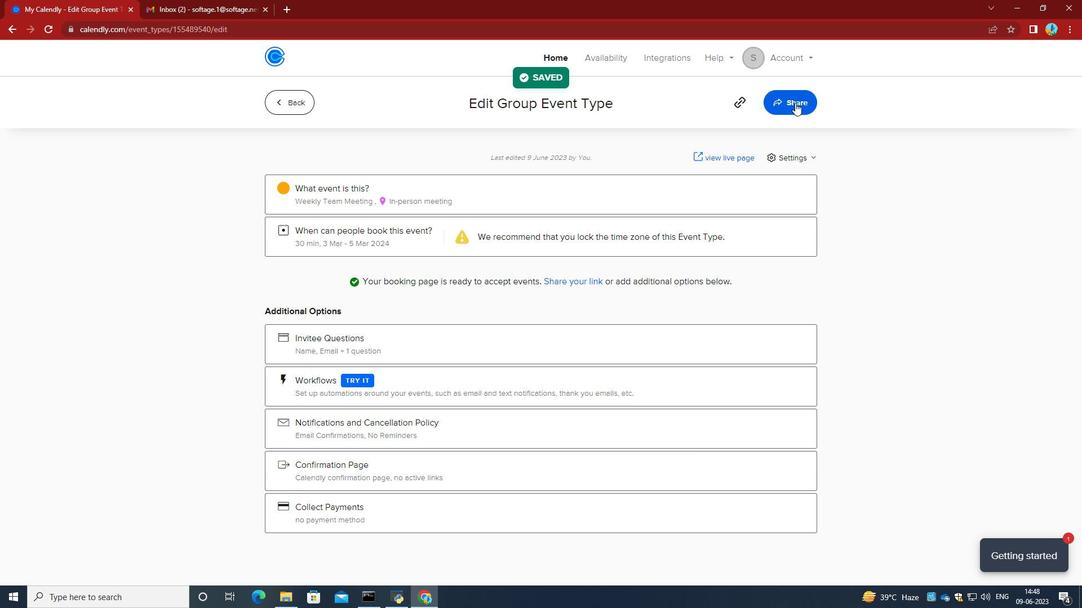 
Action: Mouse moved to (648, 211)
Screenshot: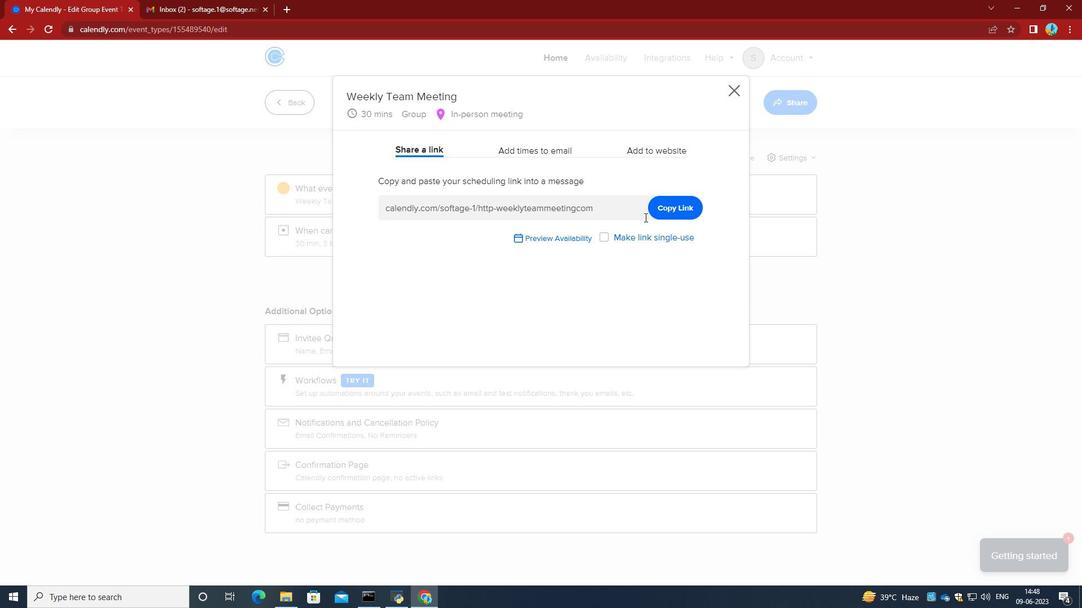 
Action: Mouse pressed left at (648, 211)
Screenshot: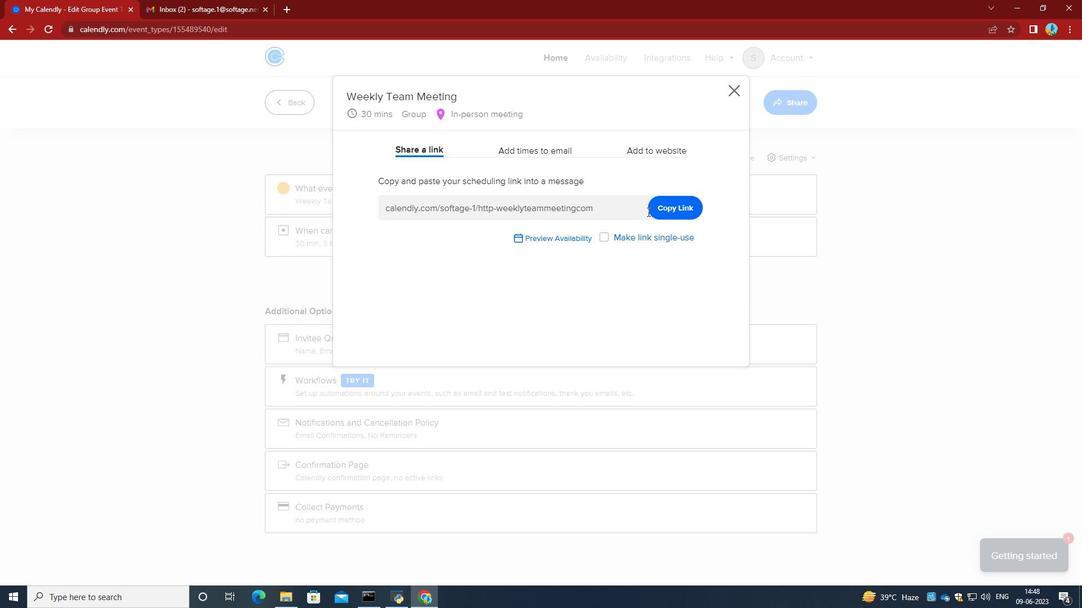
Action: Mouse moved to (206, 9)
Screenshot: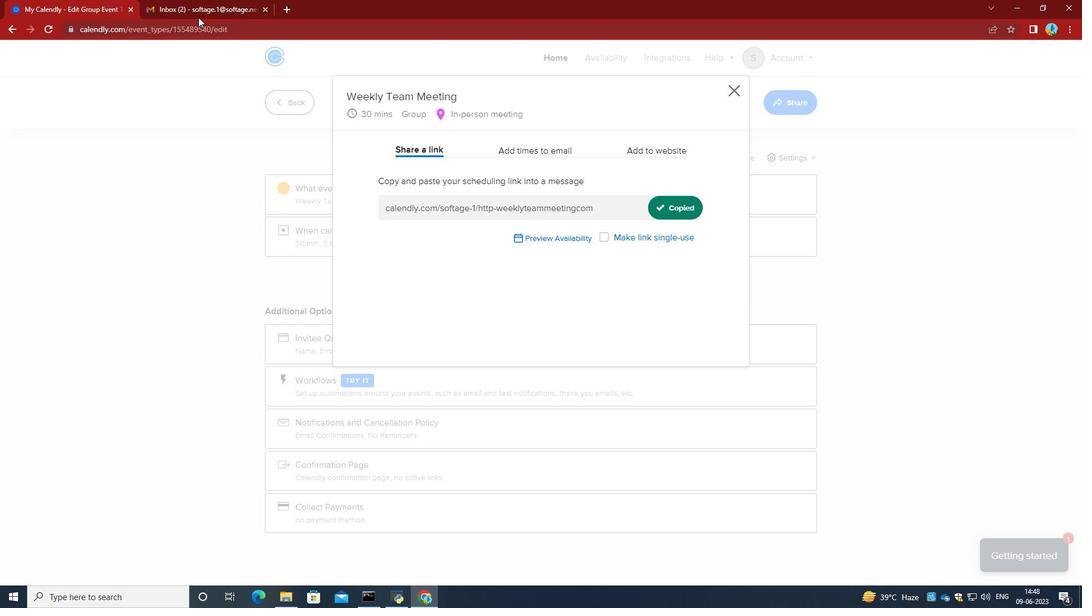 
Action: Mouse pressed left at (206, 9)
Screenshot: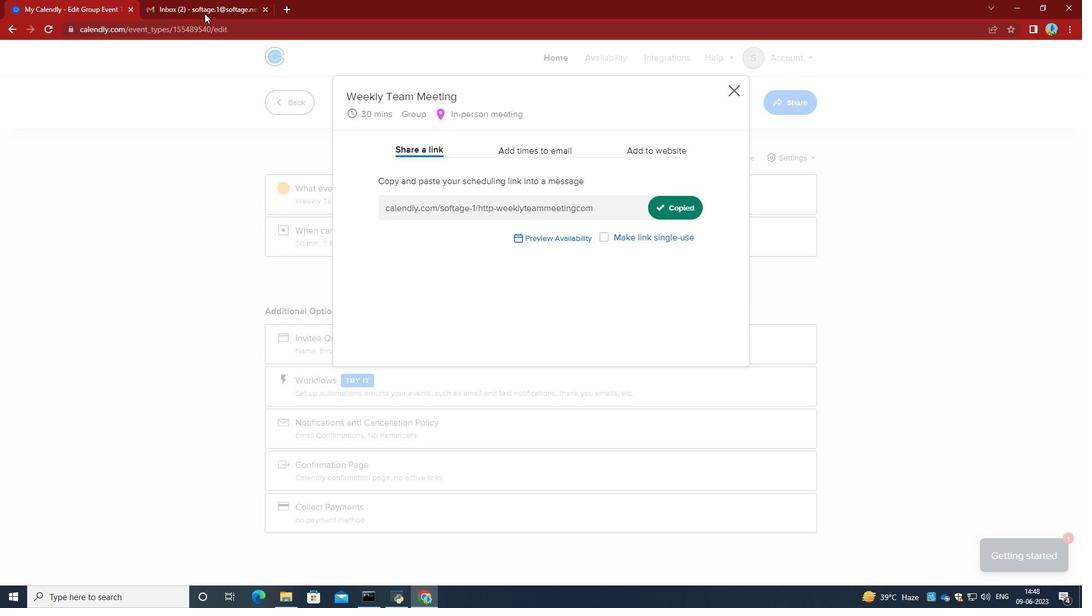 
Action: Mouse moved to (77, 92)
Screenshot: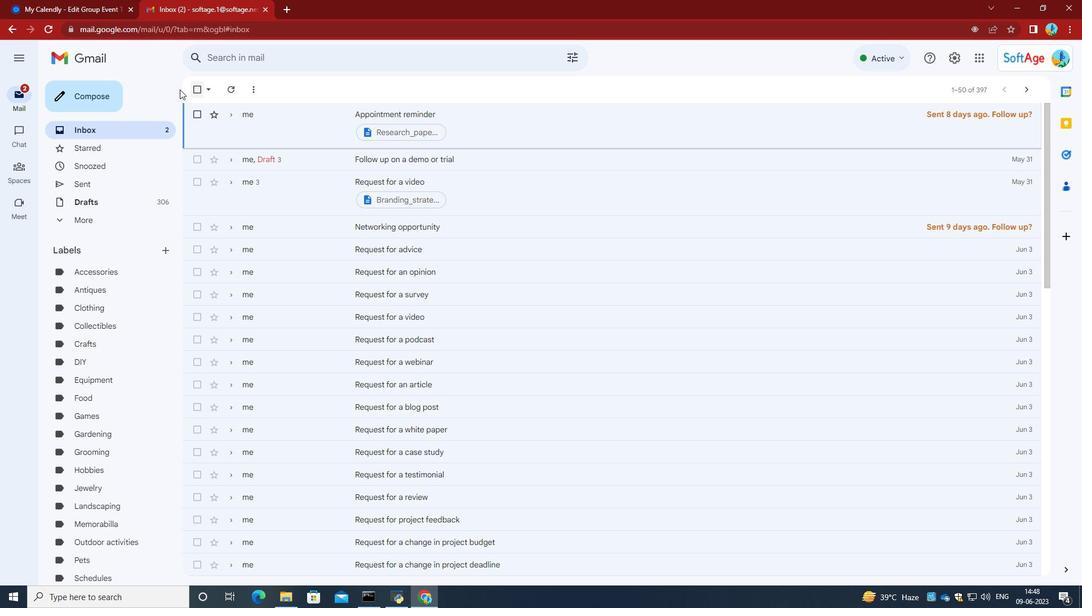 
Action: Mouse pressed left at (77, 92)
Screenshot: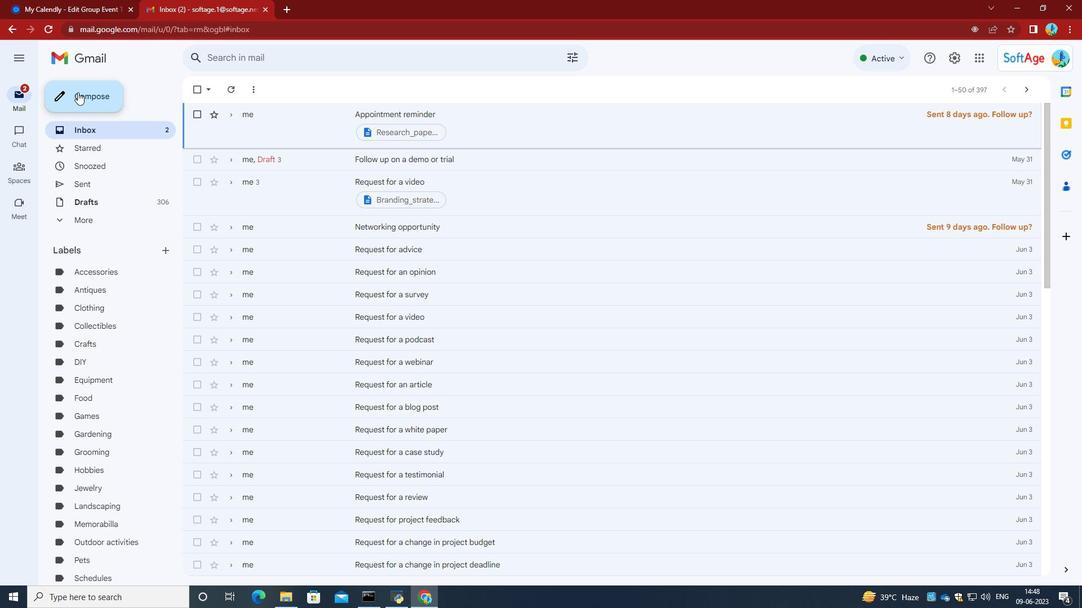 
Action: Mouse moved to (892, 378)
Screenshot: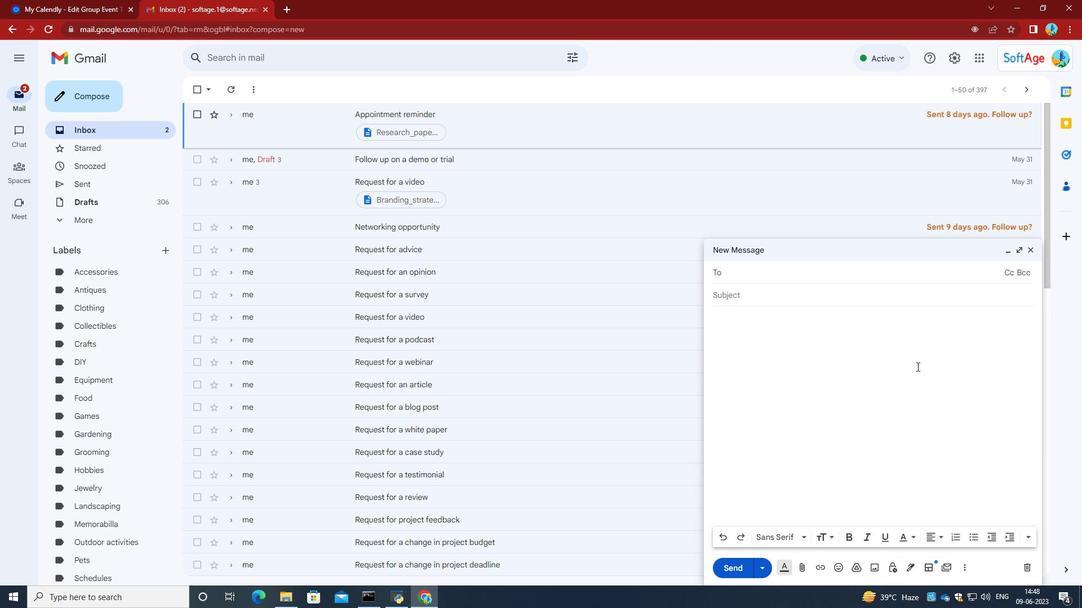 
Action: Mouse pressed left at (892, 378)
Screenshot: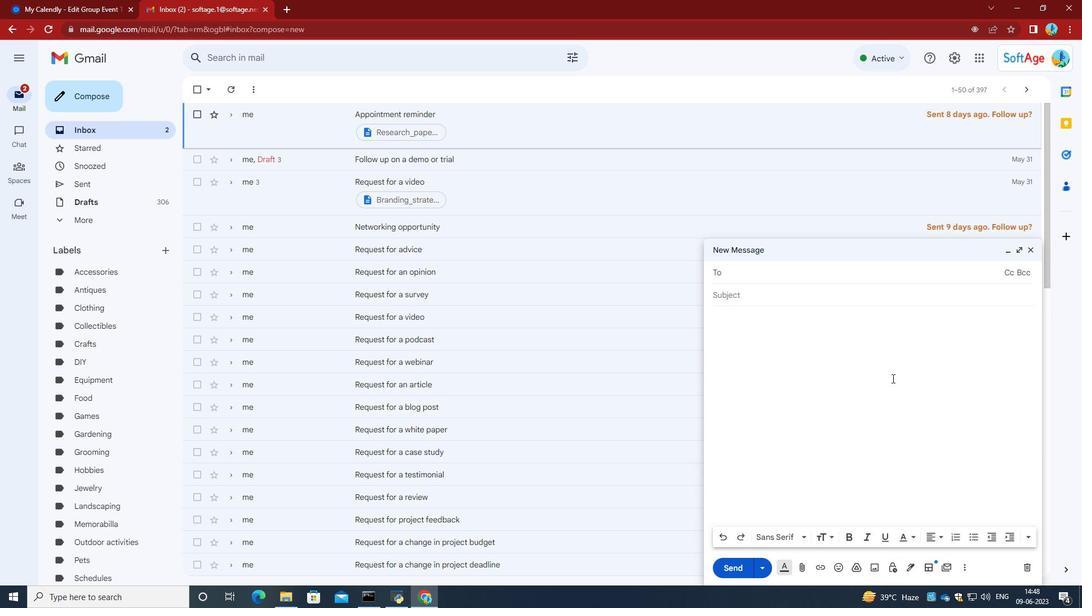 
Action: Mouse moved to (892, 378)
Screenshot: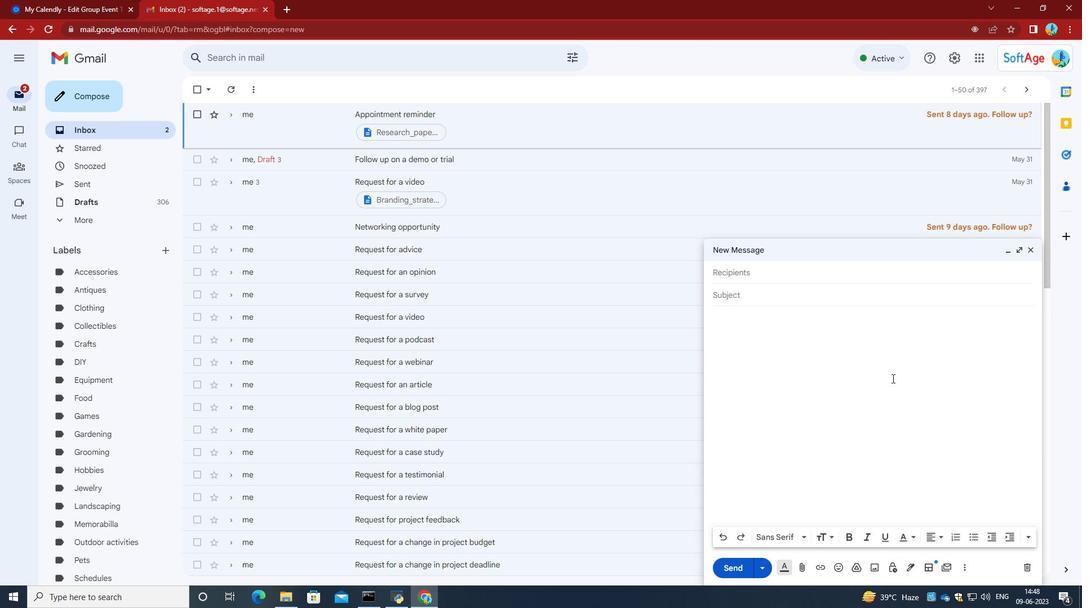 
Action: Key pressed ctrl+V
Screenshot: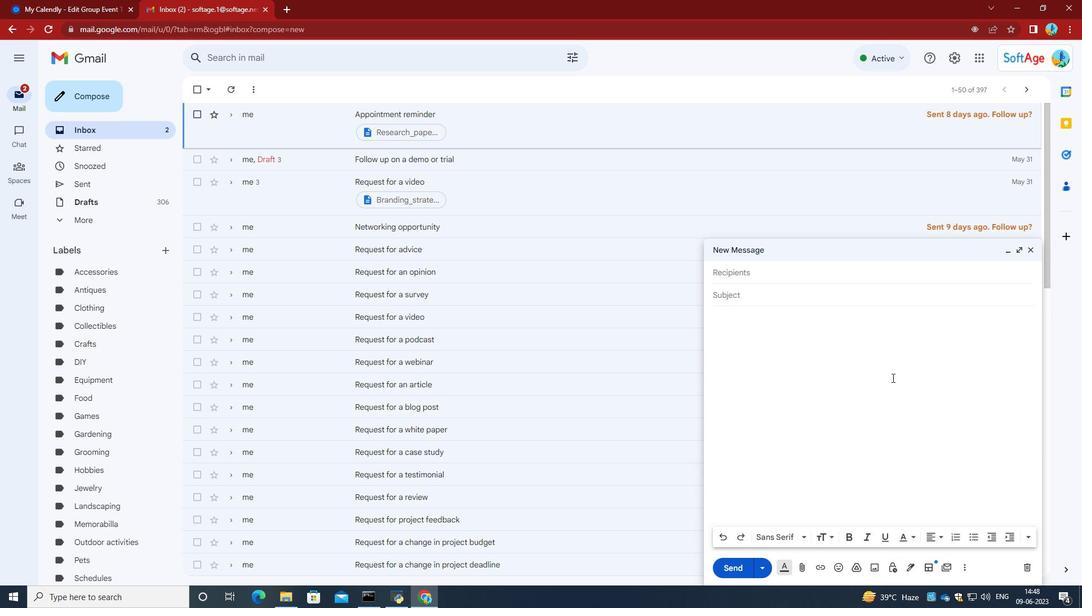 
Action: Mouse moved to (829, 274)
Screenshot: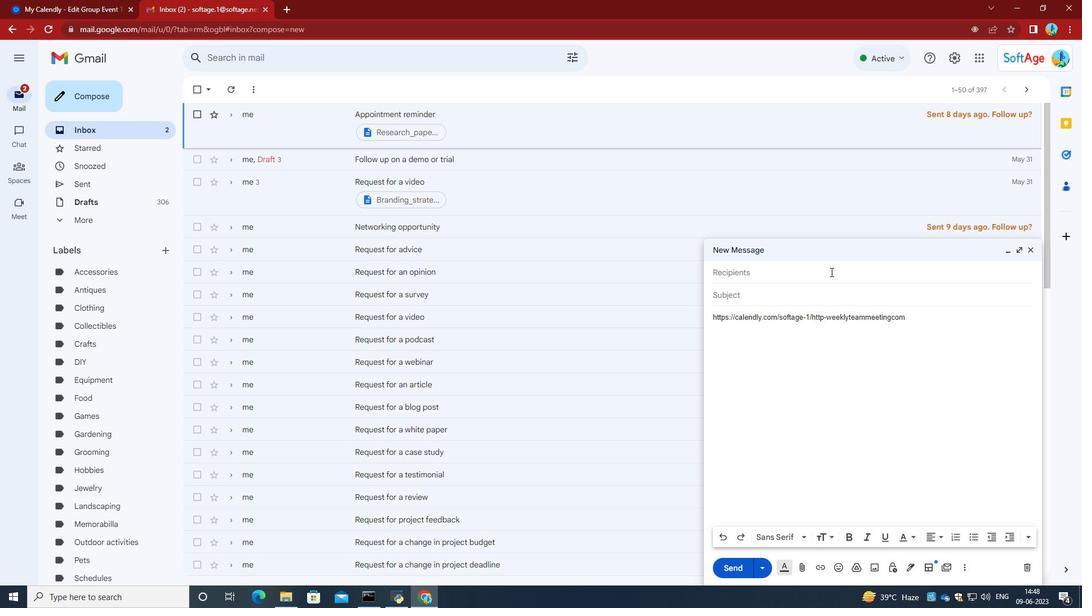 
Action: Mouse pressed left at (829, 274)
Screenshot: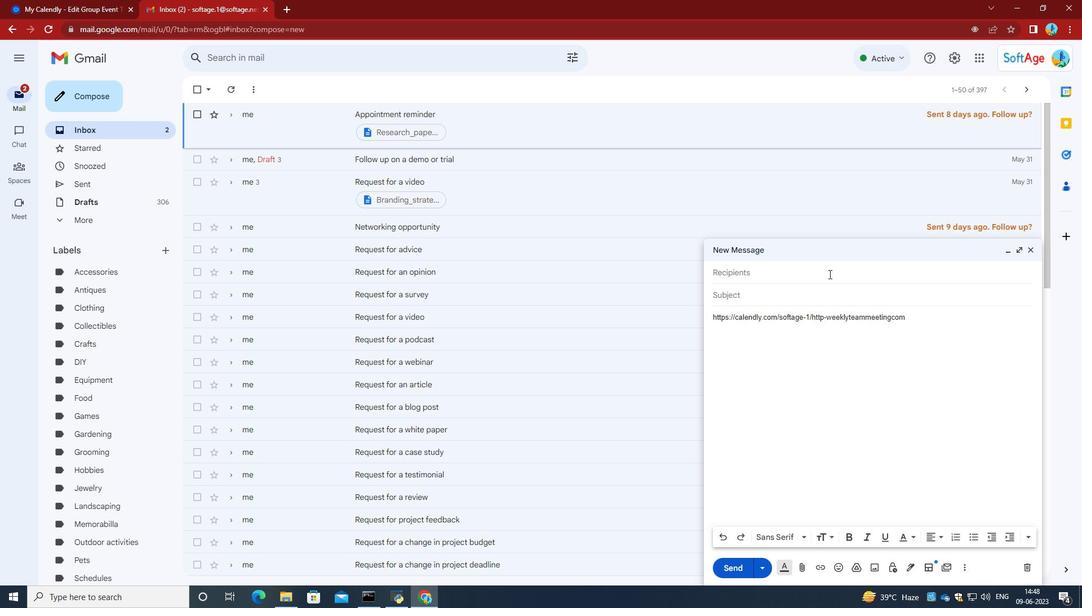 
Action: Key pressed softage.2<Key.shift>@sp<Key.backspace>oftage.net<Key.enter>
Screenshot: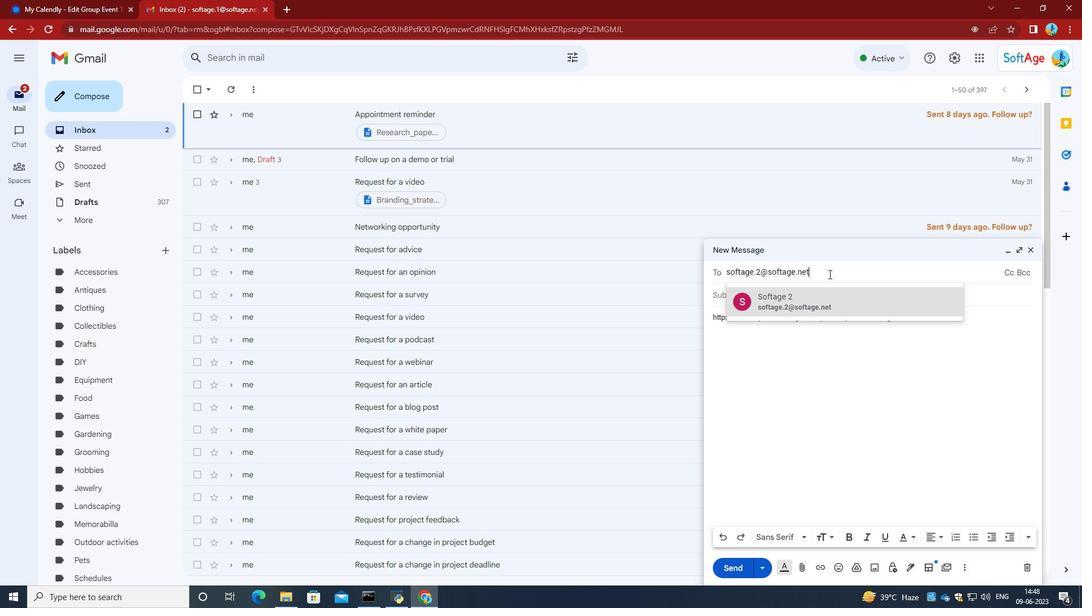 
Action: Mouse moved to (862, 270)
Screenshot: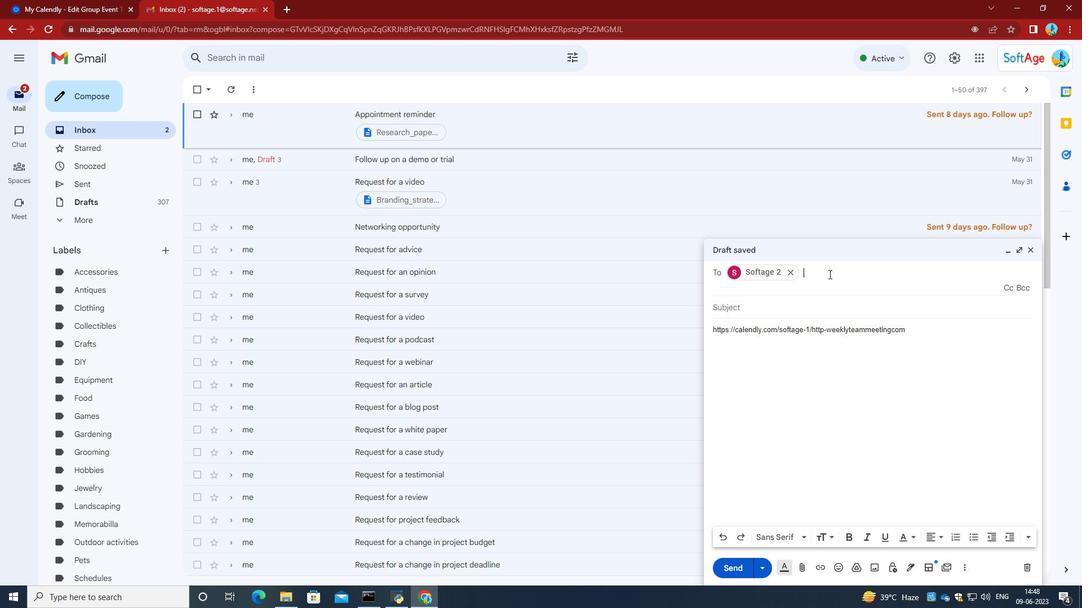 
Action: Mouse pressed left at (862, 270)
Screenshot: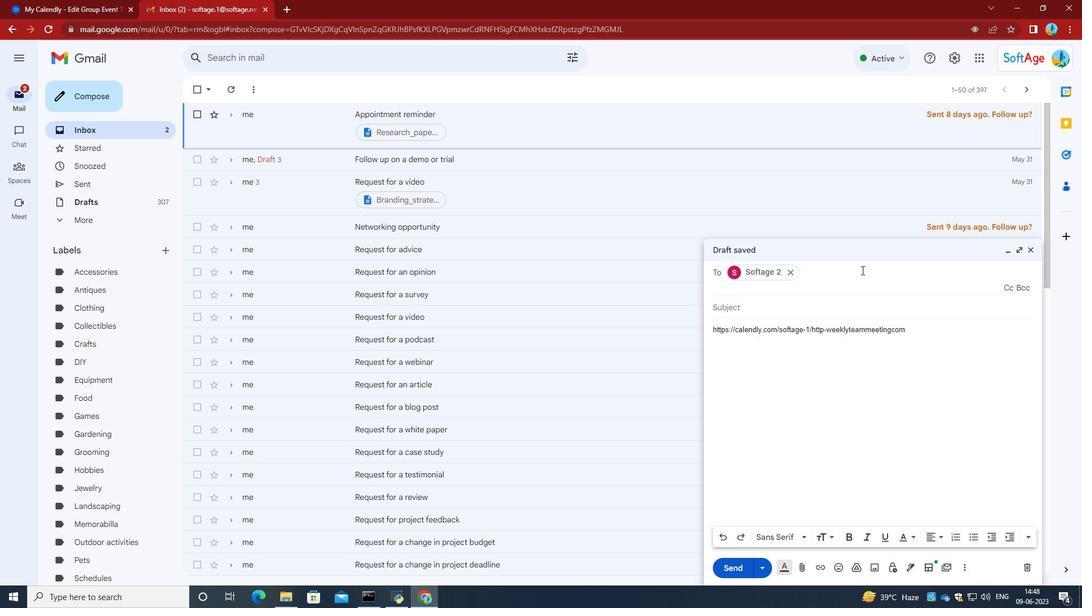 
Action: Key pressed softage.3<Key.shift>@softage.net
Screenshot: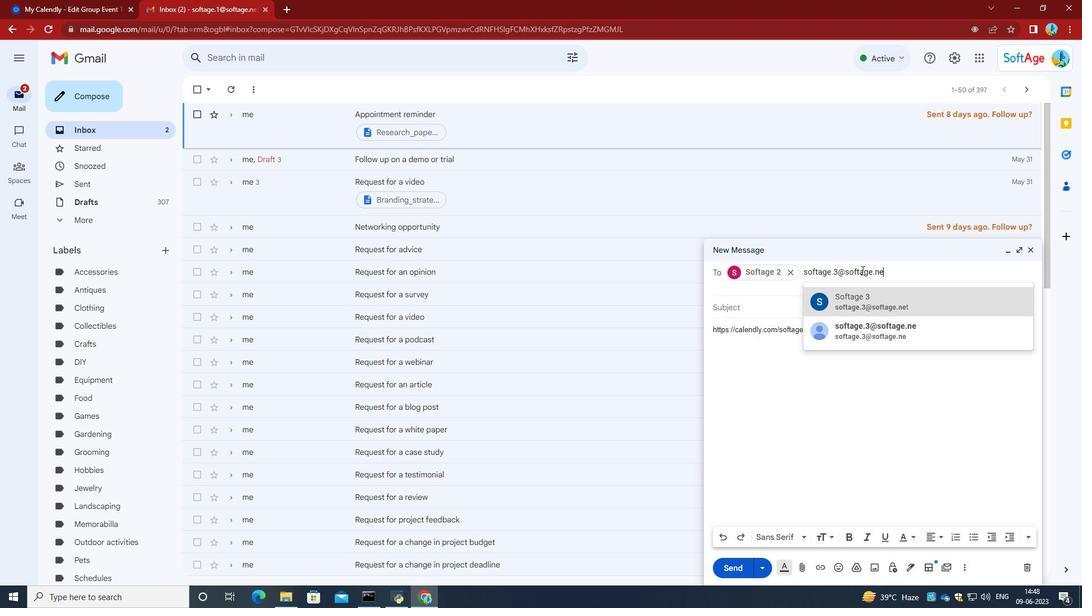 
Action: Mouse moved to (872, 294)
Screenshot: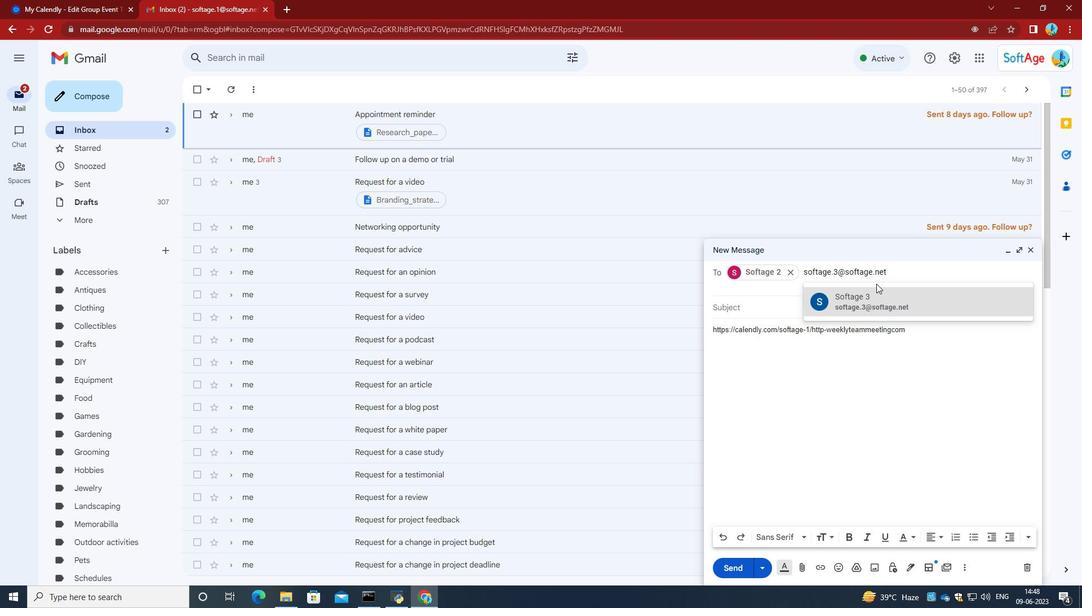 
Action: Mouse pressed left at (872, 294)
Screenshot: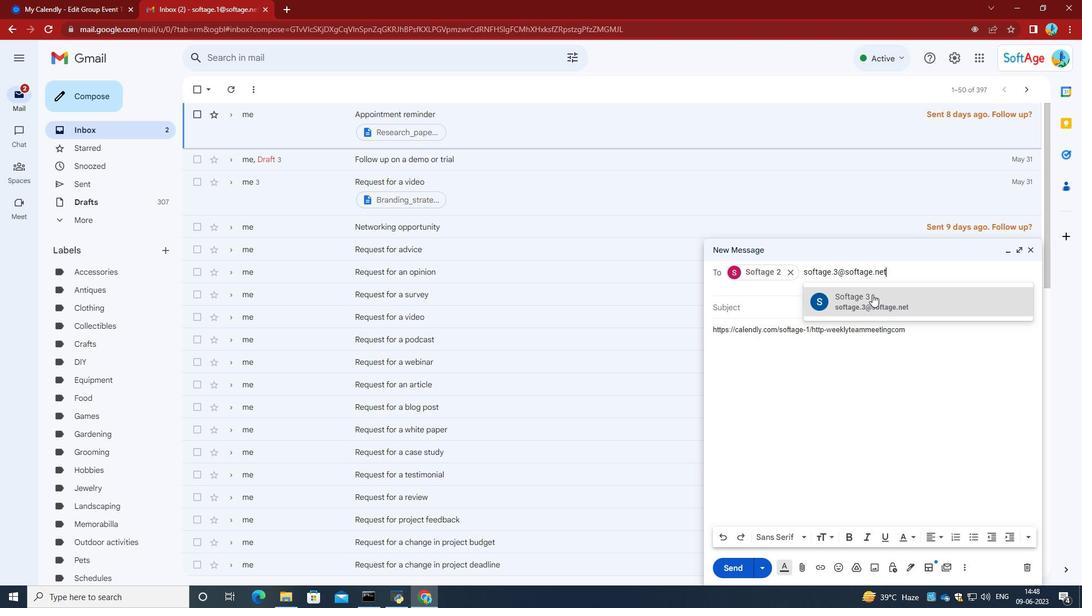 
Action: Mouse moved to (742, 565)
Screenshot: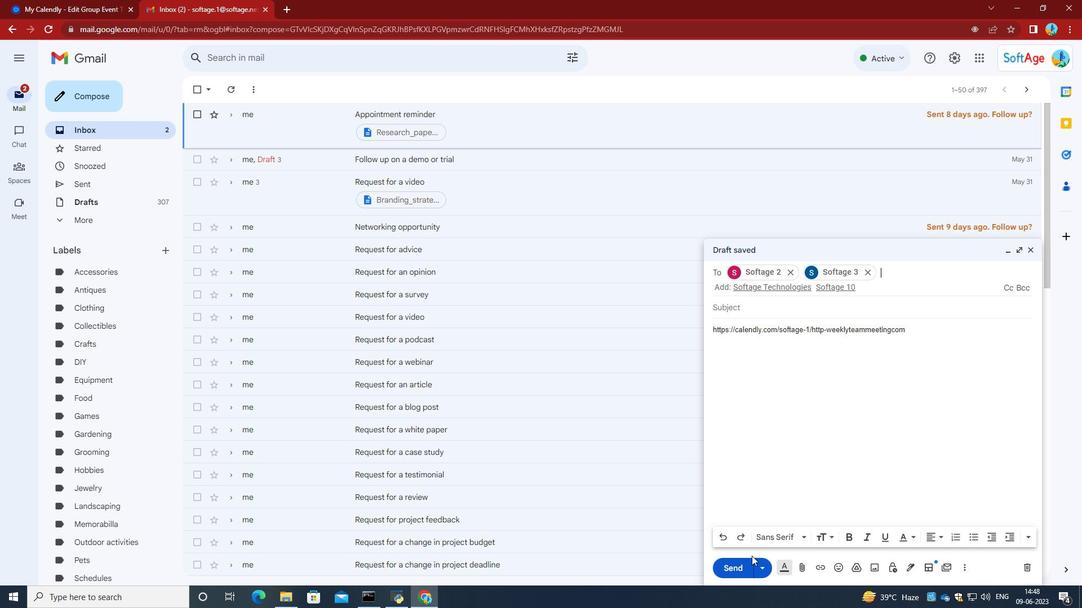 
Action: Mouse pressed left at (742, 565)
Screenshot: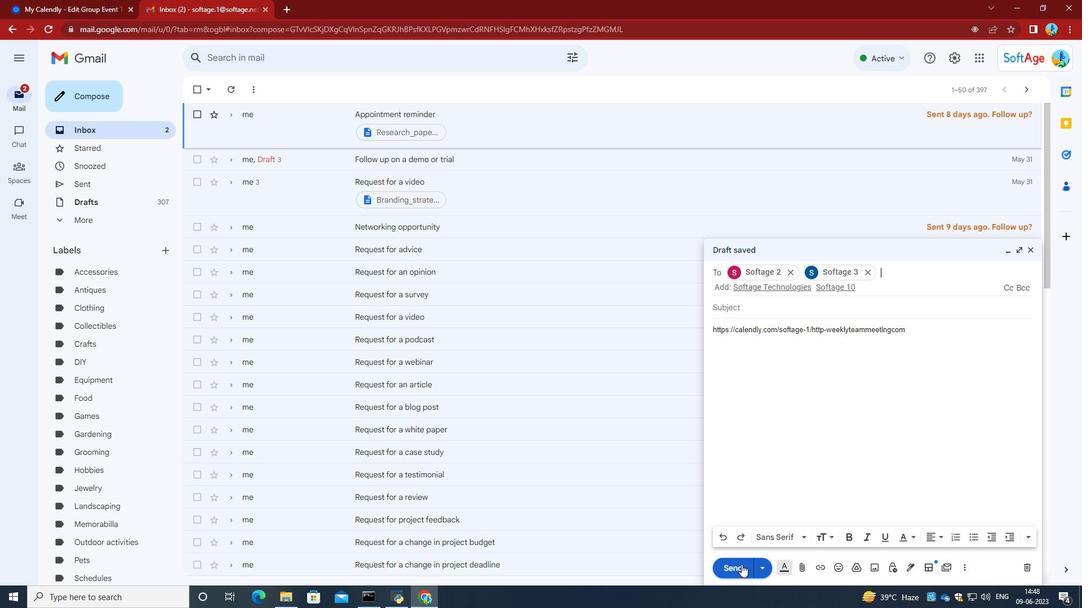 
Action: Mouse moved to (736, 565)
Screenshot: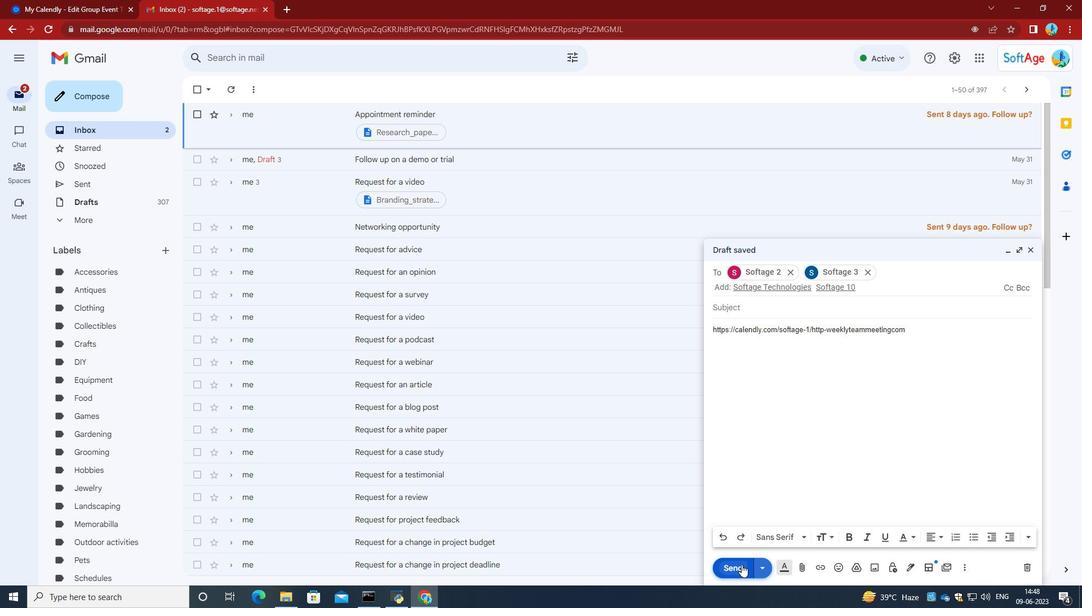 
